 Task: Mixing in Mono.
Action: Mouse moved to (68, 10)
Screenshot: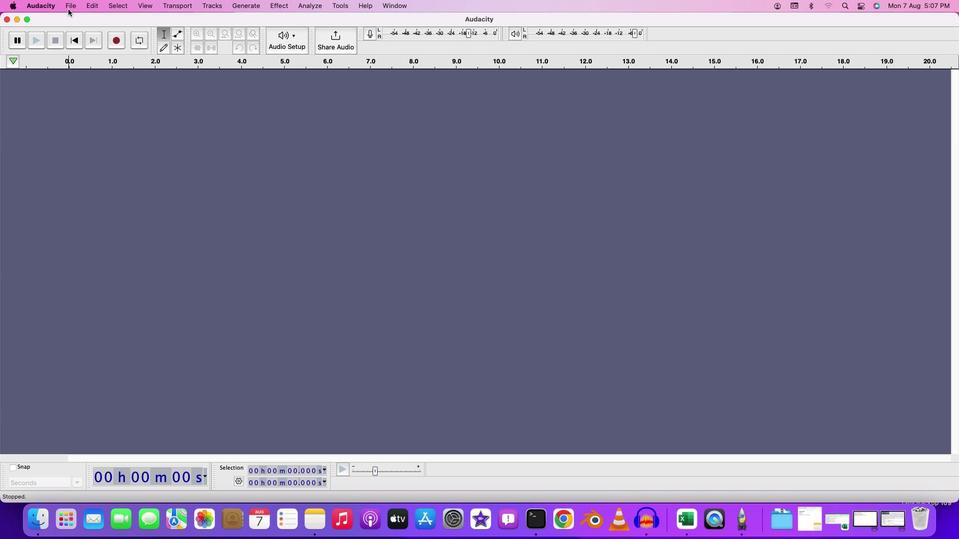 
Action: Mouse pressed left at (68, 10)
Screenshot: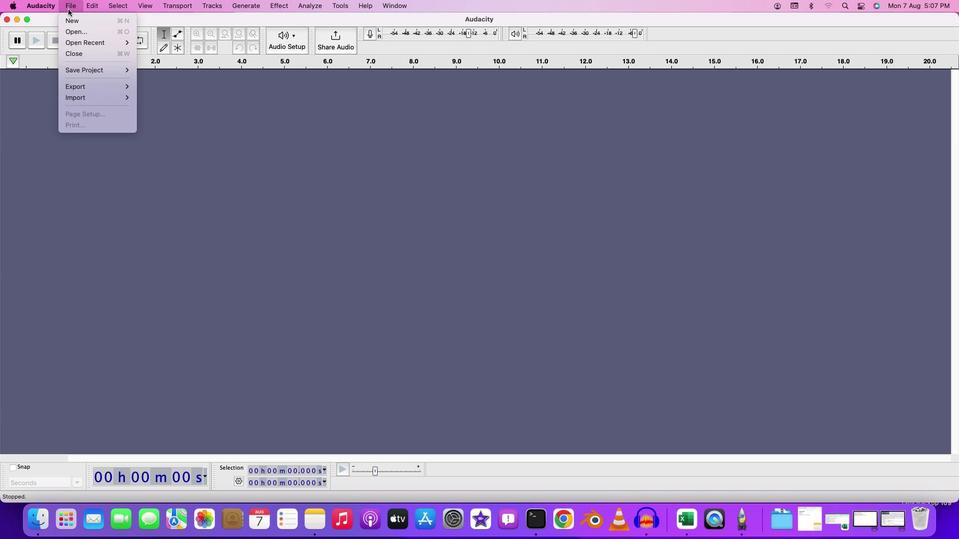 
Action: Mouse moved to (82, 30)
Screenshot: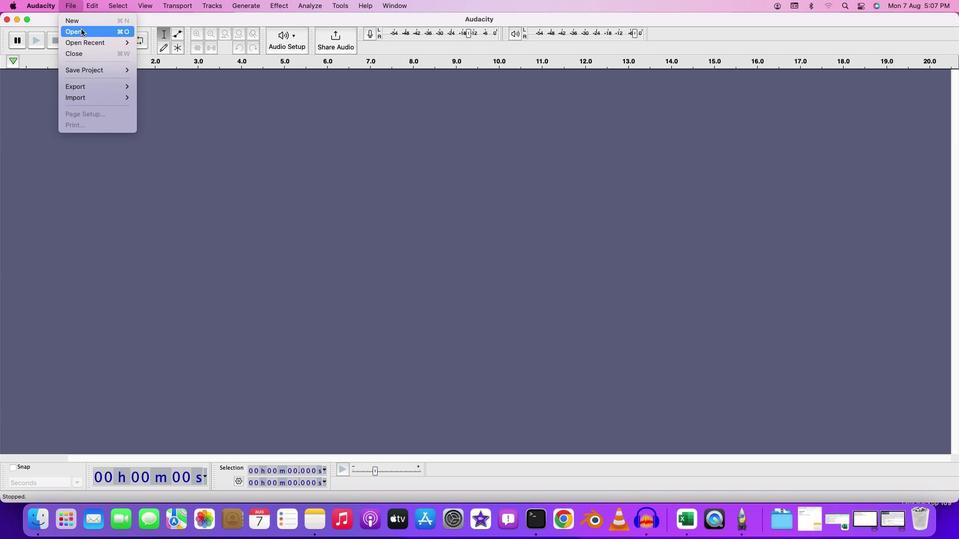 
Action: Mouse pressed left at (82, 30)
Screenshot: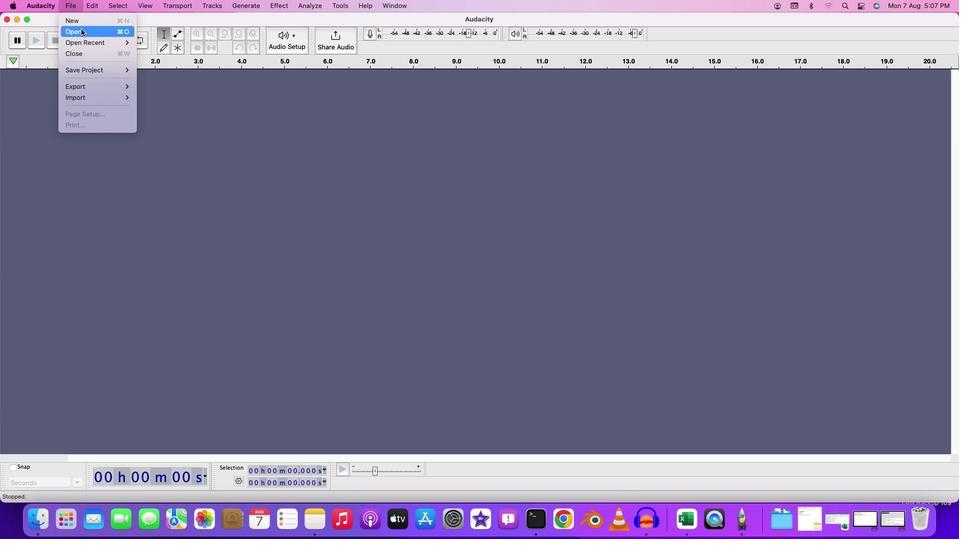 
Action: Mouse moved to (327, 135)
Screenshot: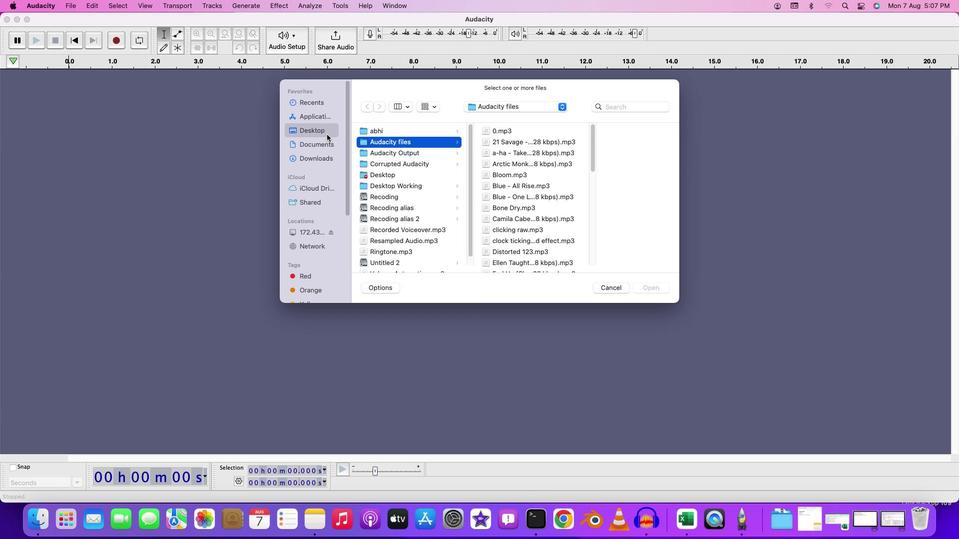 
Action: Mouse pressed left at (327, 135)
Screenshot: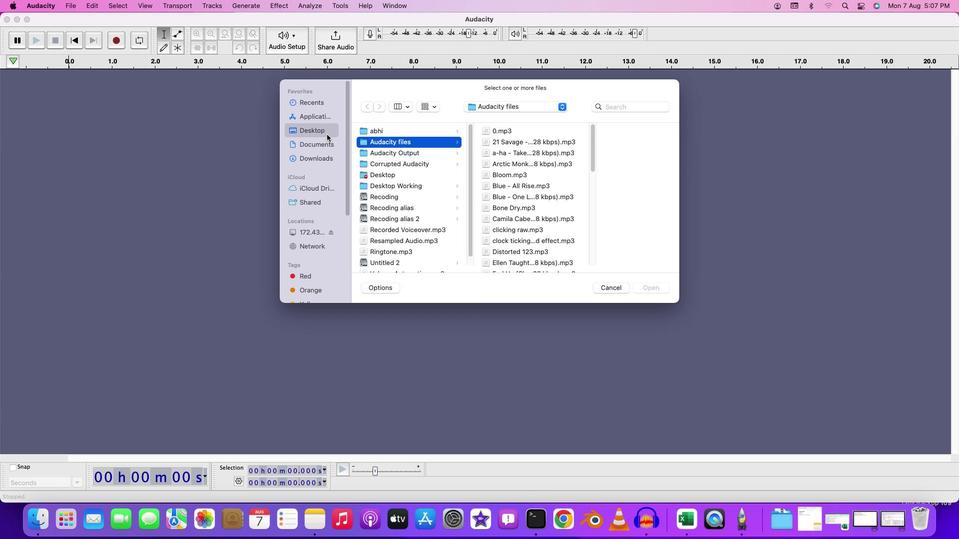 
Action: Mouse moved to (326, 129)
Screenshot: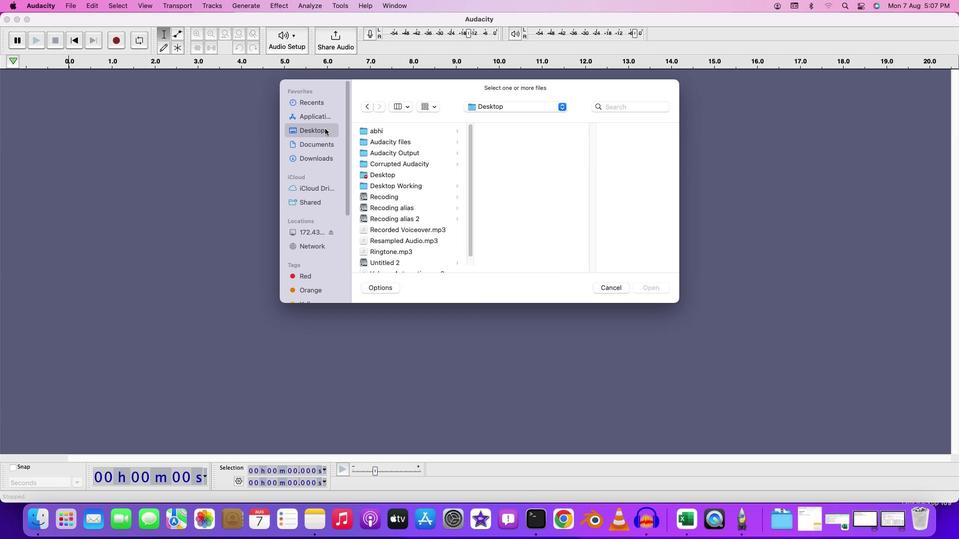 
Action: Mouse pressed left at (326, 129)
Screenshot: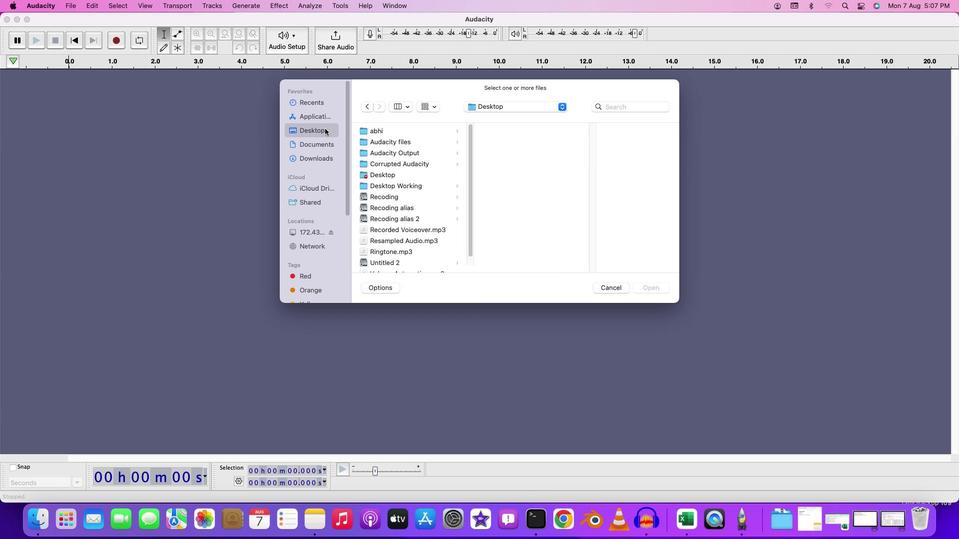 
Action: Mouse moved to (391, 144)
Screenshot: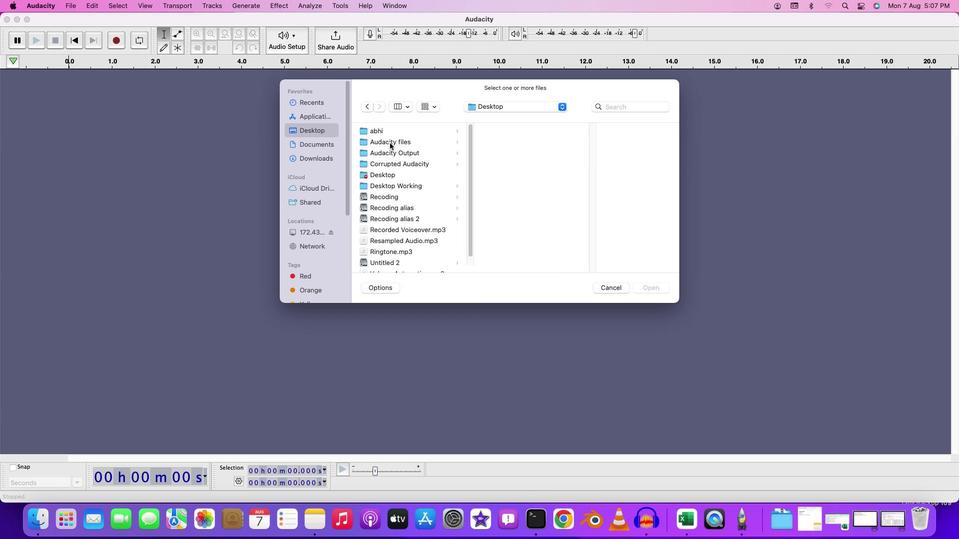 
Action: Mouse pressed left at (391, 144)
Screenshot: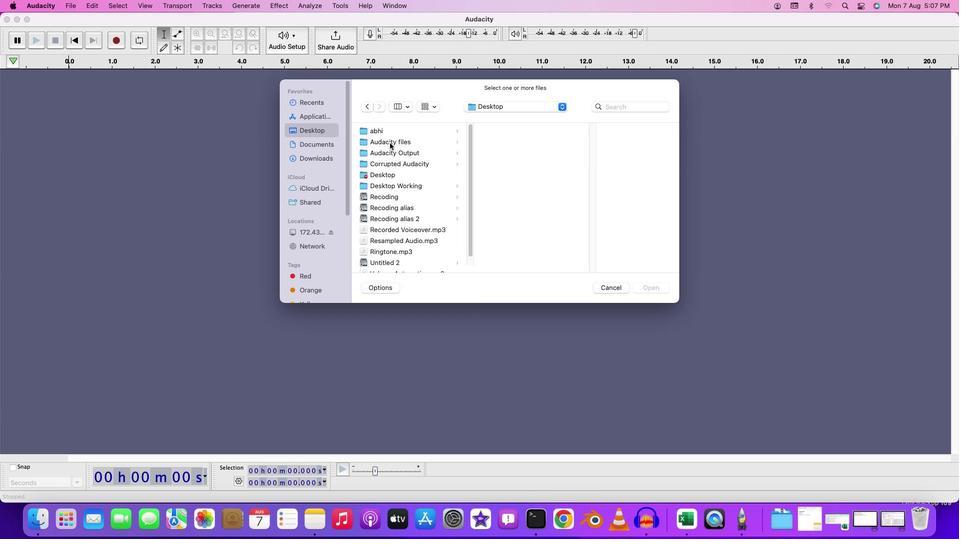 
Action: Mouse moved to (496, 163)
Screenshot: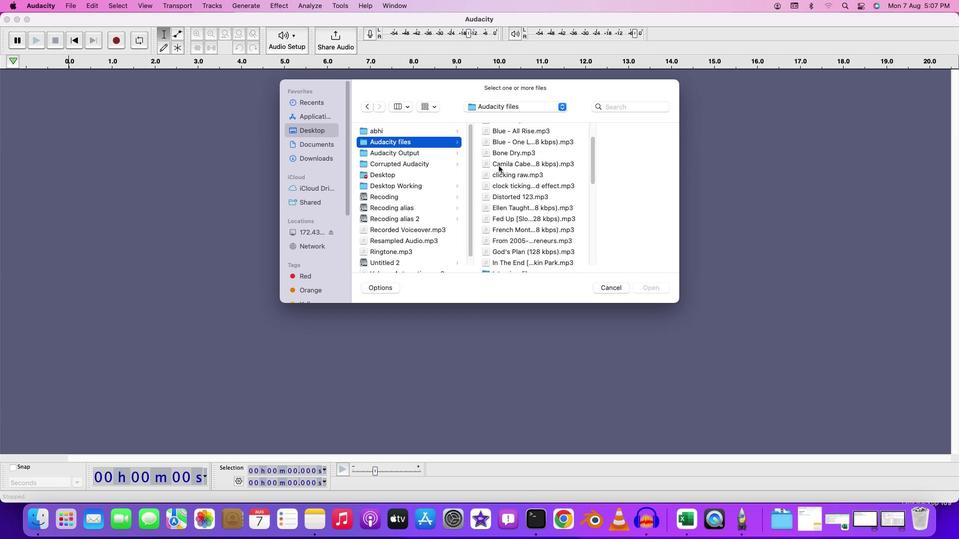 
Action: Mouse scrolled (496, 163) with delta (0, 0)
Screenshot: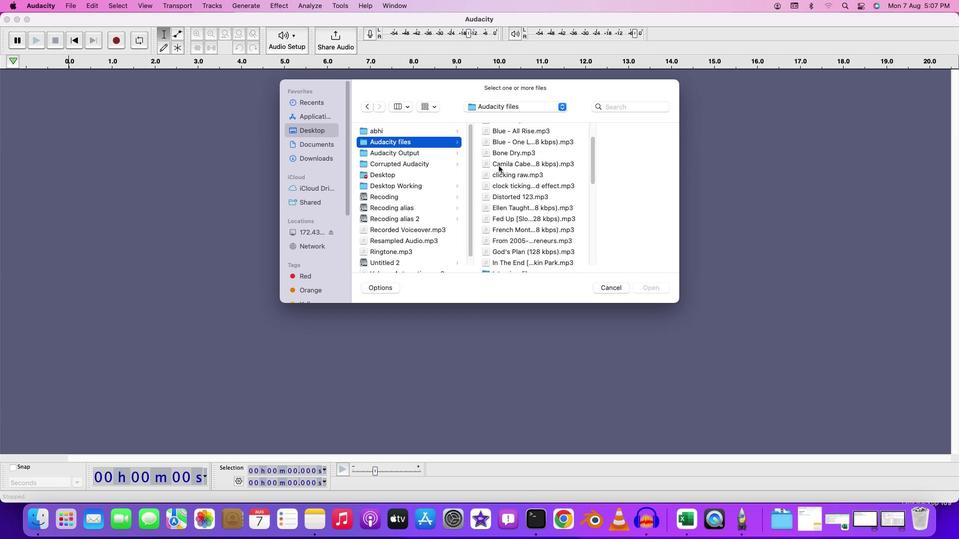 
Action: Mouse moved to (497, 165)
Screenshot: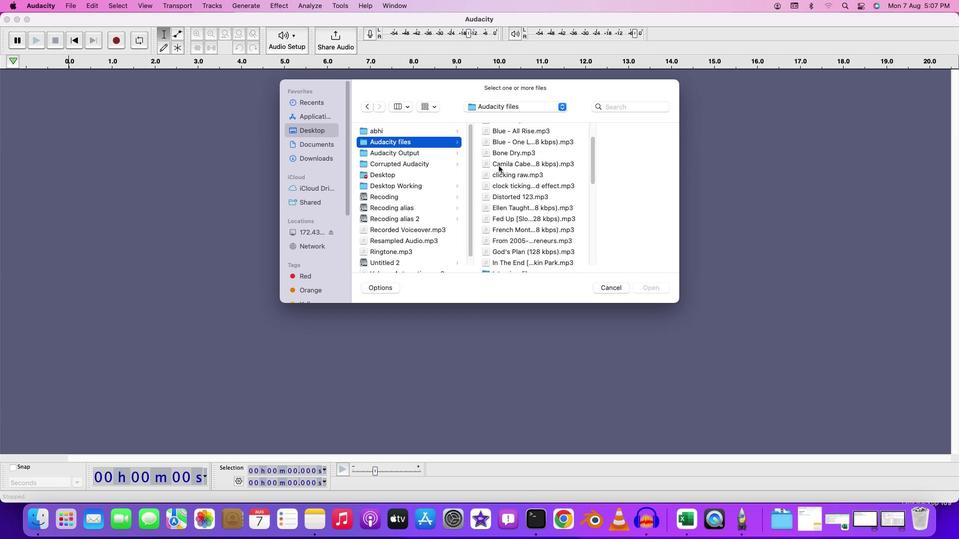 
Action: Mouse scrolled (497, 165) with delta (0, 0)
Screenshot: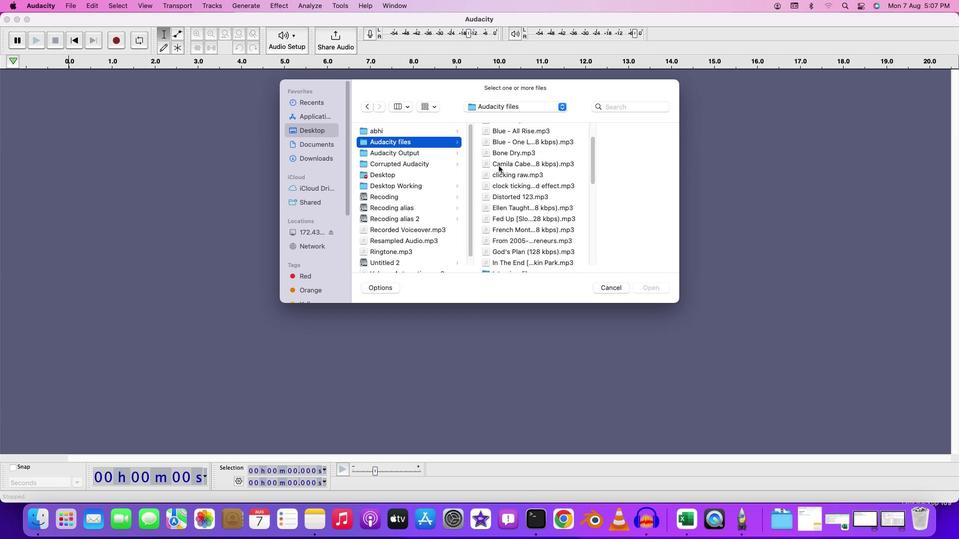 
Action: Mouse moved to (498, 166)
Screenshot: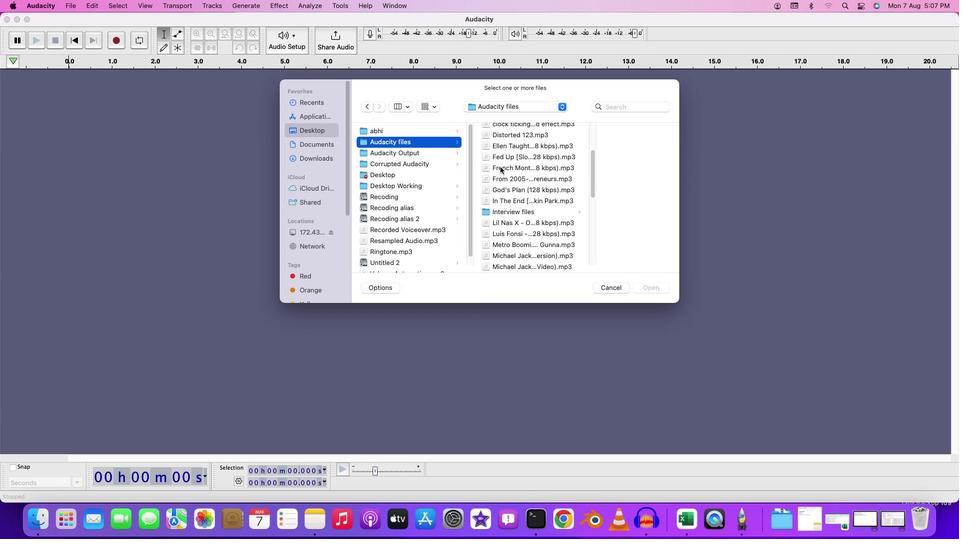 
Action: Mouse scrolled (498, 166) with delta (0, 0)
Screenshot: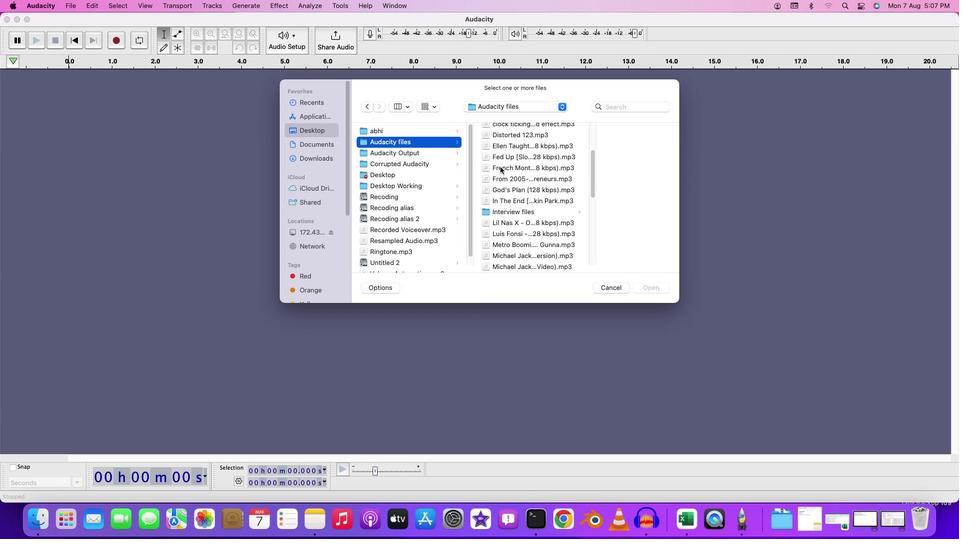 
Action: Mouse moved to (499, 167)
Screenshot: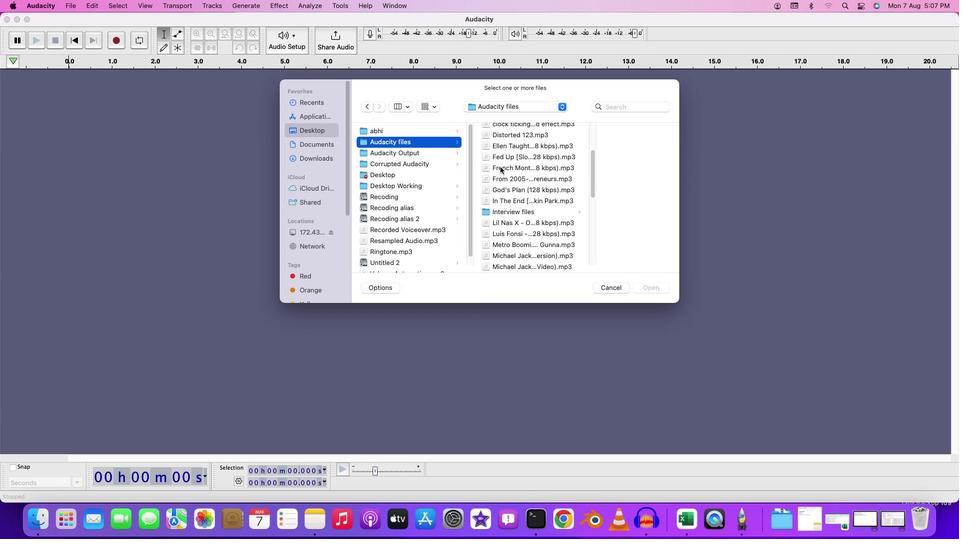 
Action: Mouse scrolled (499, 167) with delta (0, 0)
Screenshot: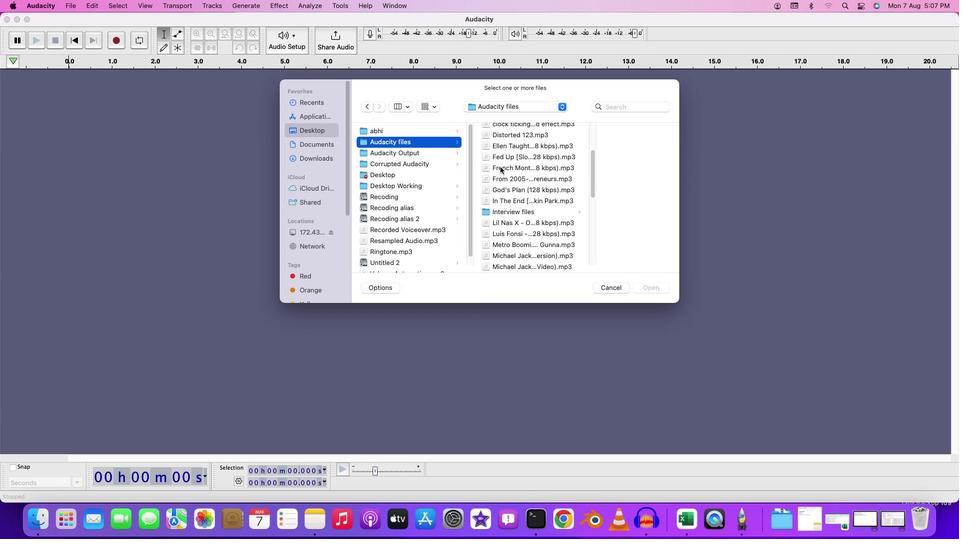 
Action: Mouse moved to (499, 167)
Screenshot: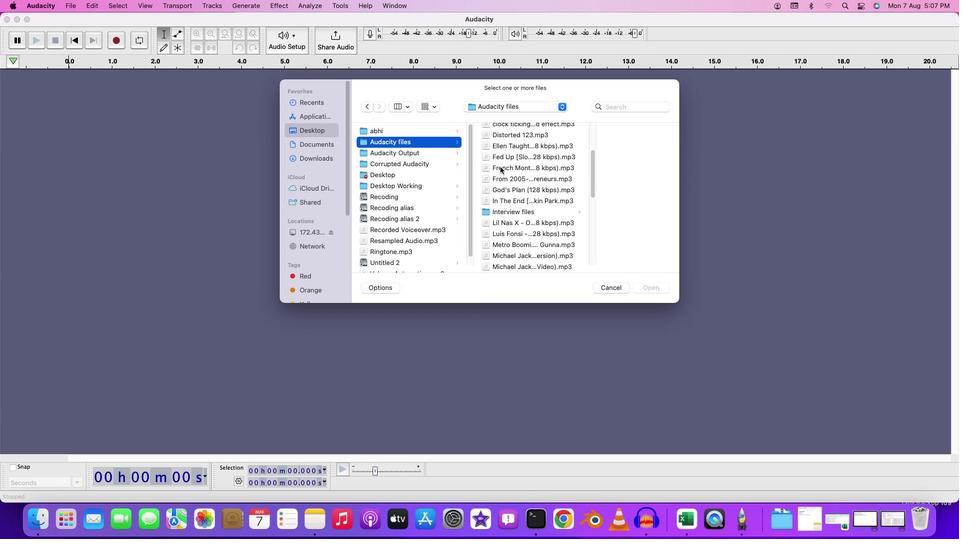 
Action: Mouse scrolled (499, 167) with delta (0, -1)
Screenshot: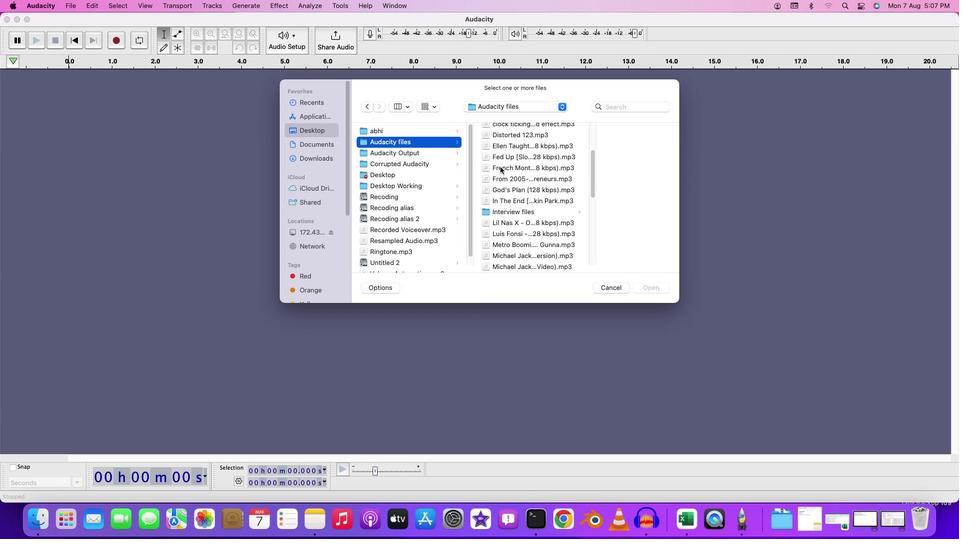 
Action: Mouse moved to (501, 168)
Screenshot: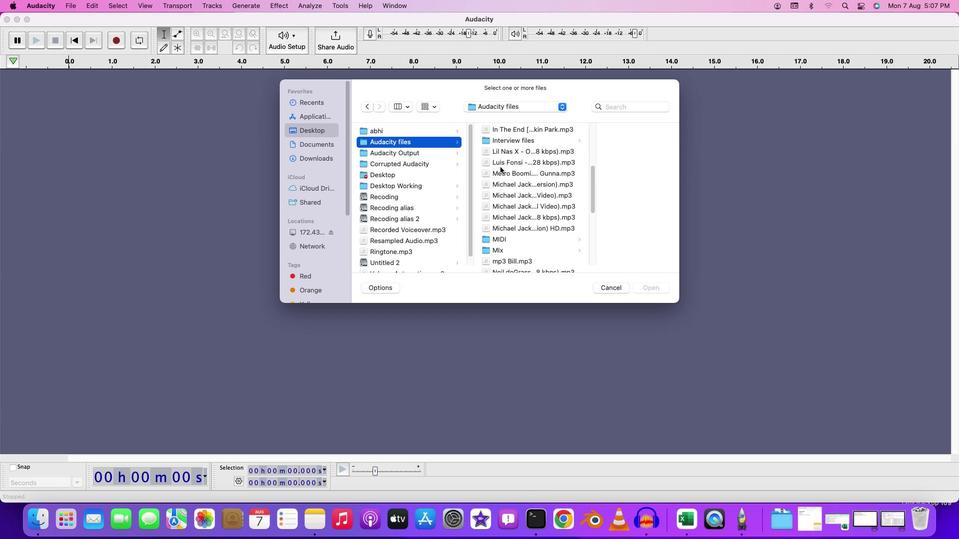 
Action: Mouse scrolled (501, 168) with delta (0, 0)
Screenshot: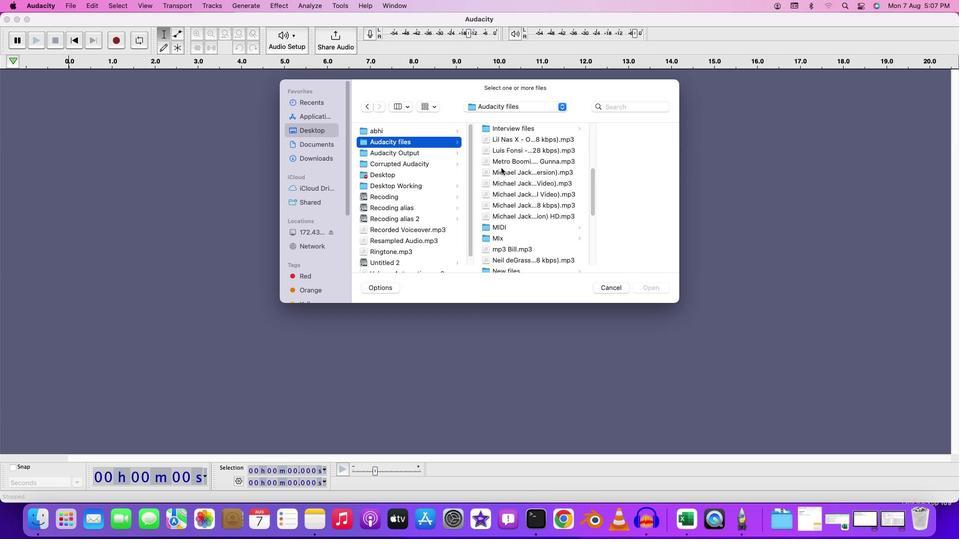
Action: Mouse scrolled (501, 168) with delta (0, 0)
Screenshot: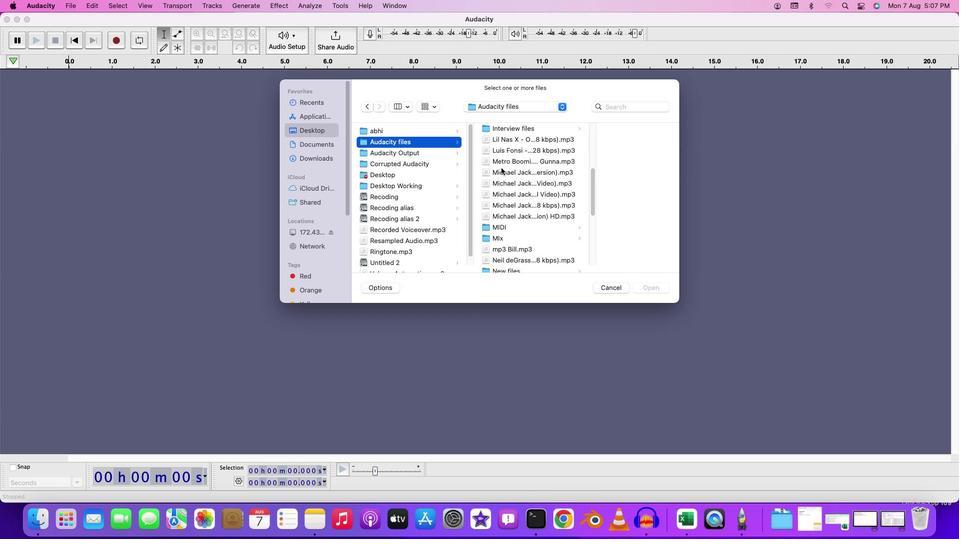 
Action: Mouse moved to (523, 213)
Screenshot: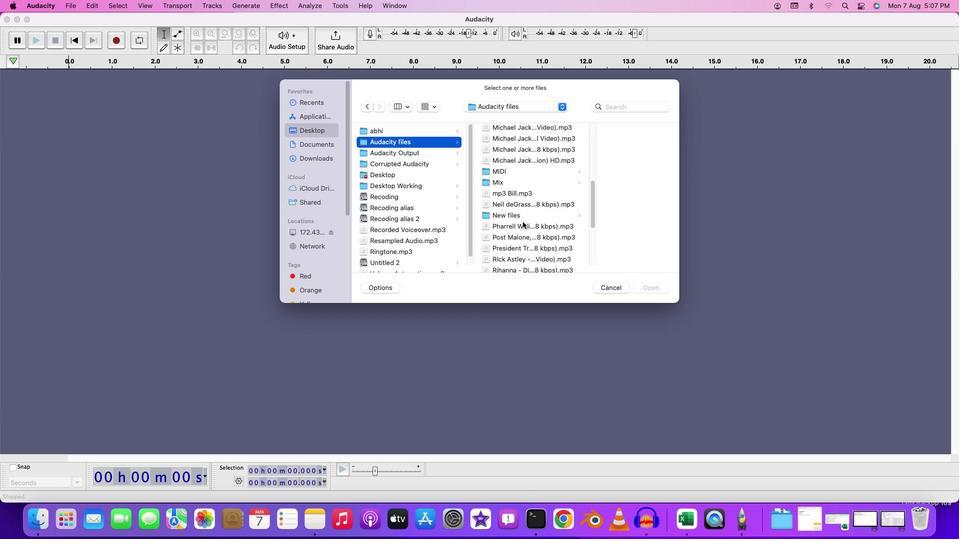 
Action: Mouse scrolled (523, 213) with delta (0, 0)
Screenshot: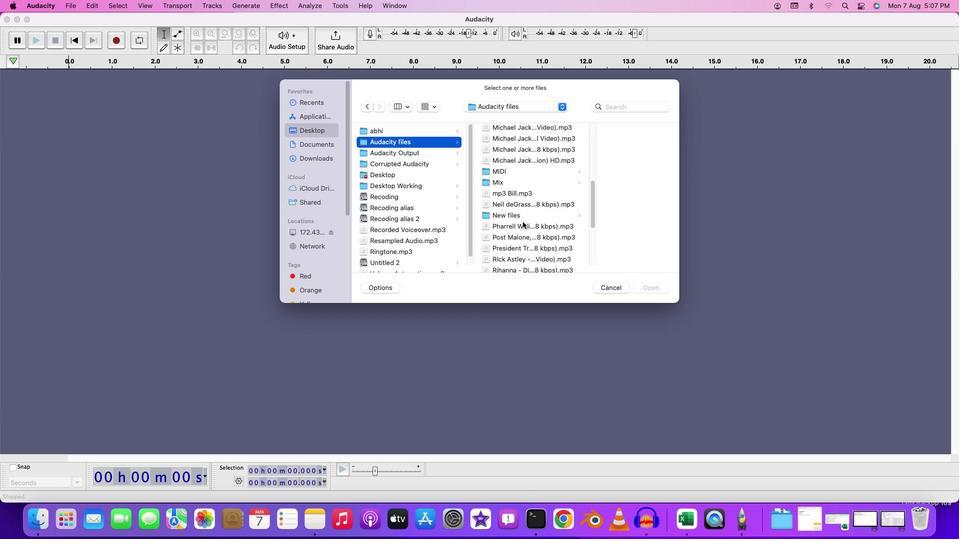 
Action: Mouse moved to (523, 220)
Screenshot: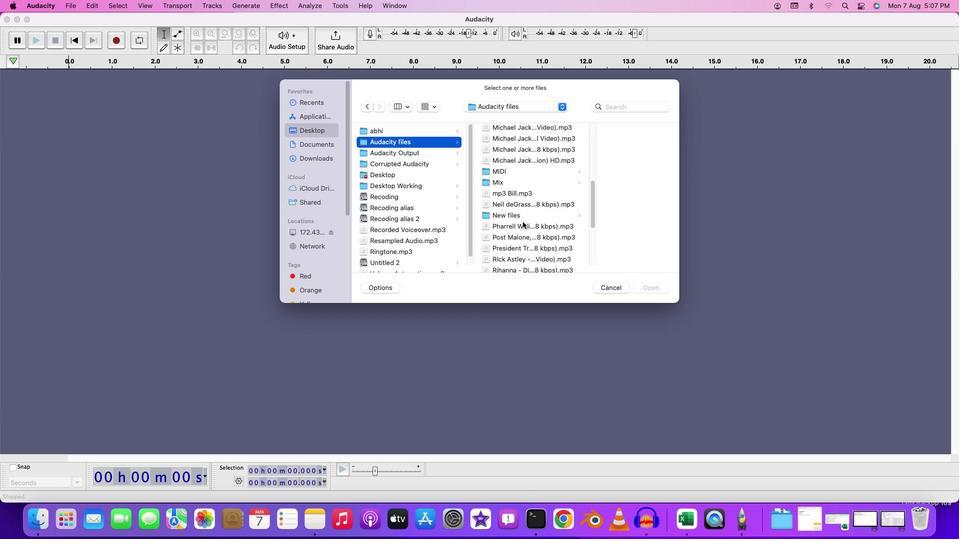 
Action: Mouse scrolled (523, 220) with delta (0, 0)
Screenshot: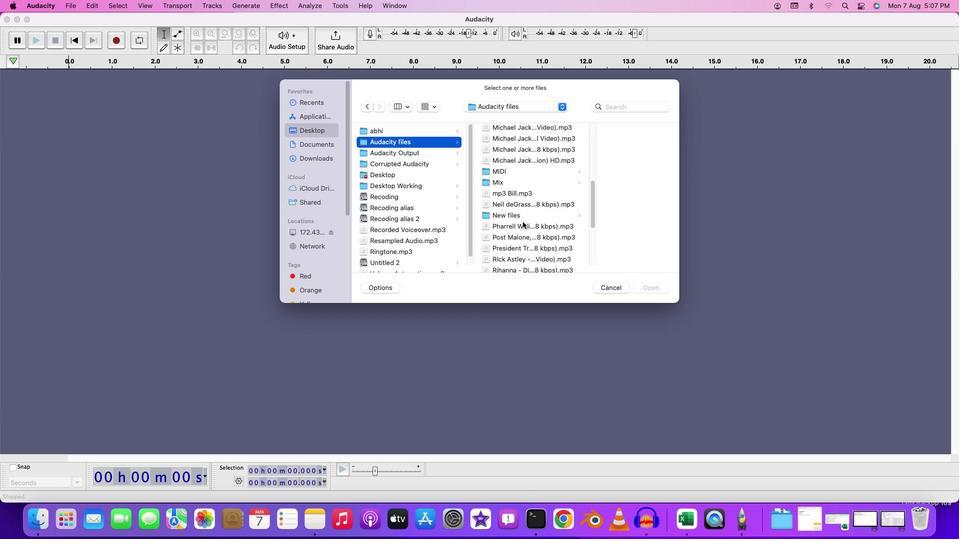 
Action: Mouse moved to (523, 222)
Screenshot: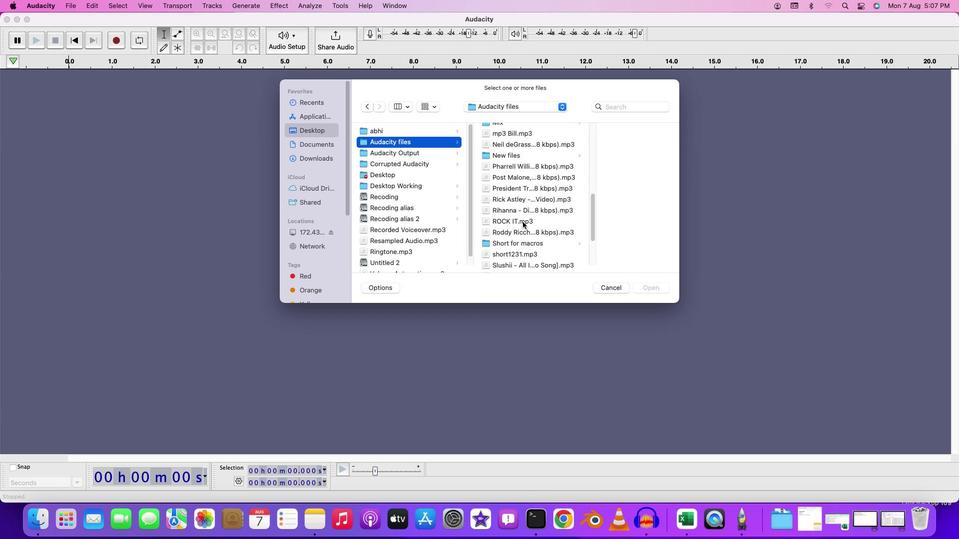 
Action: Mouse scrolled (523, 222) with delta (0, 0)
Screenshot: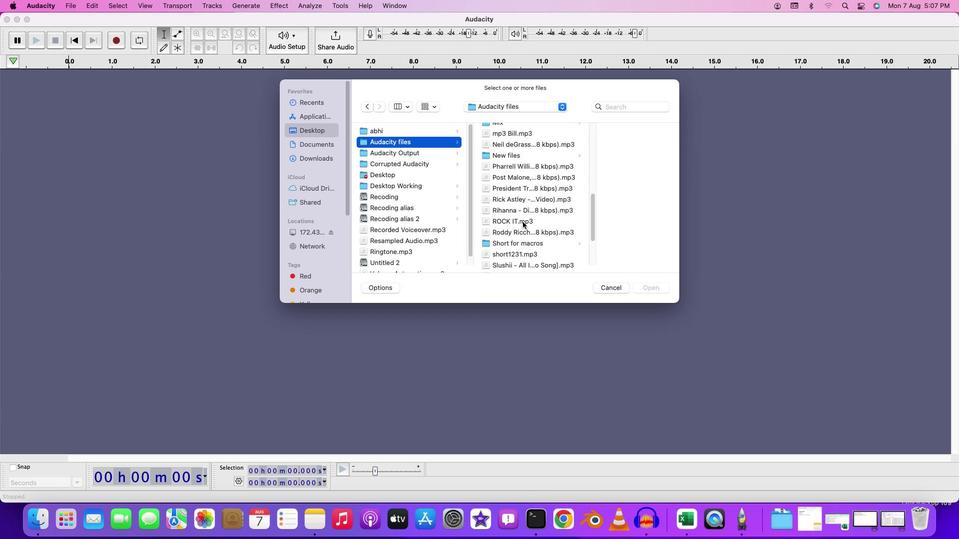 
Action: Mouse moved to (523, 223)
Screenshot: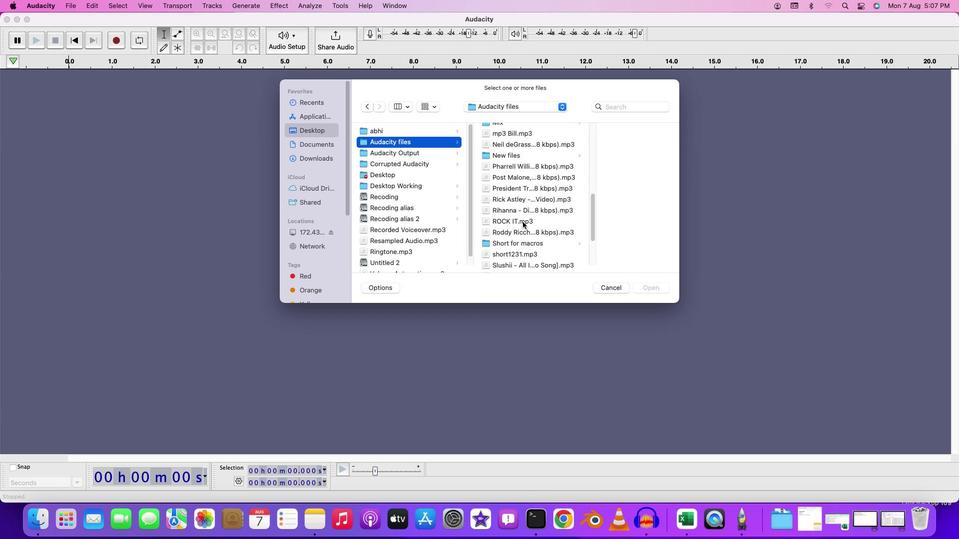
Action: Mouse scrolled (523, 223) with delta (0, 0)
Screenshot: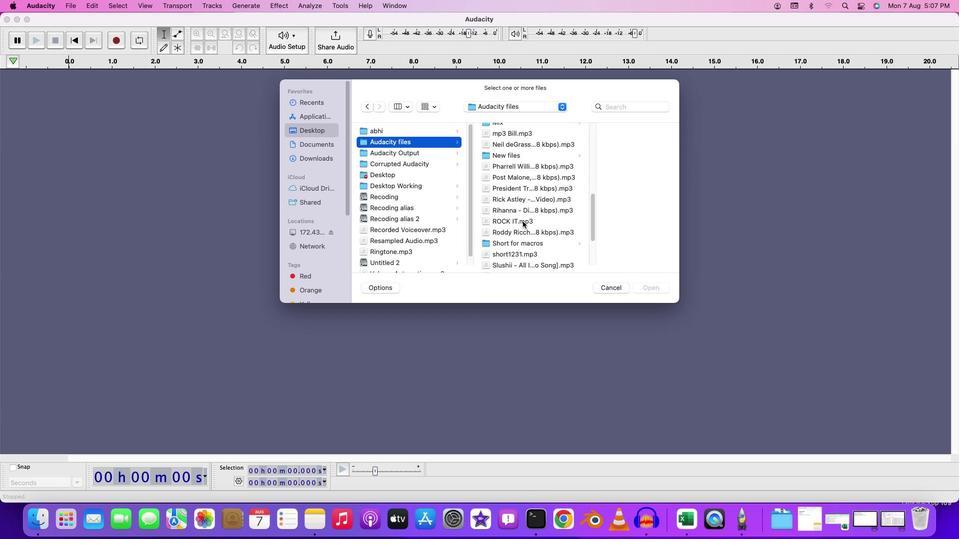 
Action: Mouse moved to (515, 152)
Screenshot: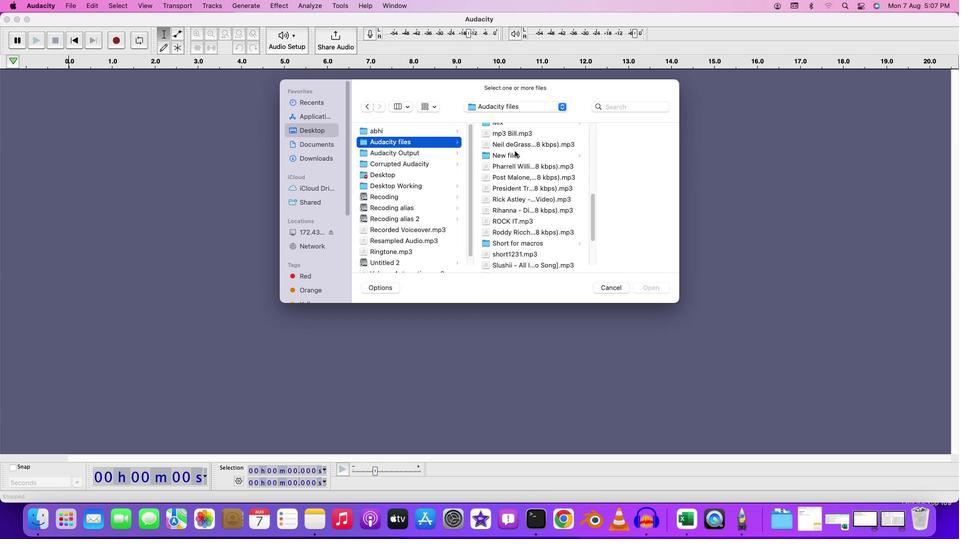 
Action: Mouse scrolled (515, 152) with delta (0, 1)
Screenshot: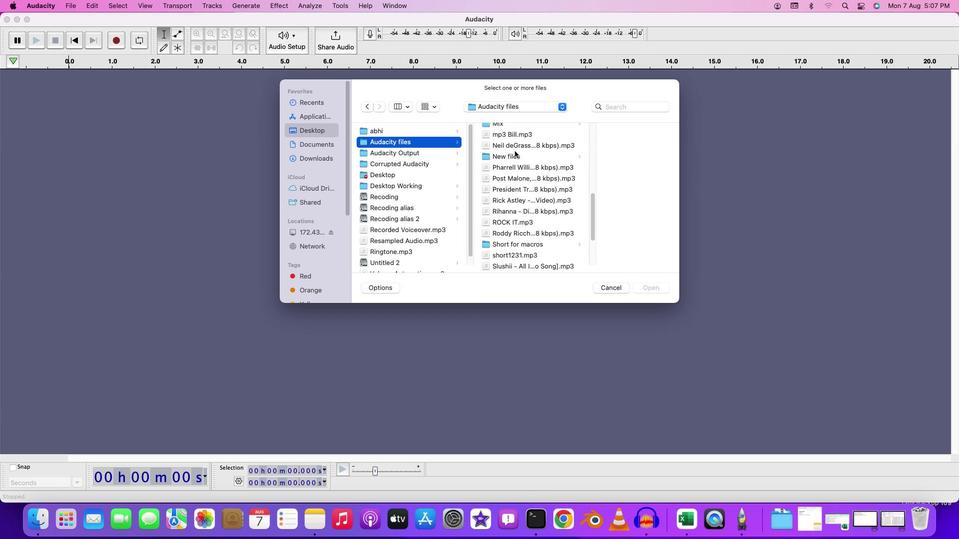 
Action: Mouse moved to (509, 128)
Screenshot: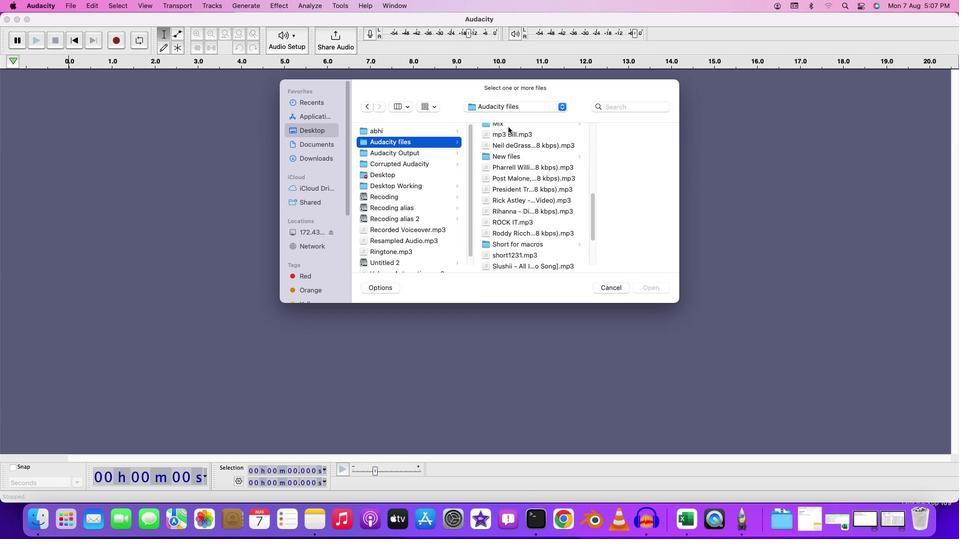 
Action: Mouse pressed left at (509, 128)
Screenshot: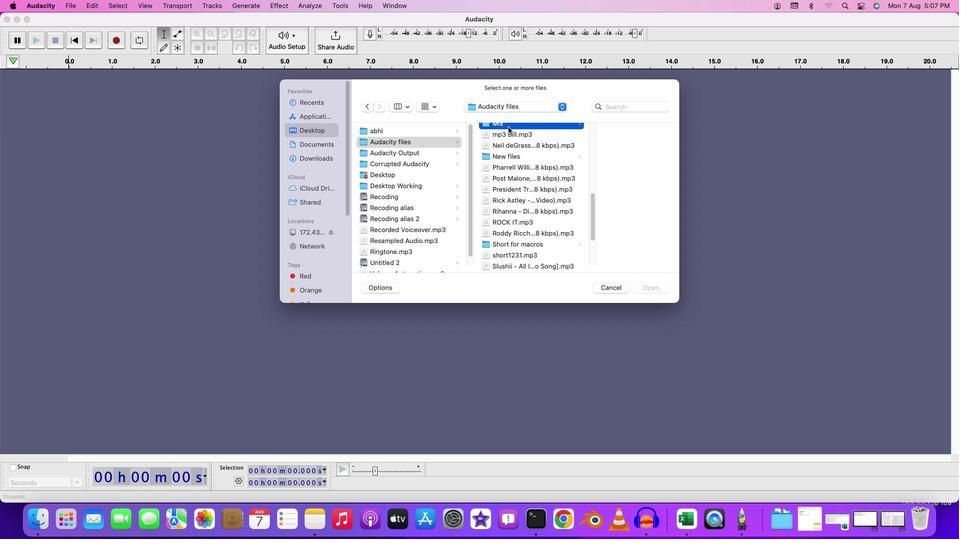 
Action: Mouse pressed left at (509, 128)
Screenshot: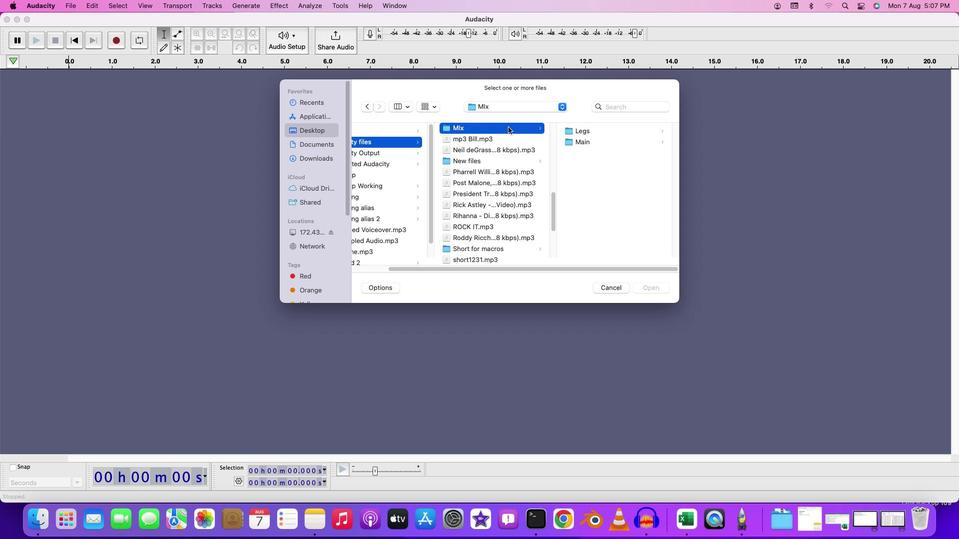 
Action: Mouse moved to (584, 145)
Screenshot: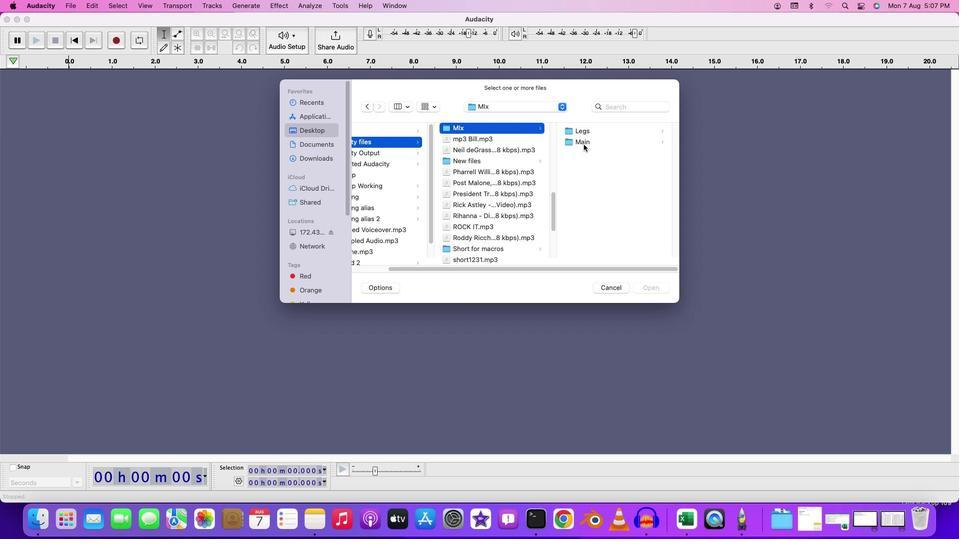 
Action: Mouse pressed left at (584, 145)
Screenshot: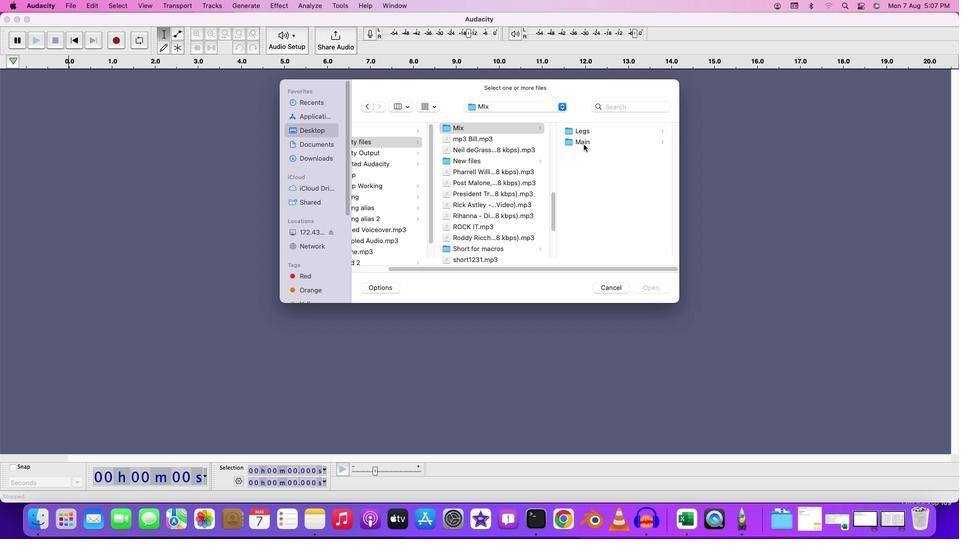 
Action: Mouse moved to (611, 131)
Screenshot: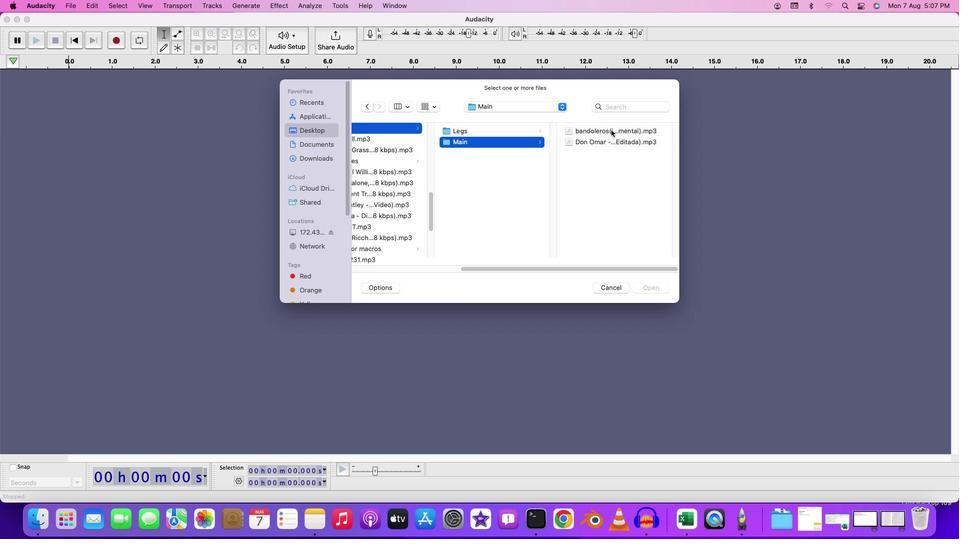 
Action: Mouse pressed left at (611, 131)
Screenshot: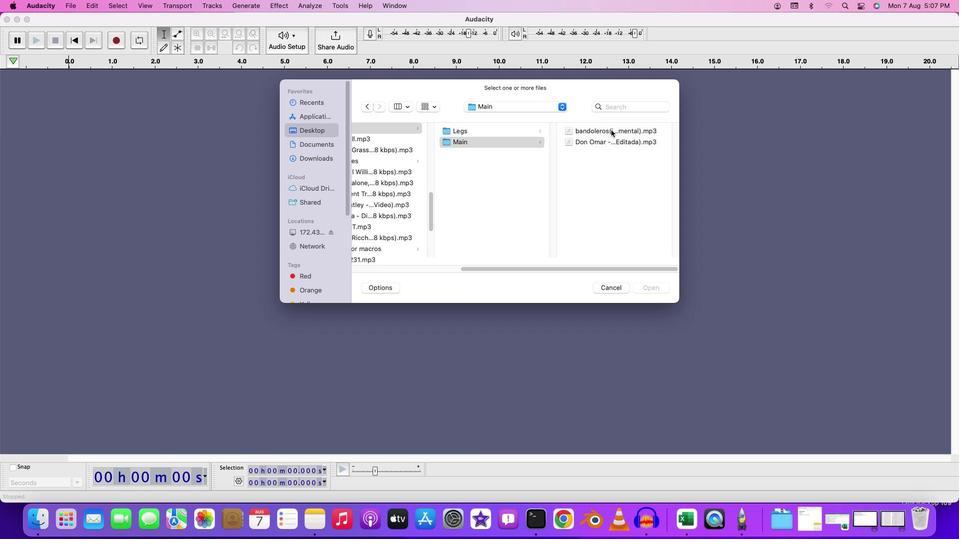 
Action: Mouse moved to (425, 84)
Screenshot: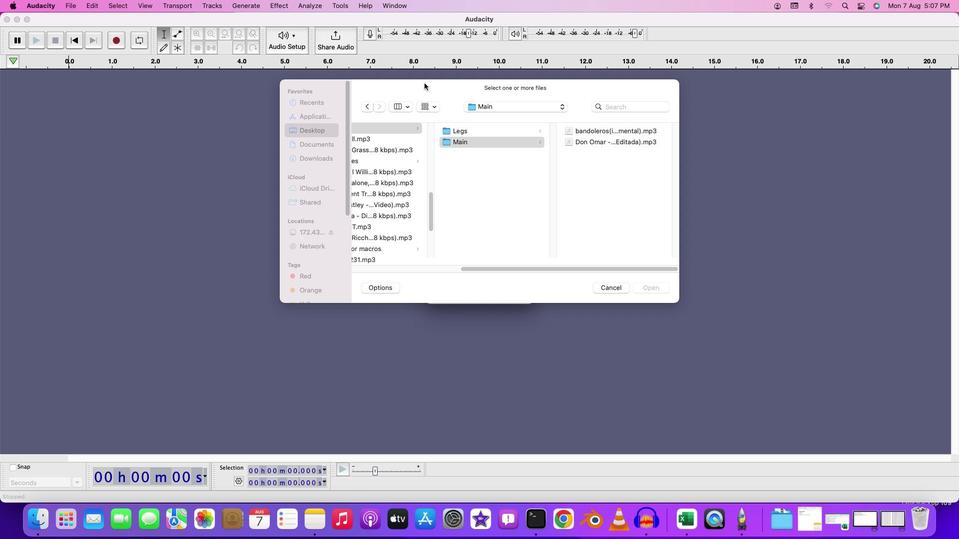 
Action: Mouse pressed left at (425, 84)
Screenshot: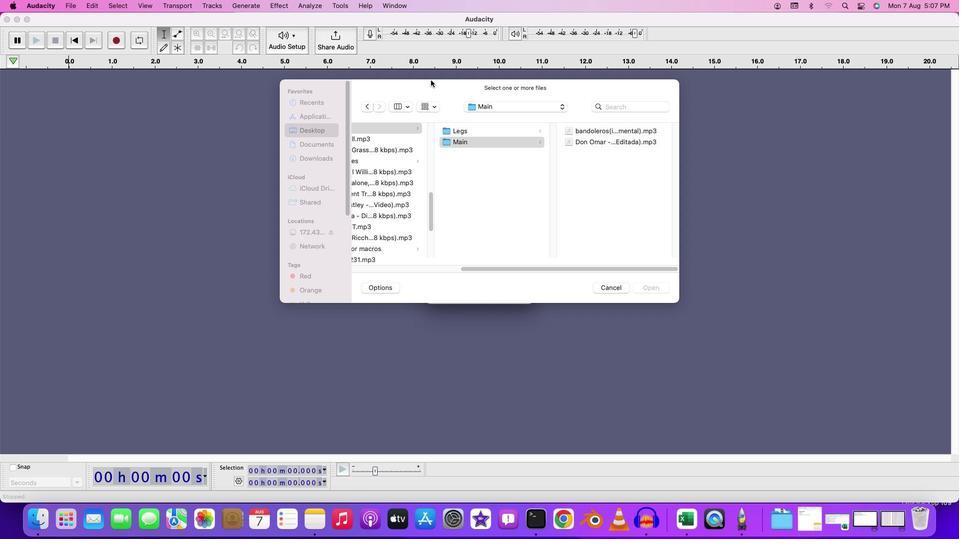 
Action: Mouse moved to (468, 296)
Screenshot: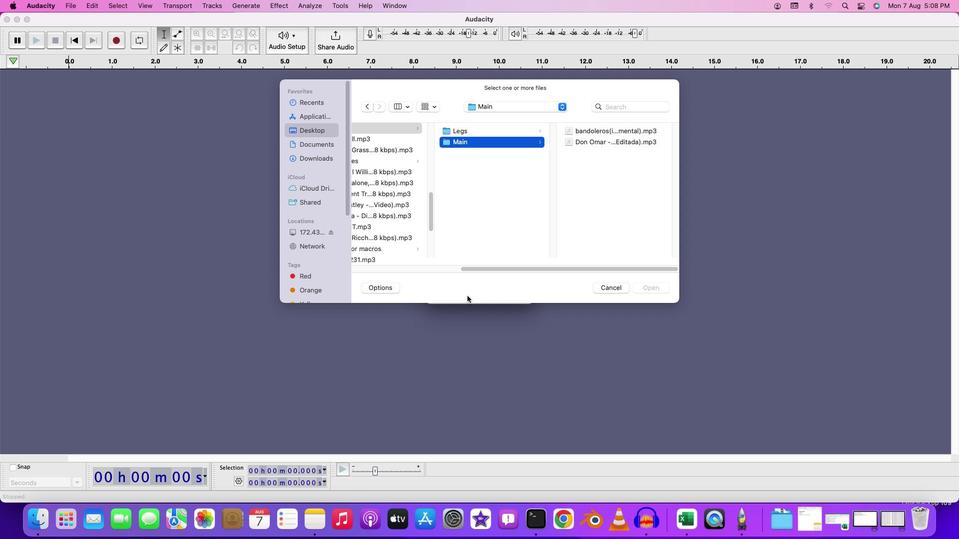 
Action: Mouse pressed left at (468, 296)
Screenshot: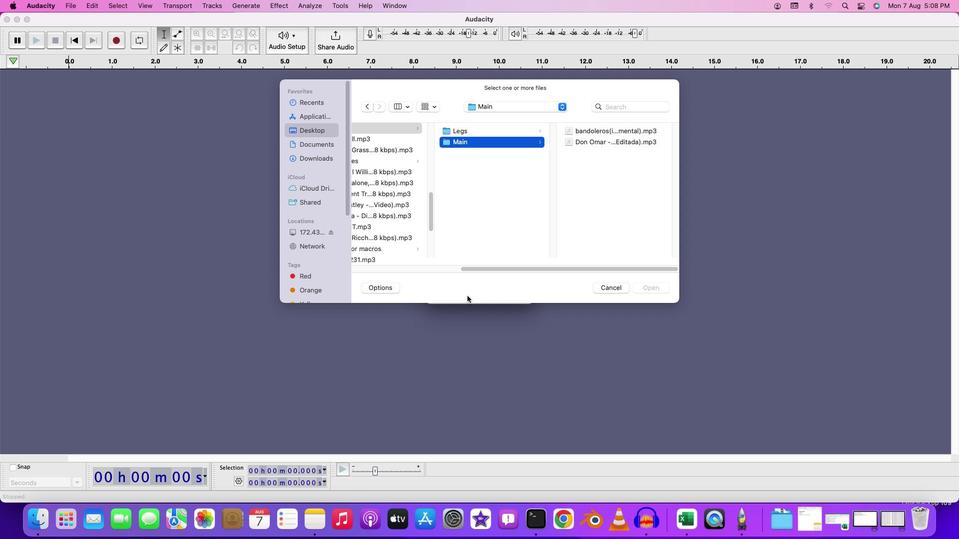 
Action: Mouse moved to (334, 340)
Screenshot: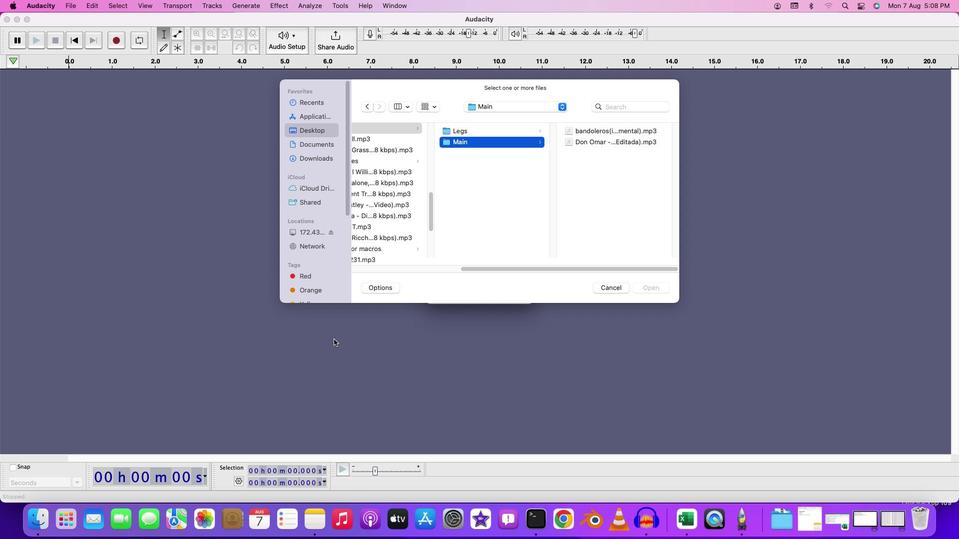 
Action: Mouse pressed left at (334, 340)
Screenshot: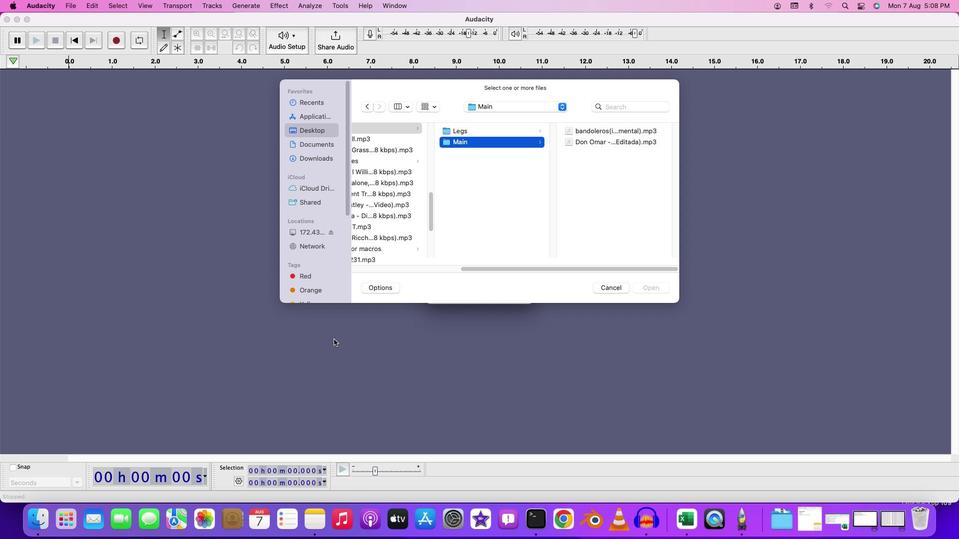 
Action: Mouse moved to (465, 87)
Screenshot: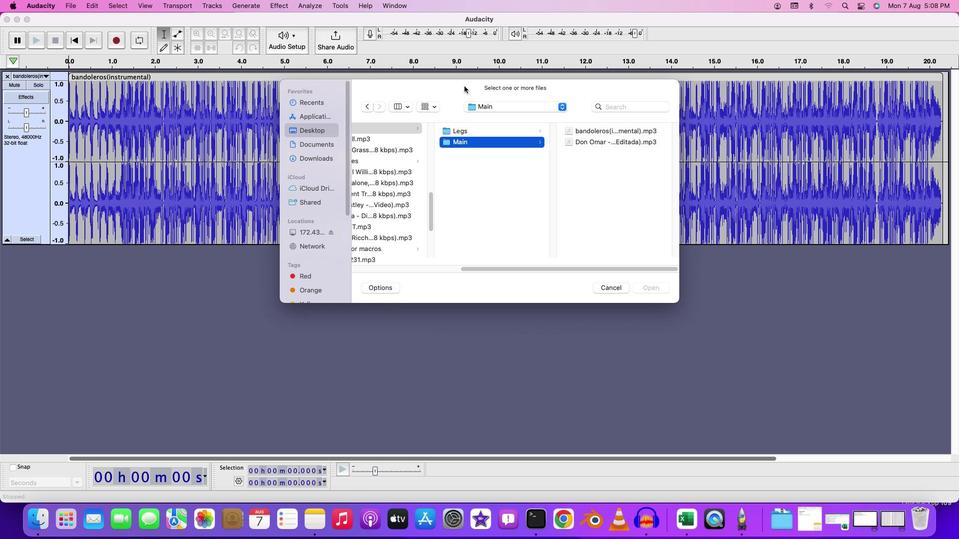 
Action: Mouse pressed left at (465, 87)
Screenshot: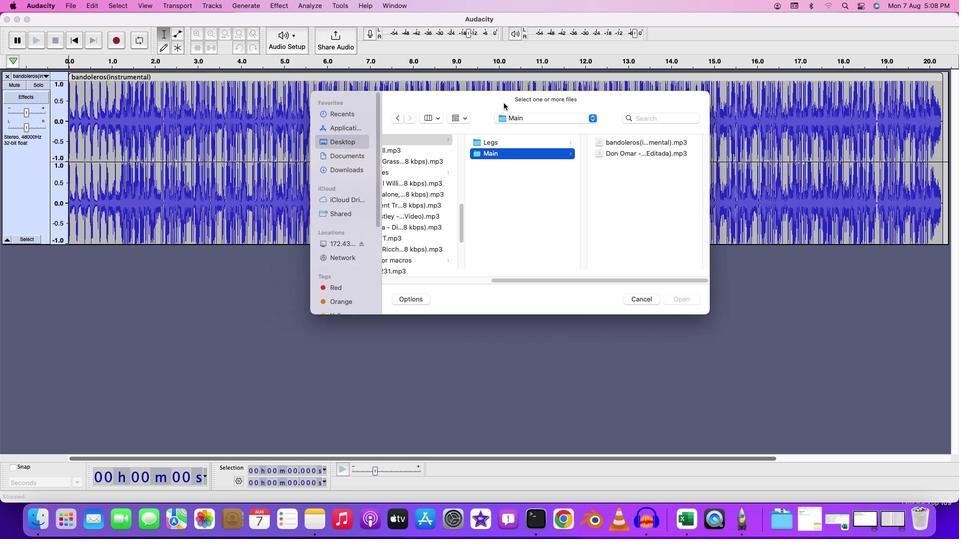 
Action: Mouse moved to (824, 308)
Screenshot: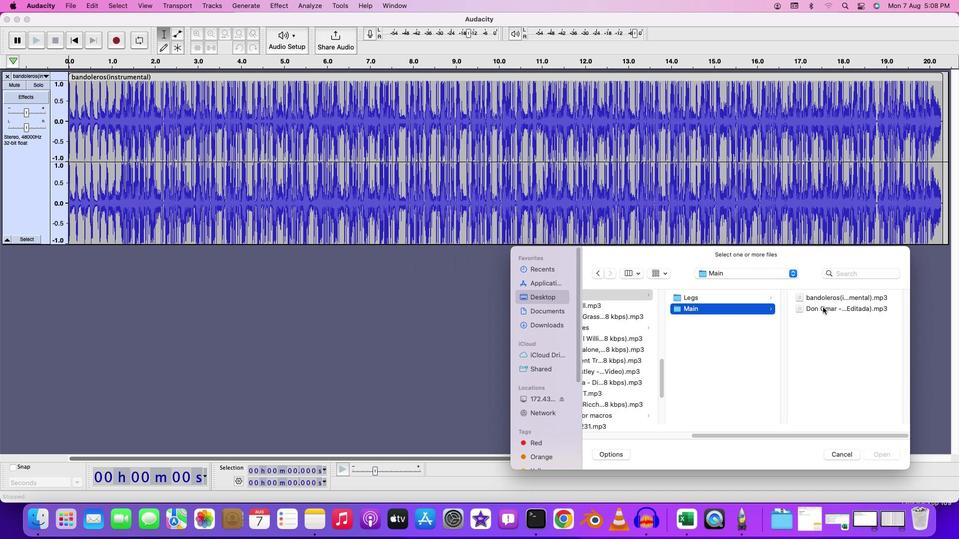 
Action: Mouse pressed left at (824, 308)
Screenshot: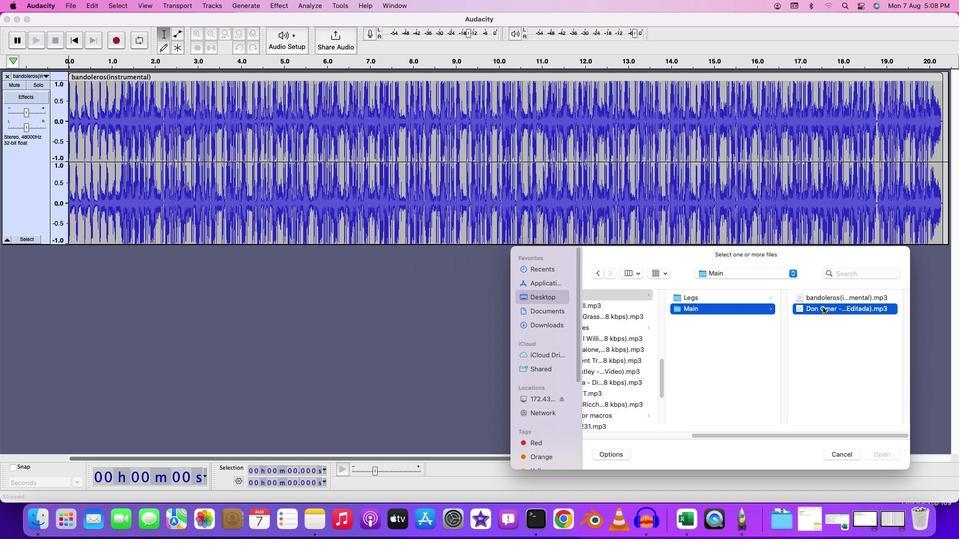
Action: Mouse moved to (708, 310)
Screenshot: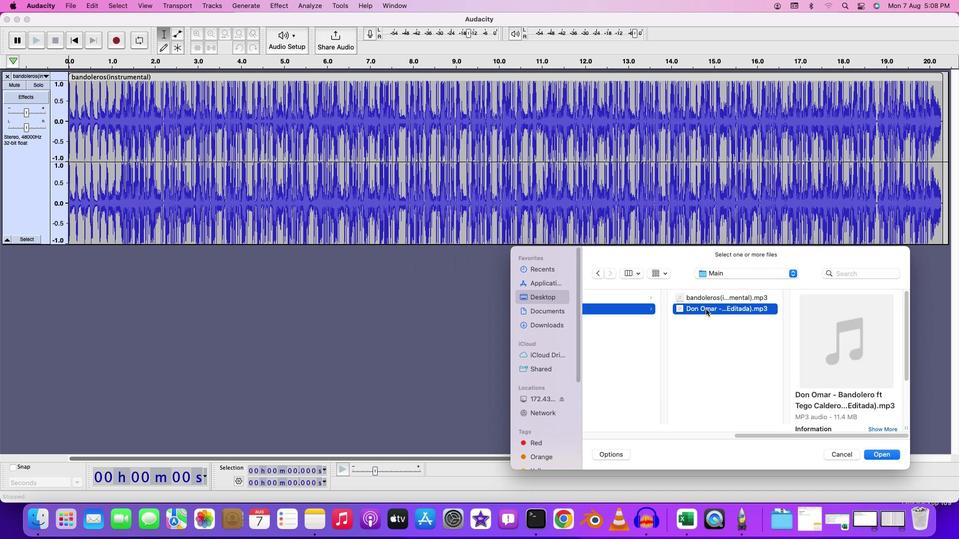 
Action: Mouse pressed left at (708, 310)
Screenshot: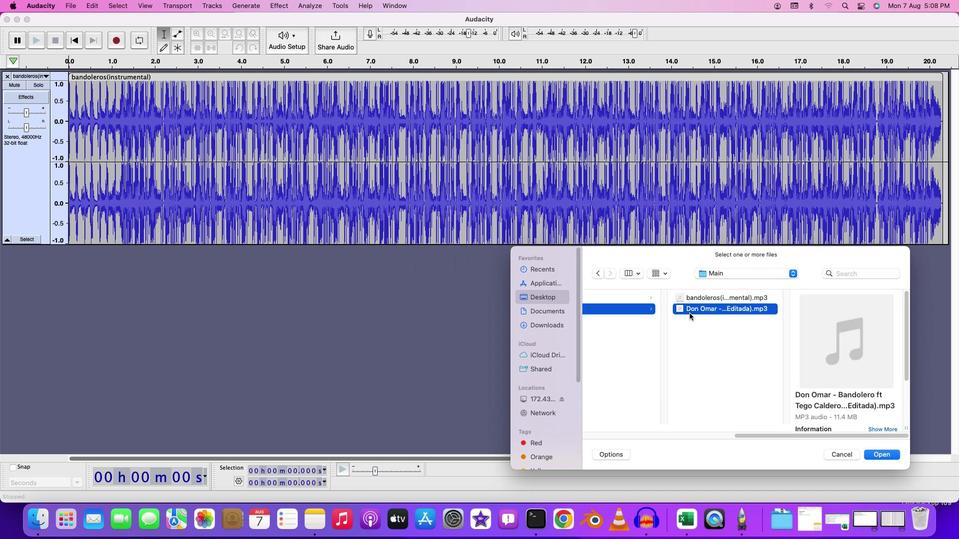 
Action: Mouse moved to (401, 334)
Screenshot: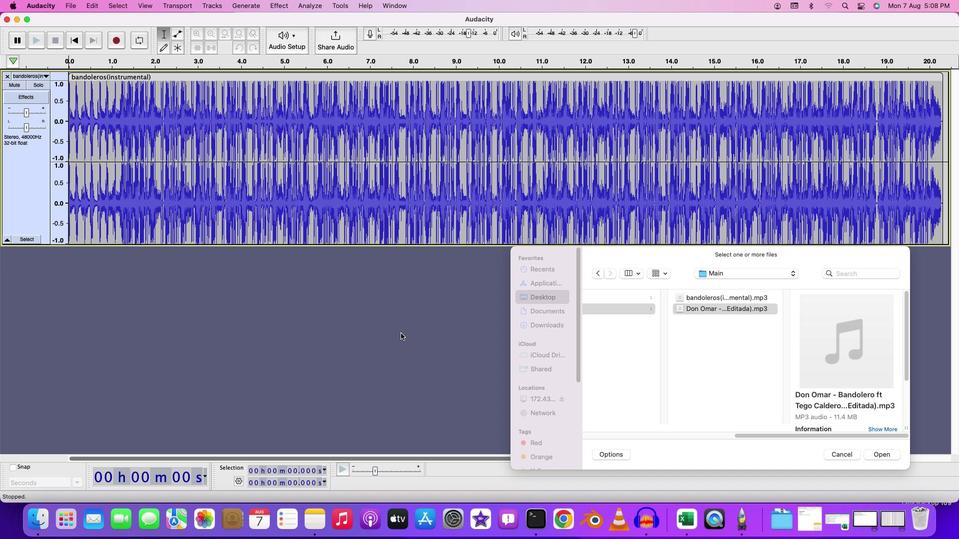 
Action: Mouse pressed left at (401, 334)
Screenshot: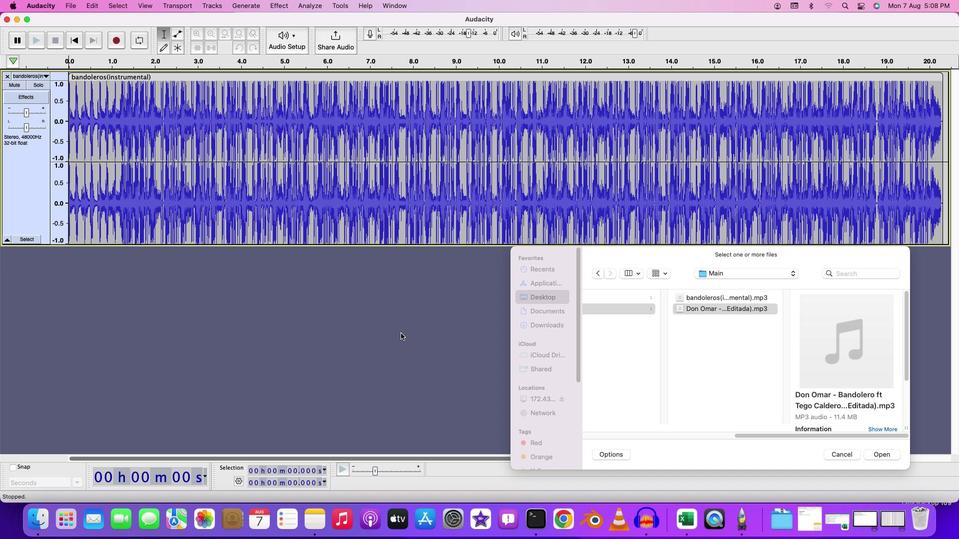 
Action: Mouse moved to (652, 254)
Screenshot: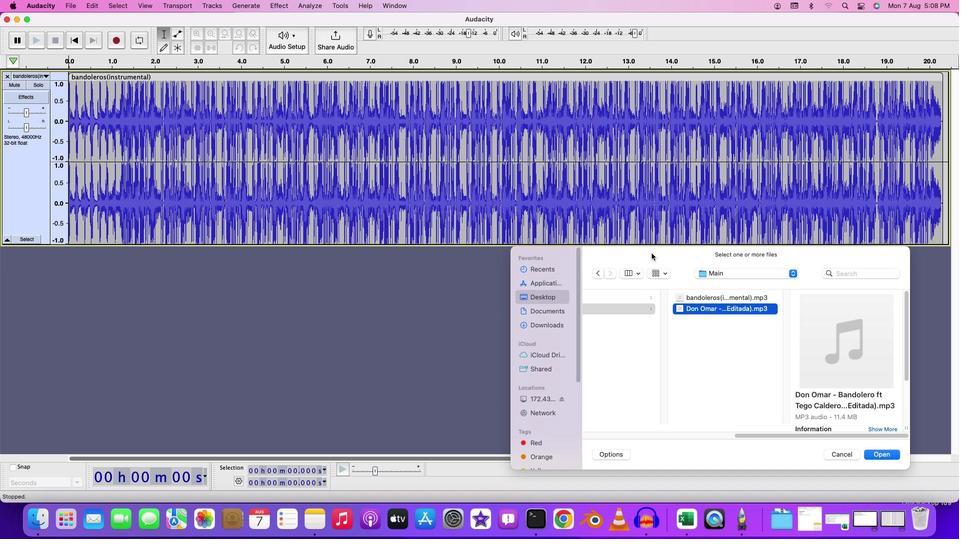 
Action: Mouse pressed left at (652, 254)
Screenshot: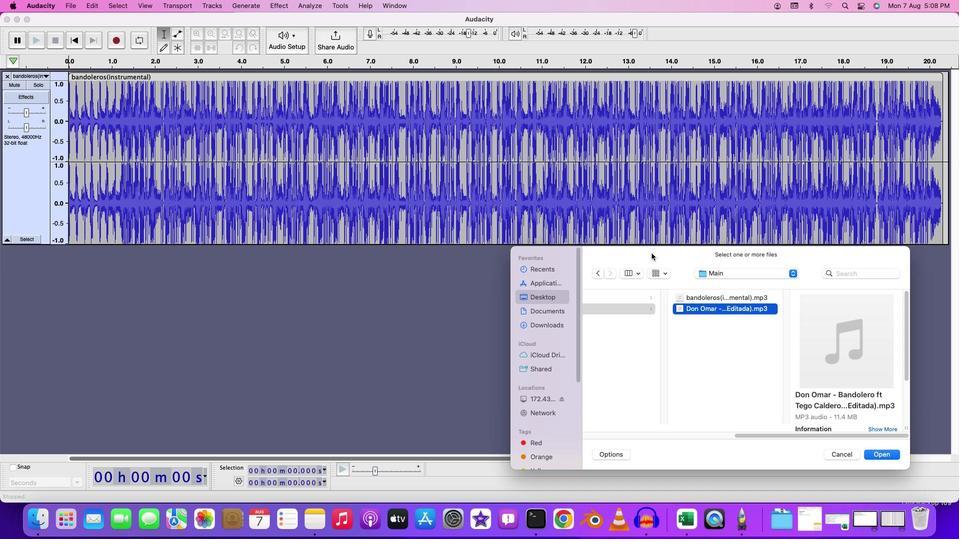 
Action: Mouse moved to (844, 457)
Screenshot: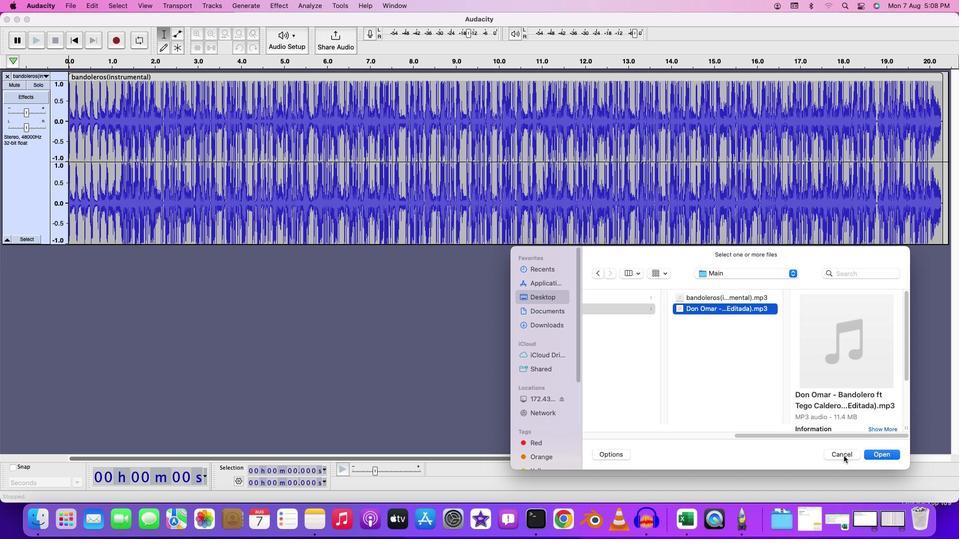 
Action: Mouse pressed left at (844, 457)
Screenshot: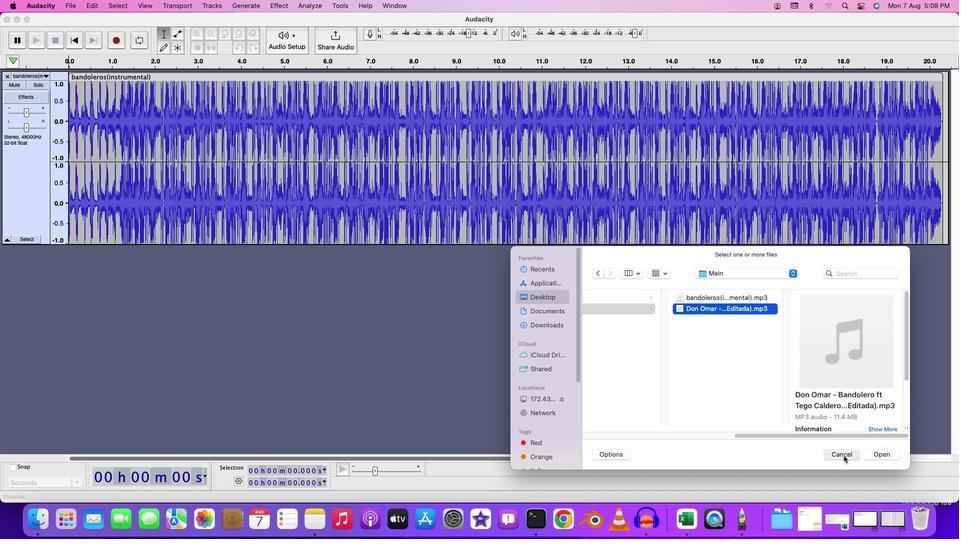 
Action: Mouse moved to (424, 278)
Screenshot: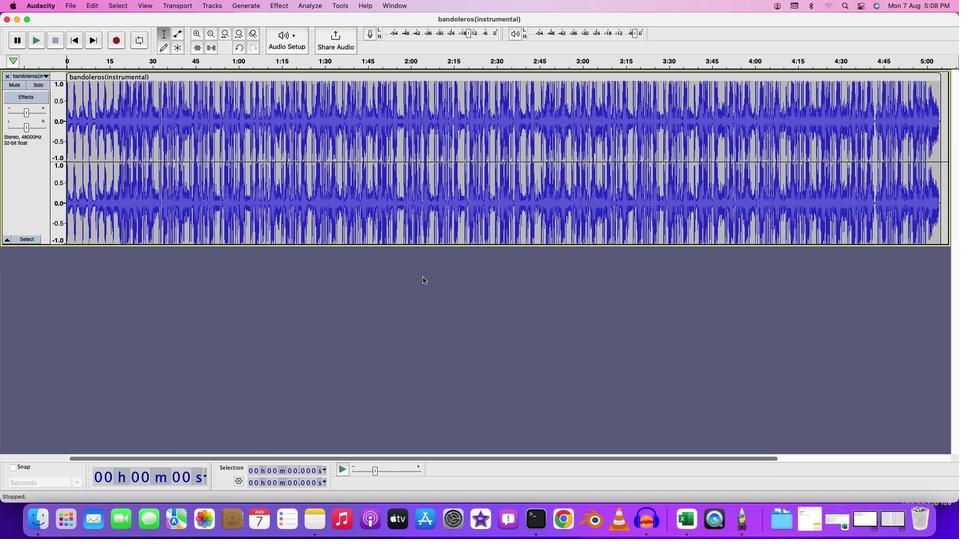 
Action: Mouse pressed left at (424, 278)
Screenshot: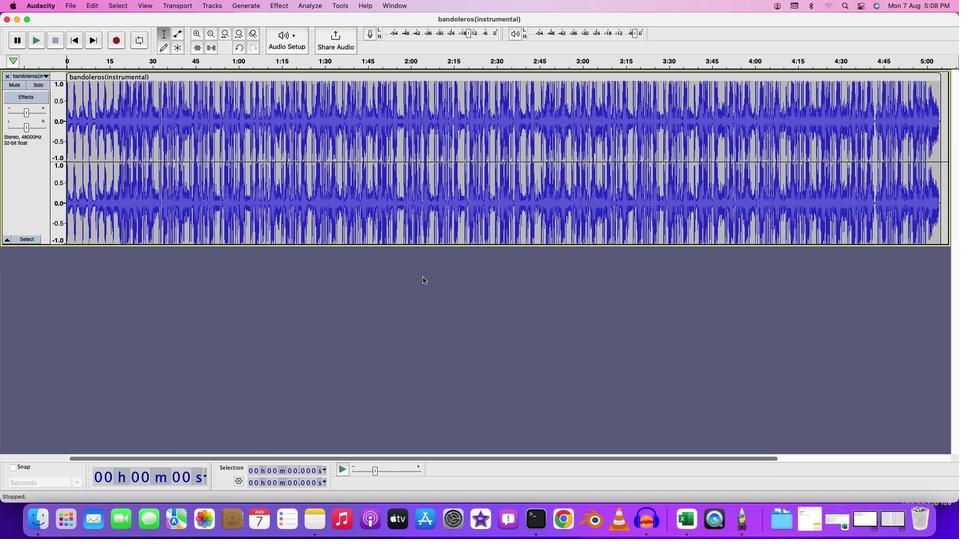 
Action: Mouse moved to (76, 96)
Screenshot: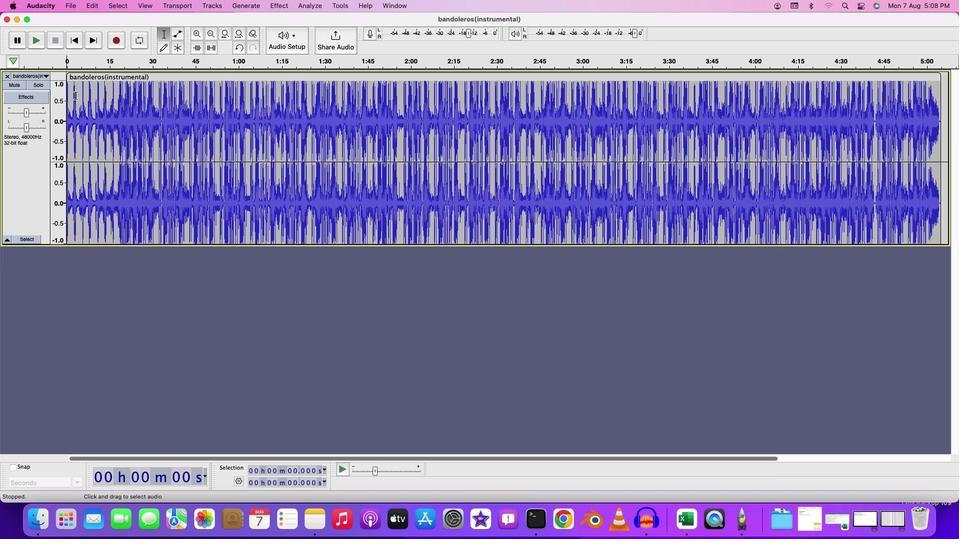 
Action: Mouse pressed left at (76, 96)
Screenshot: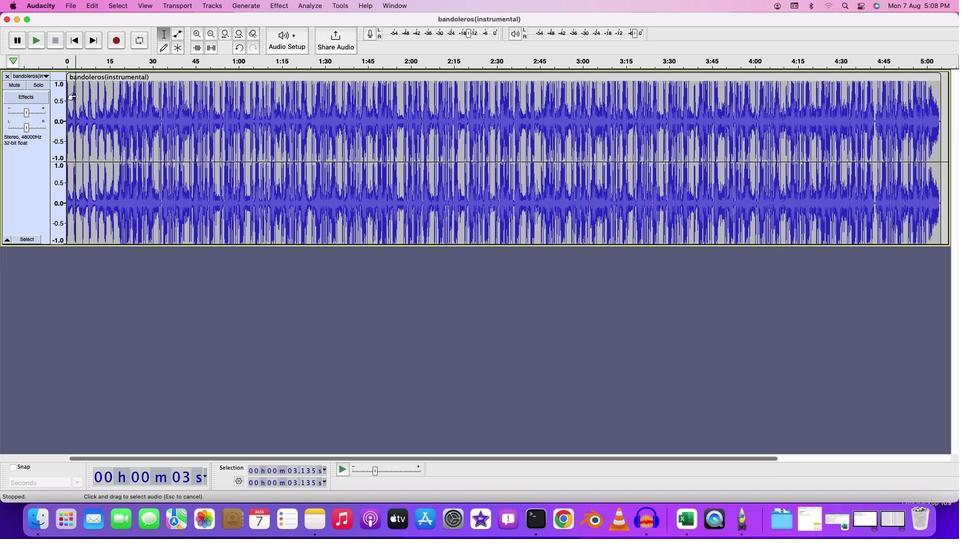 
Action: Mouse moved to (76, 96)
Screenshot: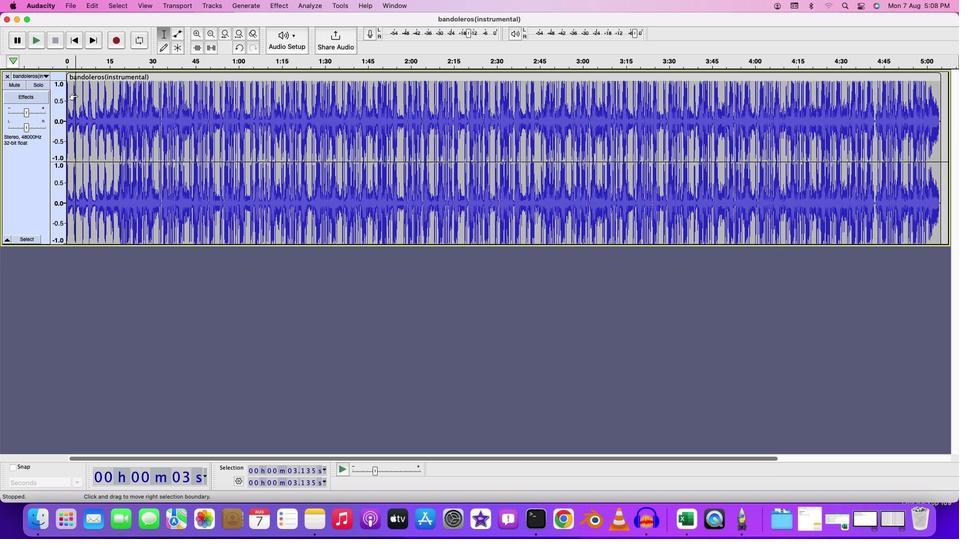 
Action: Key pressed Key.space
Screenshot: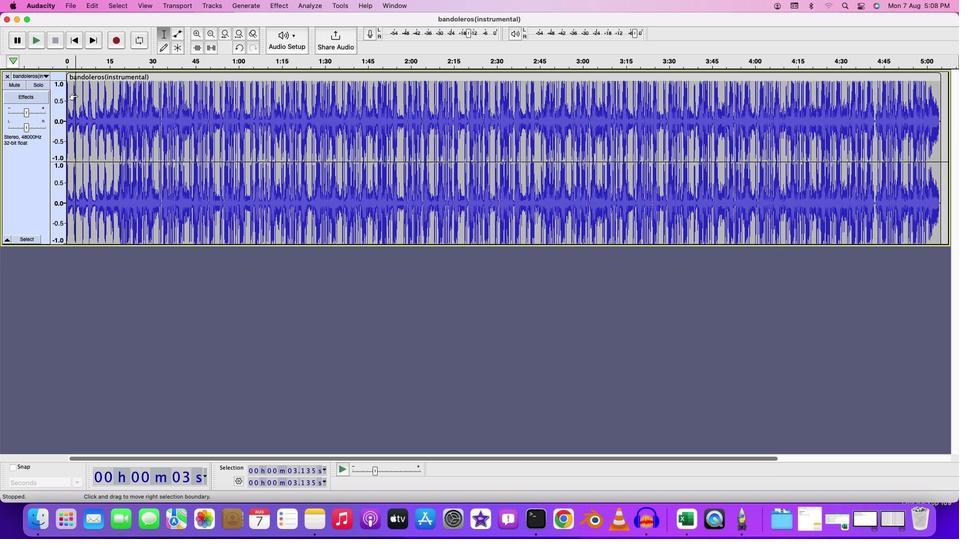 
Action: Mouse moved to (198, 246)
Screenshot: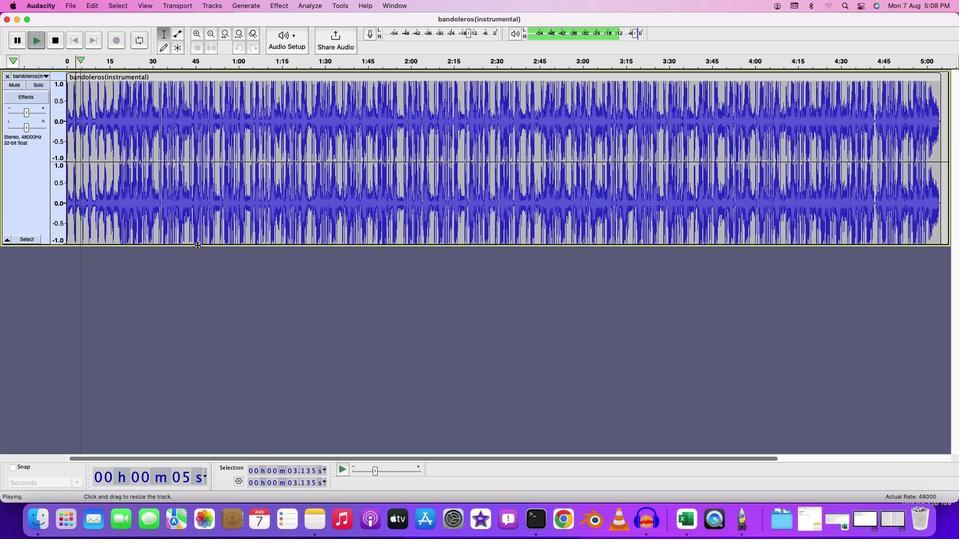 
Action: Mouse pressed left at (198, 246)
Screenshot: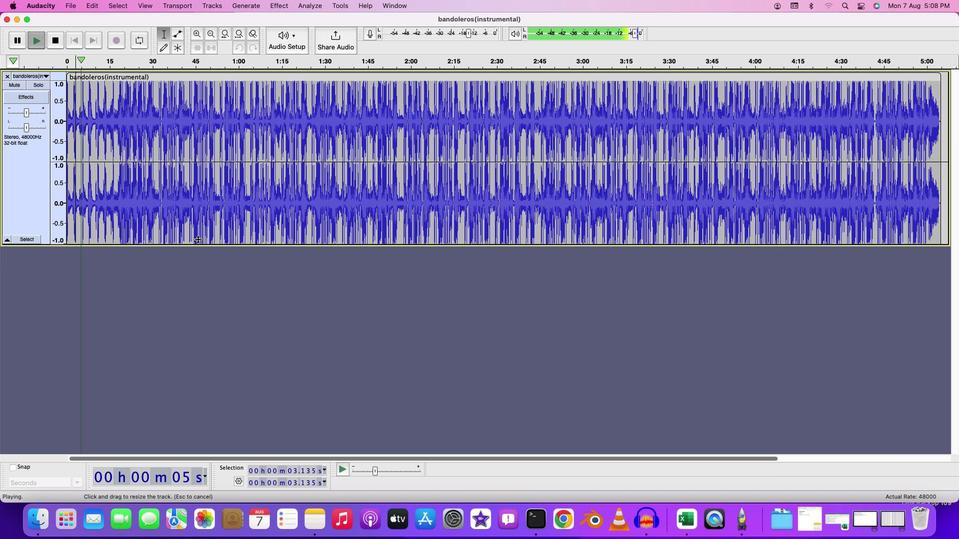 
Action: Mouse moved to (69, 175)
Screenshot: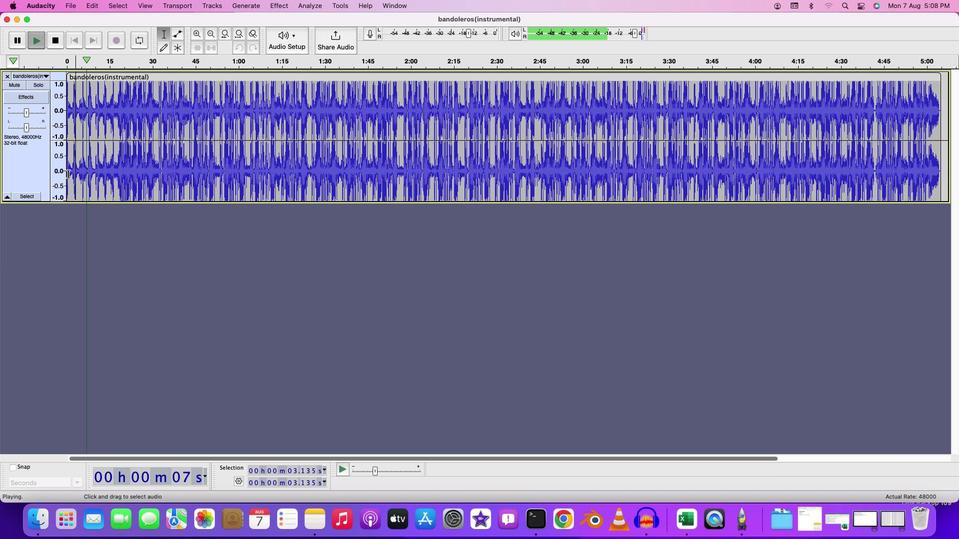 
Action: Mouse pressed left at (69, 175)
Screenshot: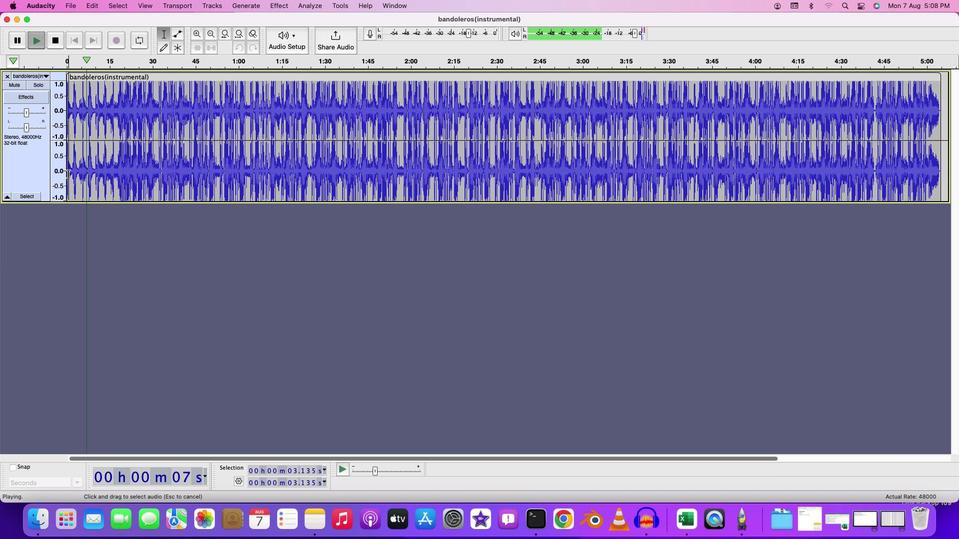 
Action: Key pressed Key.spaceKey.space
Screenshot: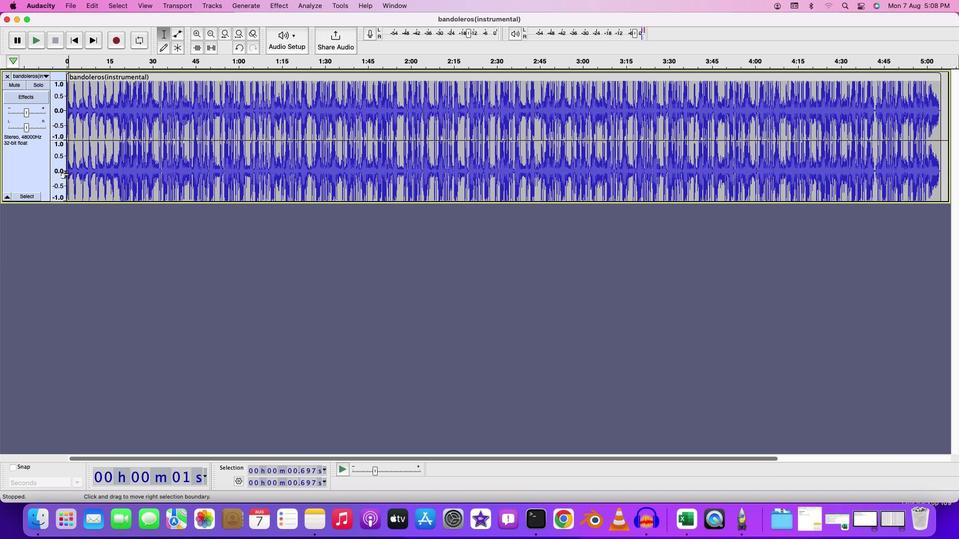 
Action: Mouse moved to (86, 116)
Screenshot: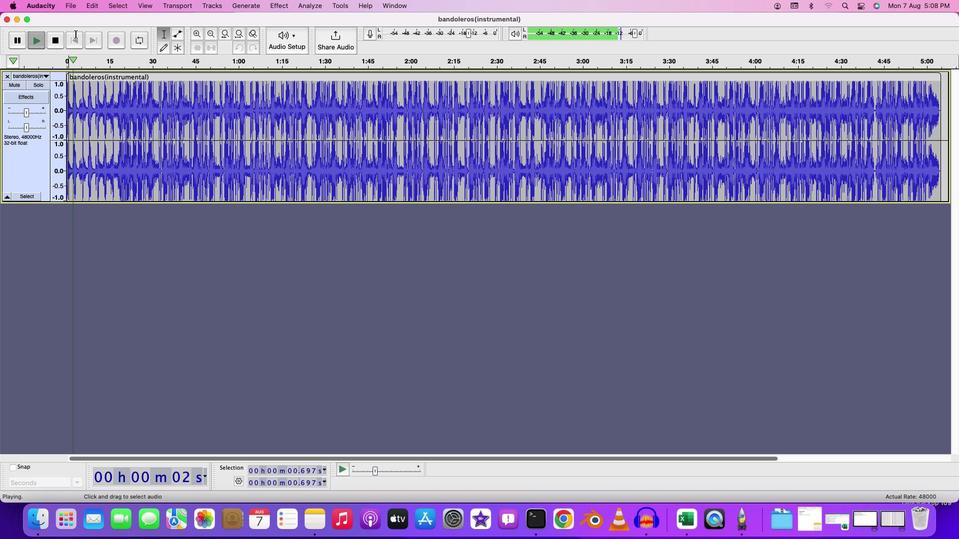 
Action: Key pressed Key.space
Screenshot: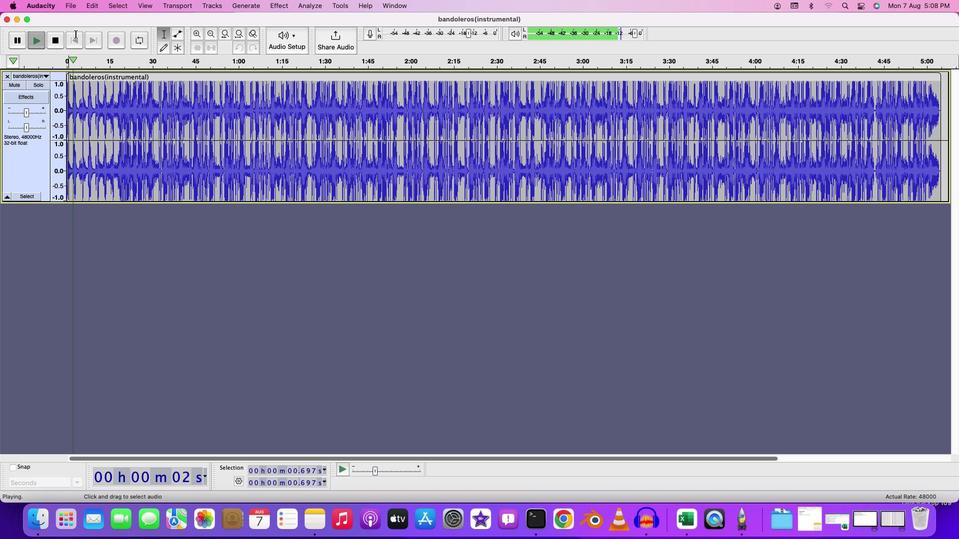 
Action: Mouse moved to (71, 8)
Screenshot: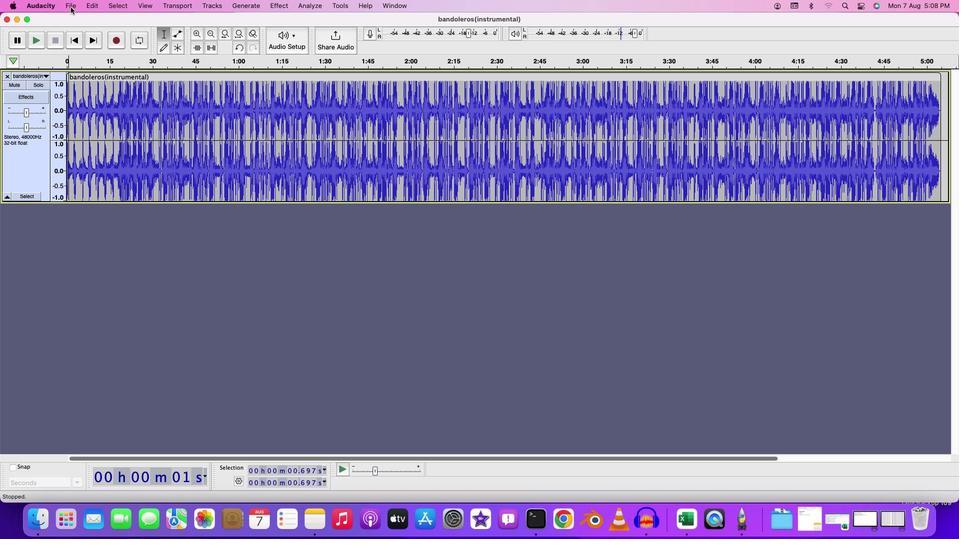 
Action: Mouse pressed left at (71, 8)
Screenshot: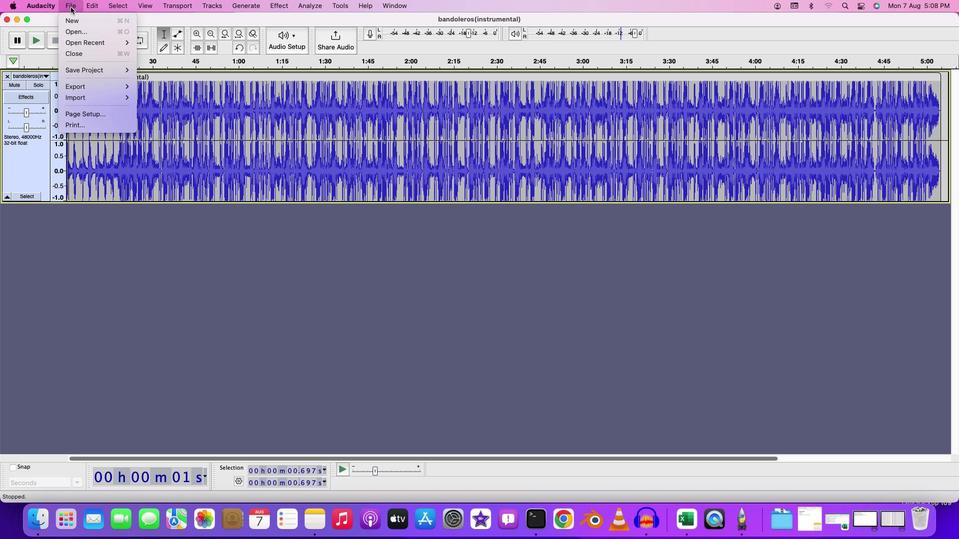
Action: Mouse moved to (79, 29)
Screenshot: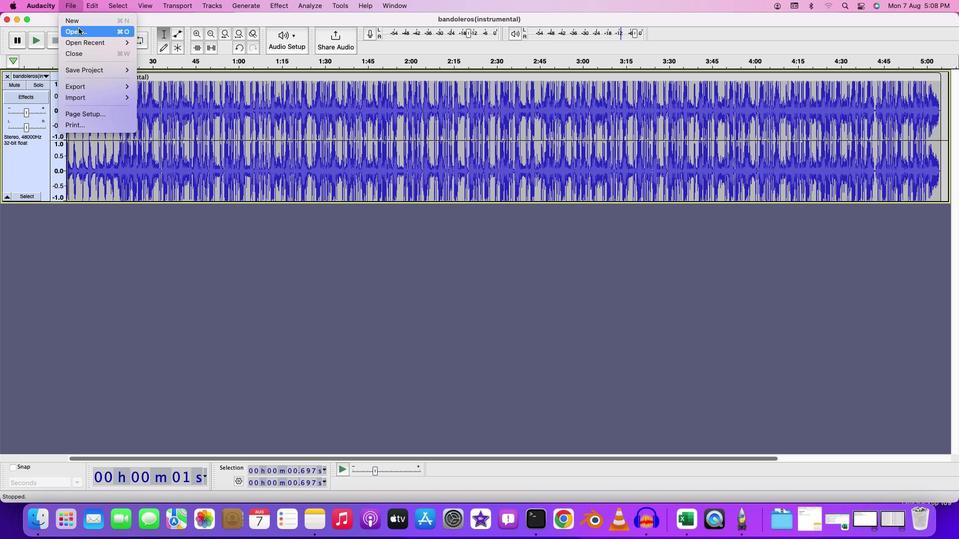 
Action: Mouse pressed left at (79, 29)
Screenshot: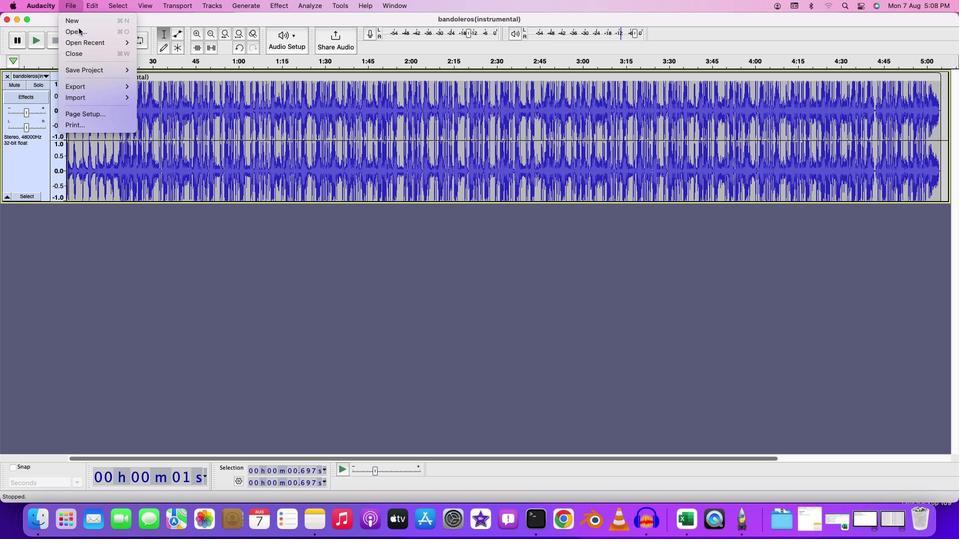 
Action: Mouse moved to (162, 234)
Screenshot: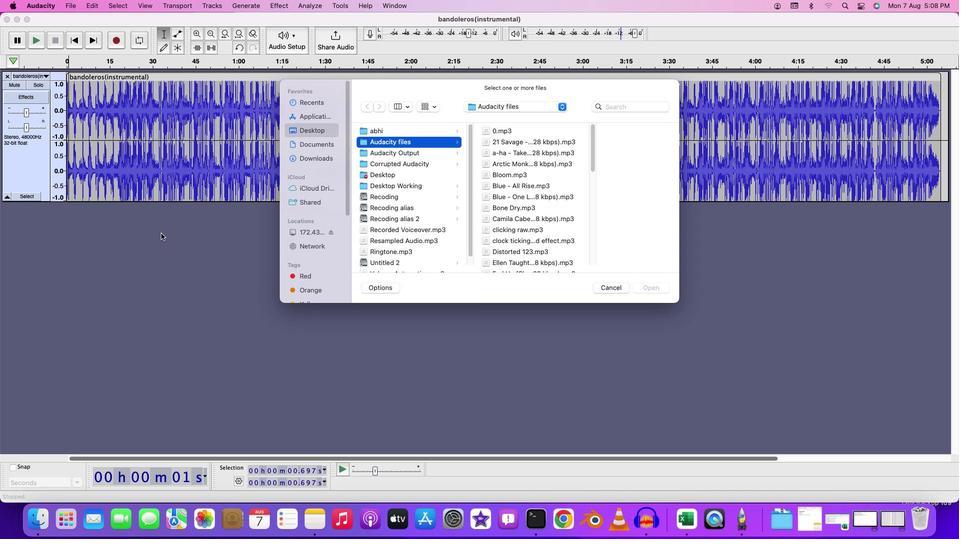 
Action: Mouse pressed left at (162, 234)
Screenshot: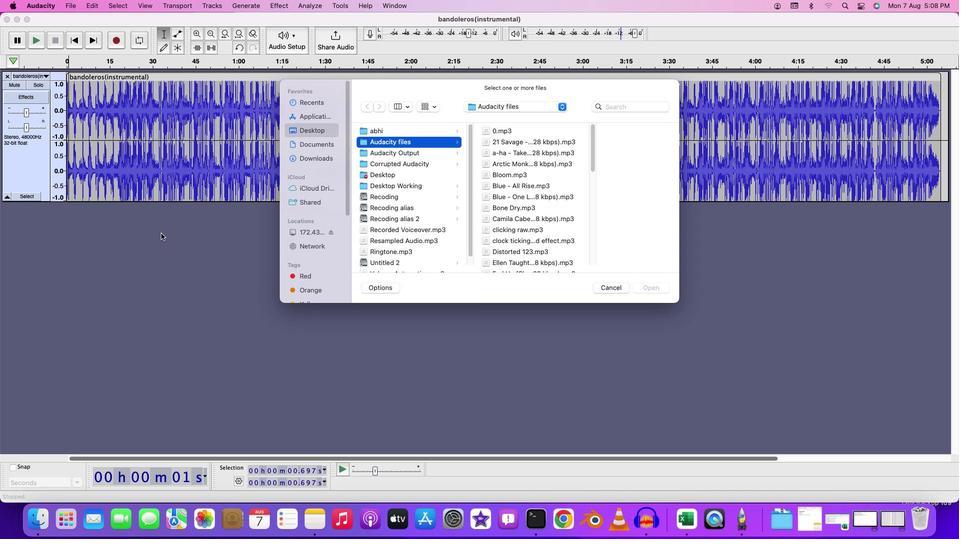 
Action: Mouse moved to (616, 289)
Screenshot: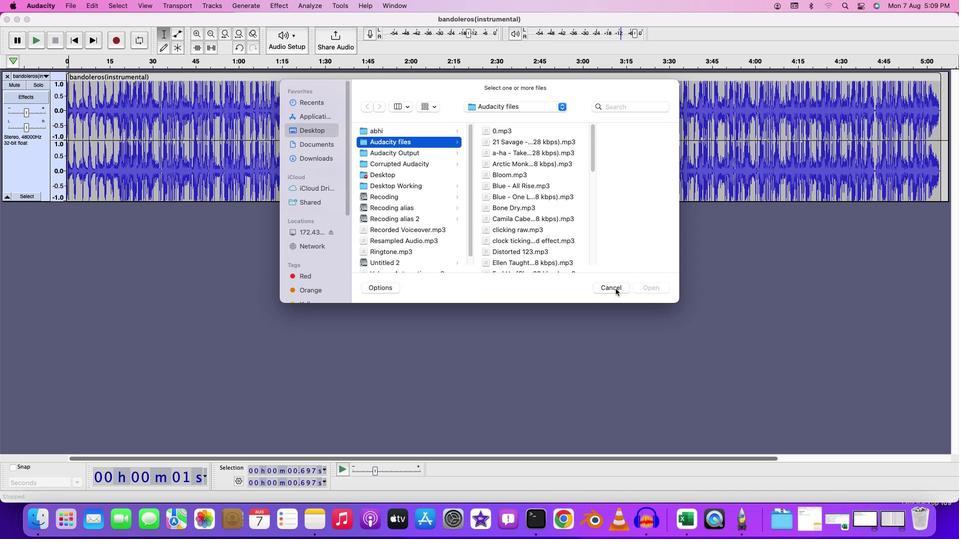 
Action: Mouse pressed left at (616, 289)
Screenshot: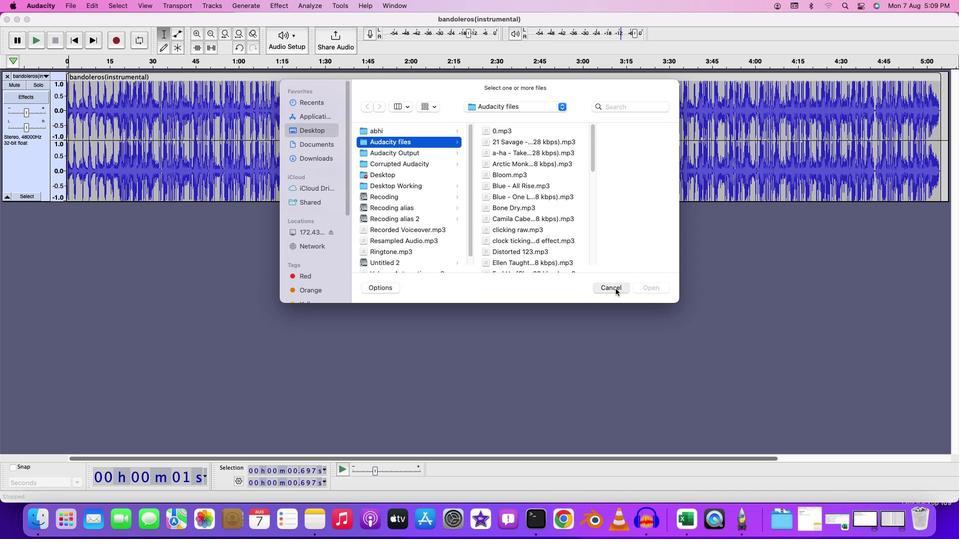 
Action: Mouse moved to (47, 80)
Screenshot: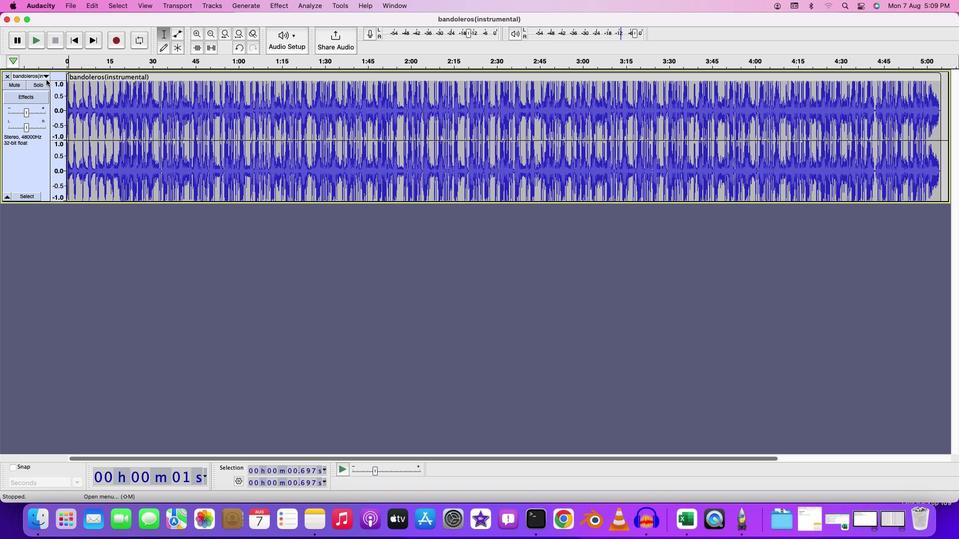 
Action: Mouse pressed left at (47, 80)
Screenshot: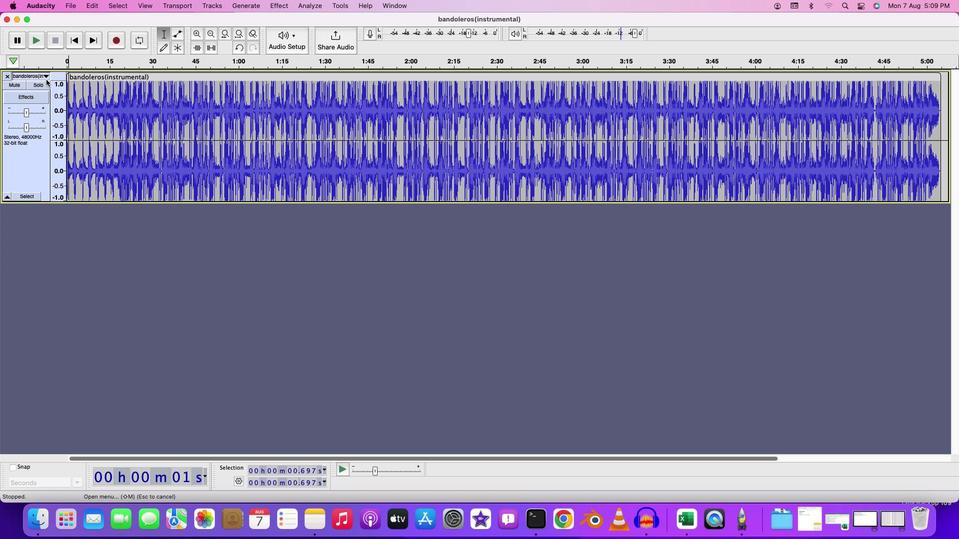 
Action: Mouse moved to (79, 240)
Screenshot: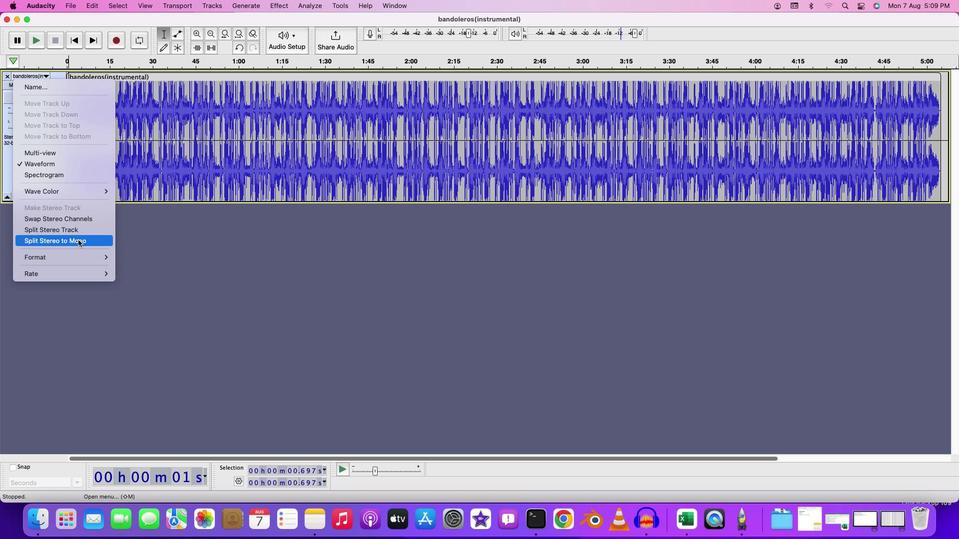 
Action: Mouse pressed left at (79, 240)
Screenshot: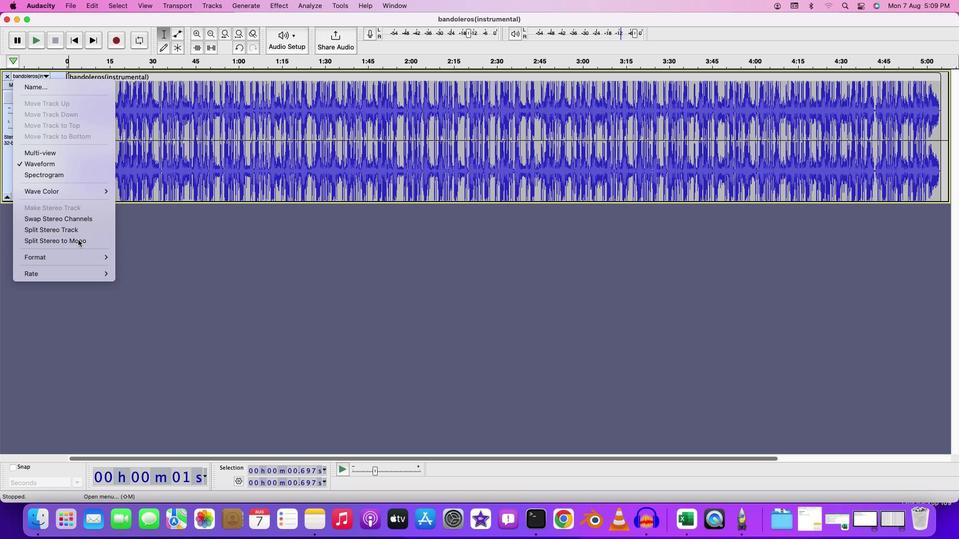 
Action: Mouse moved to (5, 78)
Screenshot: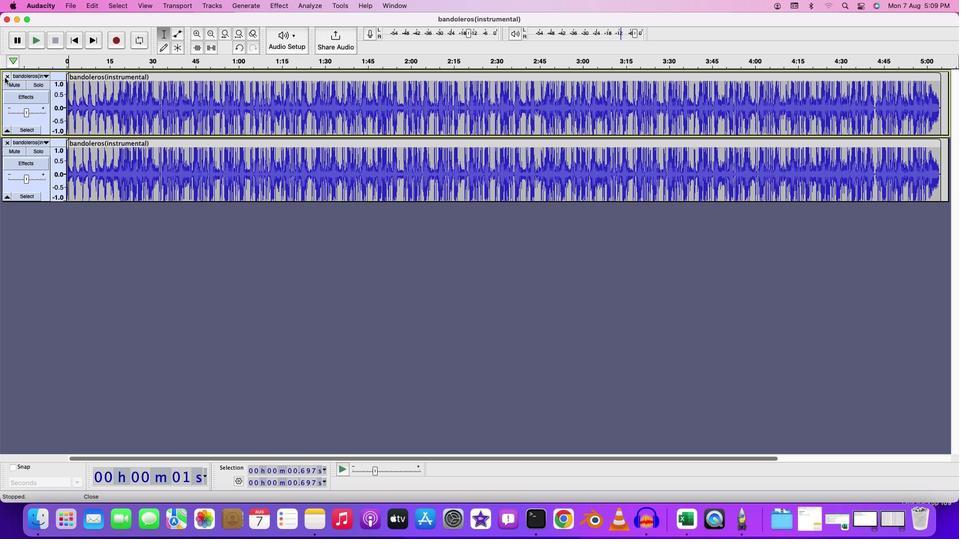 
Action: Mouse pressed left at (5, 78)
Screenshot: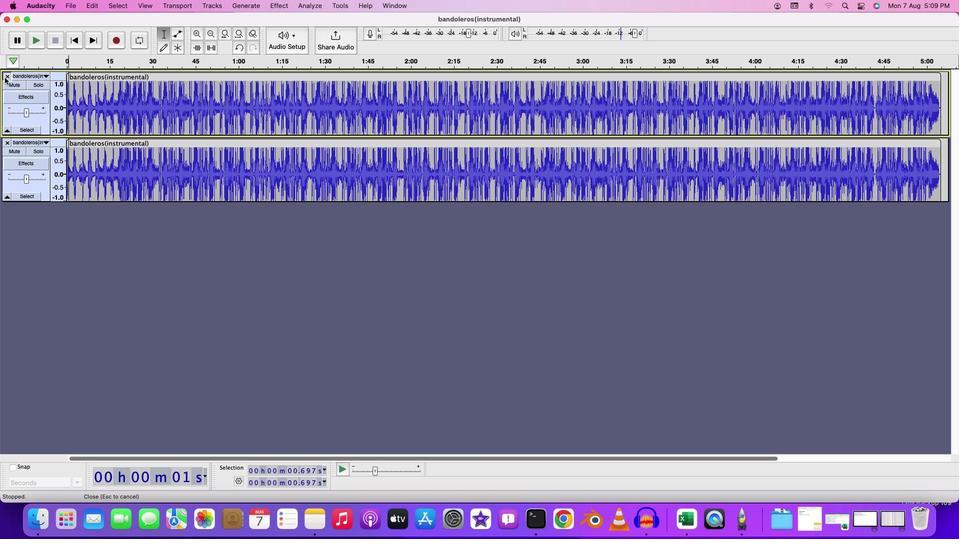 
Action: Mouse moved to (68, 107)
Screenshot: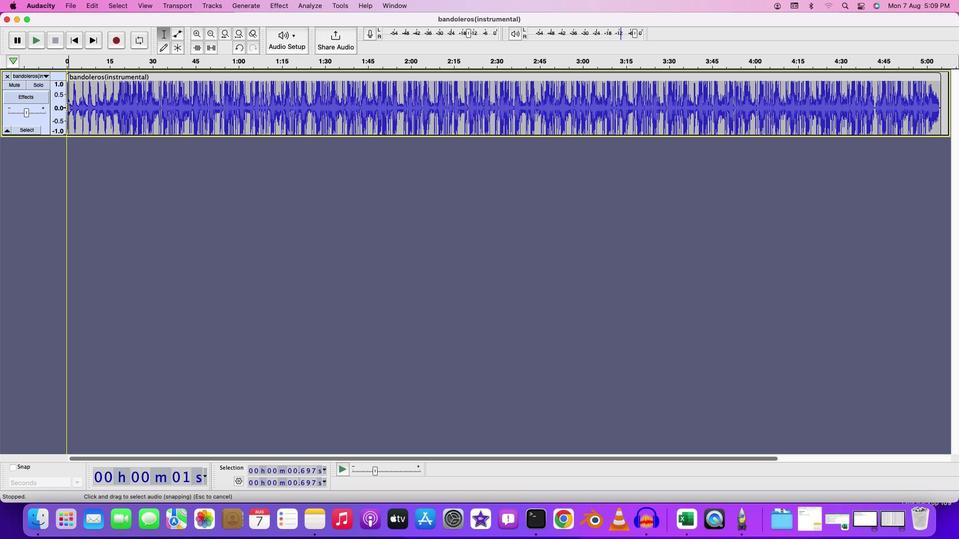 
Action: Mouse pressed left at (68, 107)
Screenshot: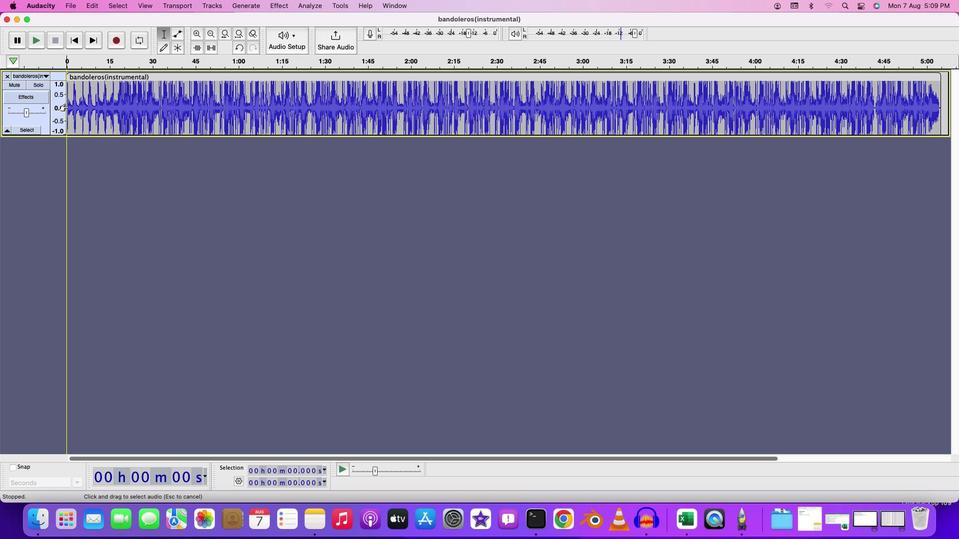 
Action: Key pressed Key.space
Screenshot: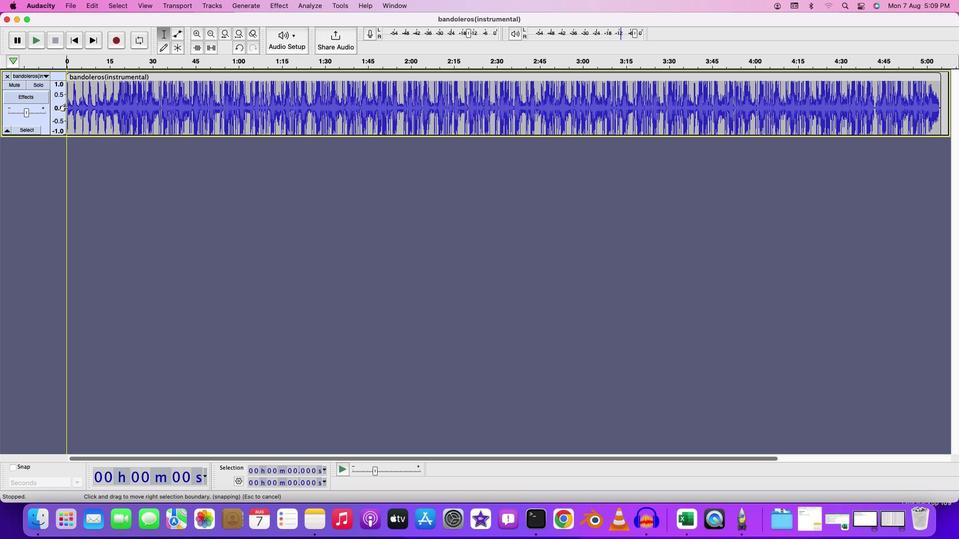 
Action: Mouse moved to (118, 124)
Screenshot: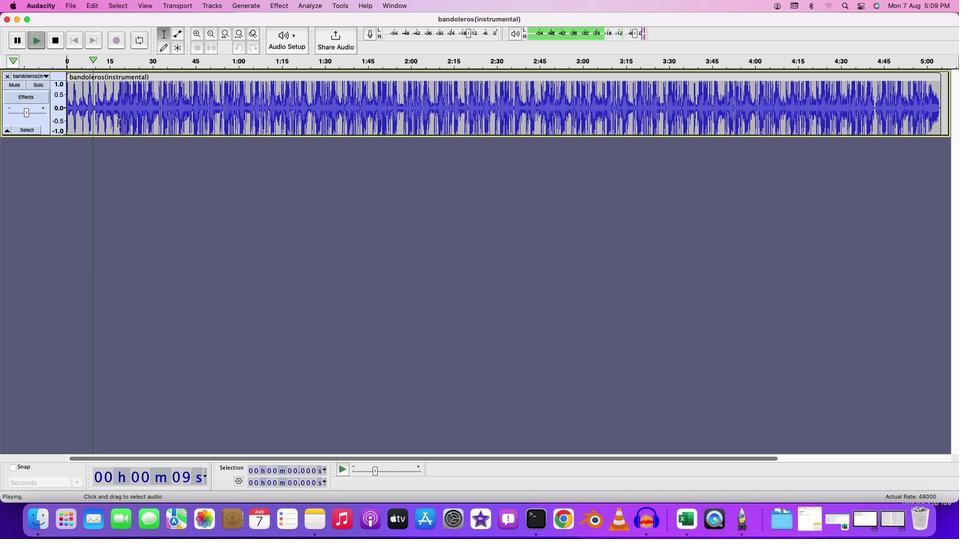 
Action: Key pressed Key.space
Screenshot: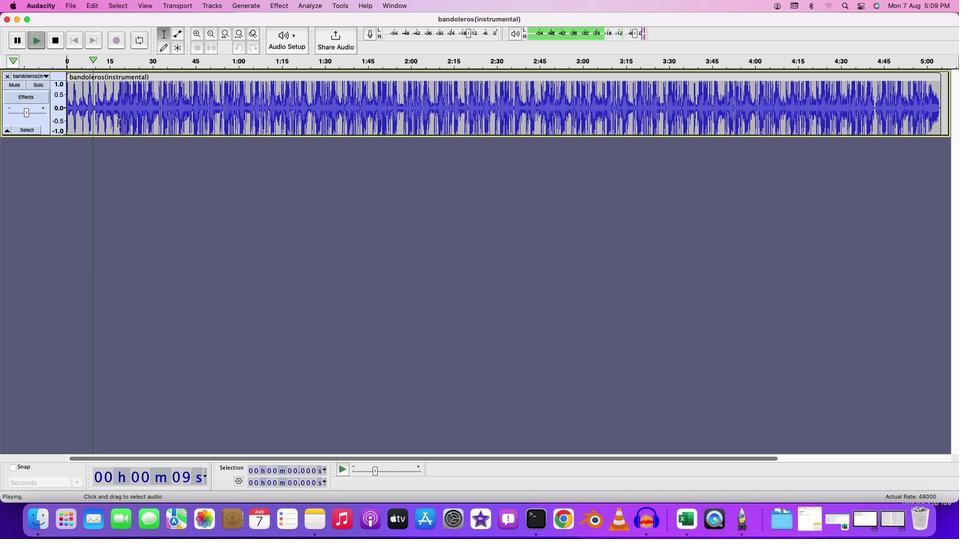 
Action: Mouse moved to (68, 8)
Screenshot: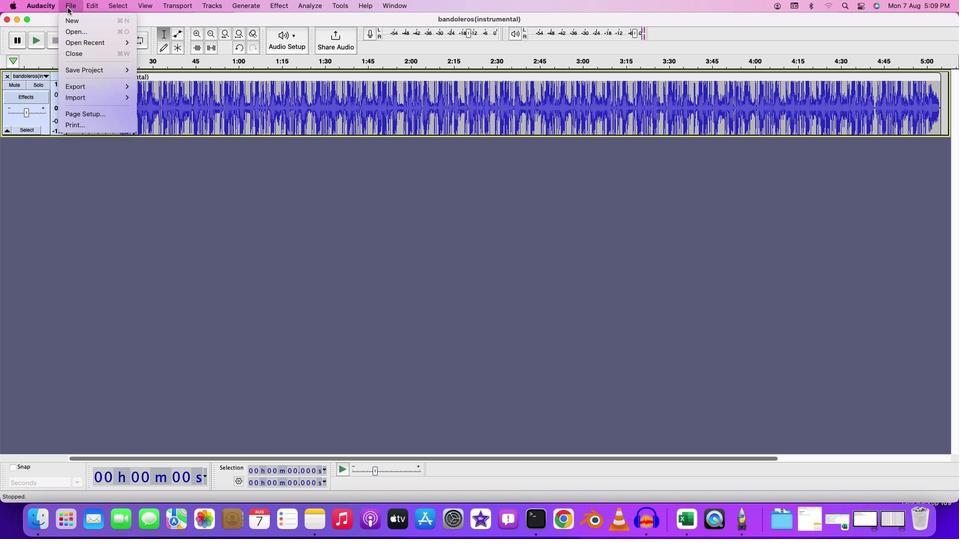 
Action: Mouse pressed left at (68, 8)
Screenshot: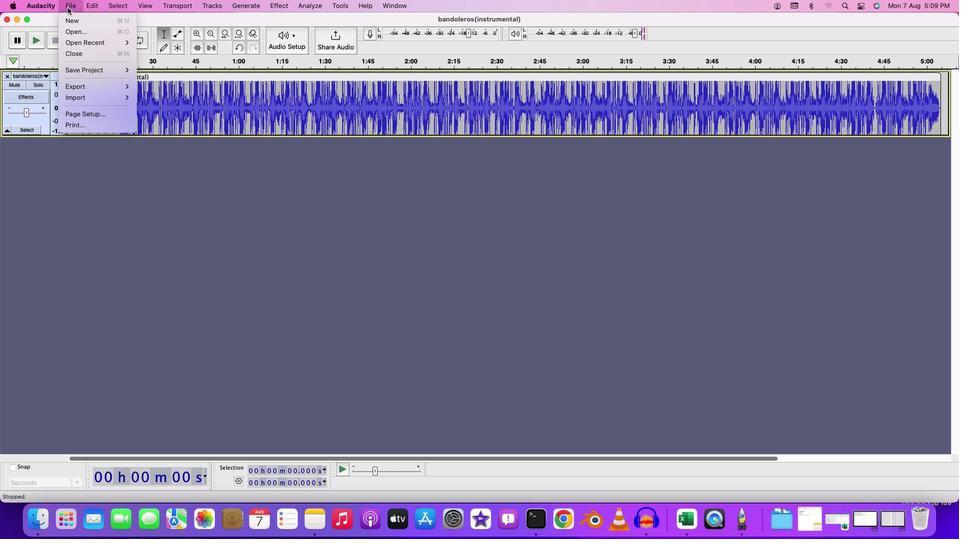 
Action: Mouse moved to (79, 28)
Screenshot: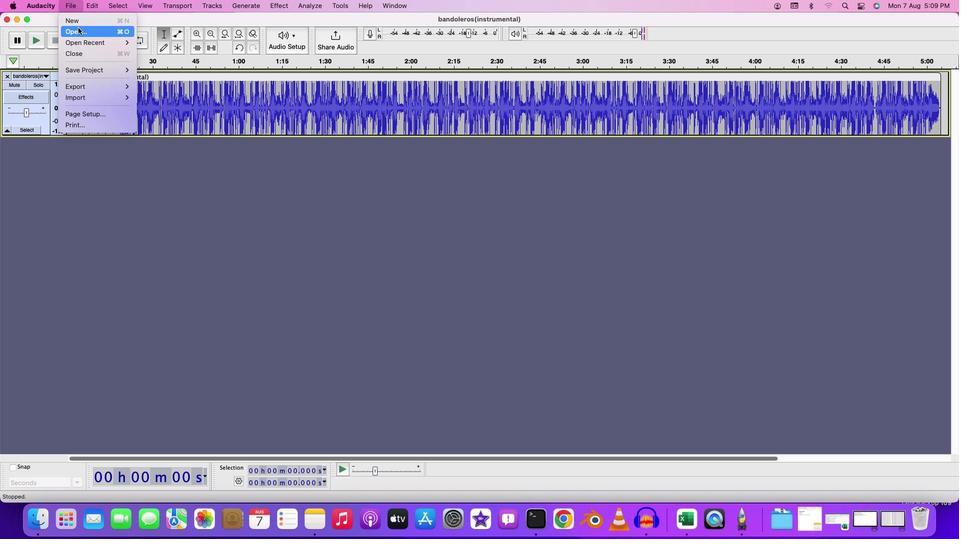 
Action: Mouse pressed left at (79, 28)
Screenshot: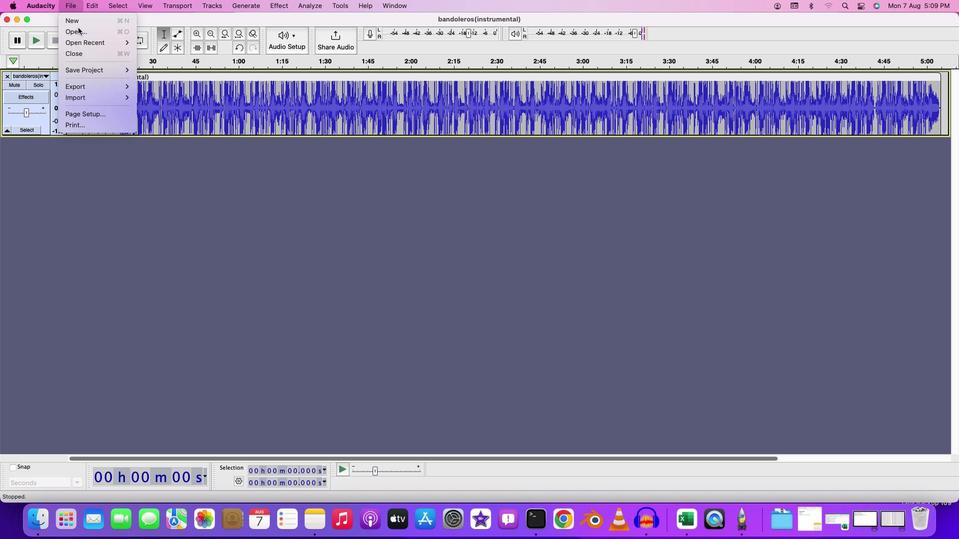 
Action: Mouse moved to (422, 206)
Screenshot: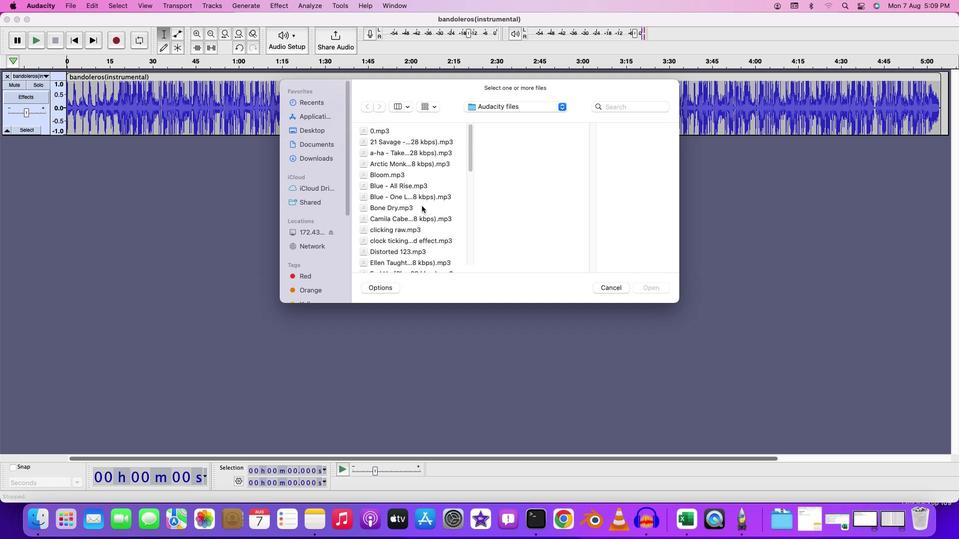 
Action: Mouse scrolled (422, 206) with delta (0, 0)
Screenshot: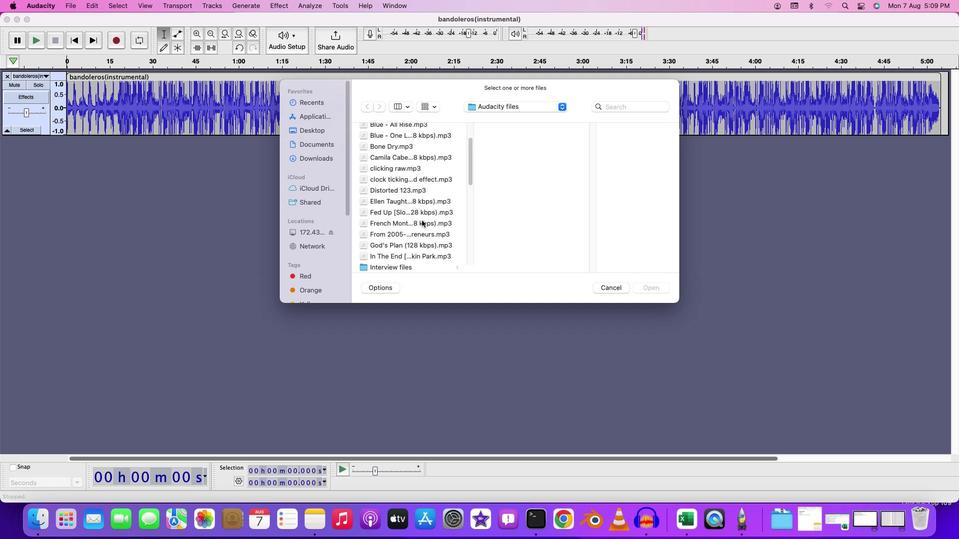 
Action: Mouse scrolled (422, 206) with delta (0, 0)
Screenshot: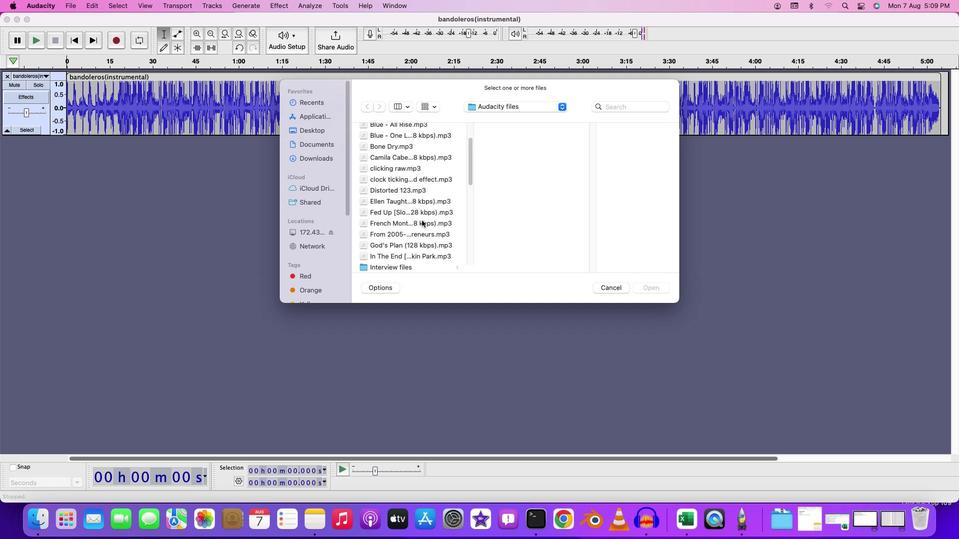
Action: Mouse scrolled (422, 206) with delta (0, 0)
Screenshot: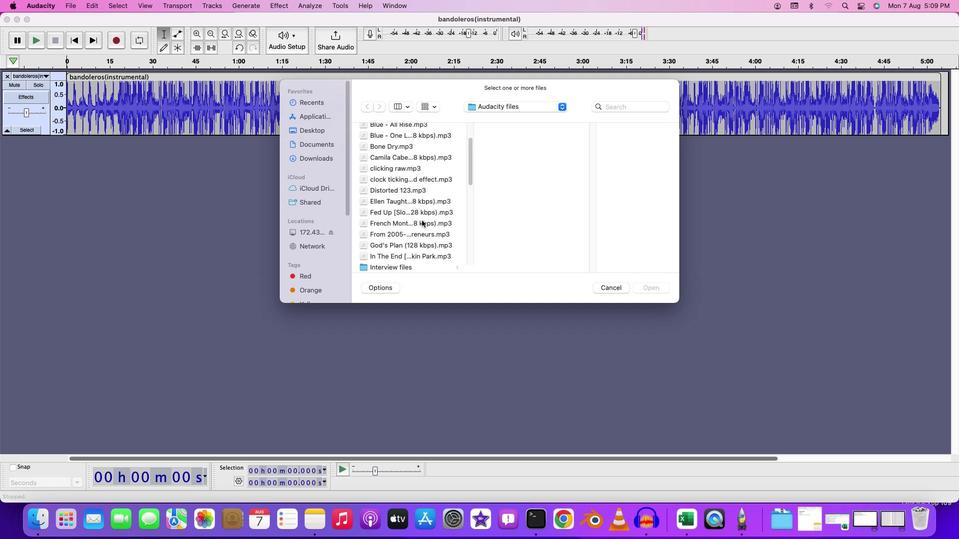 
Action: Mouse scrolled (422, 206) with delta (0, 0)
Screenshot: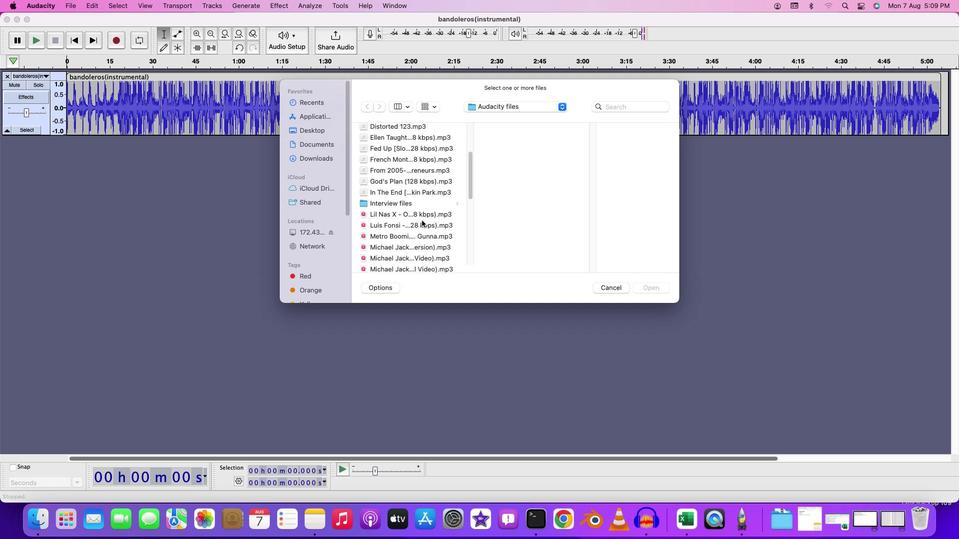 
Action: Mouse moved to (423, 208)
Screenshot: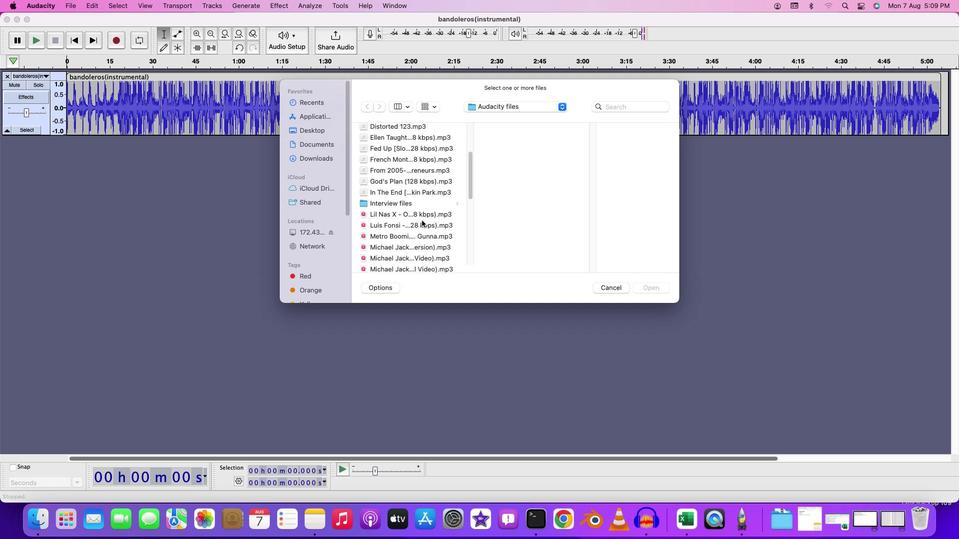 
Action: Mouse scrolled (423, 208) with delta (0, -1)
Screenshot: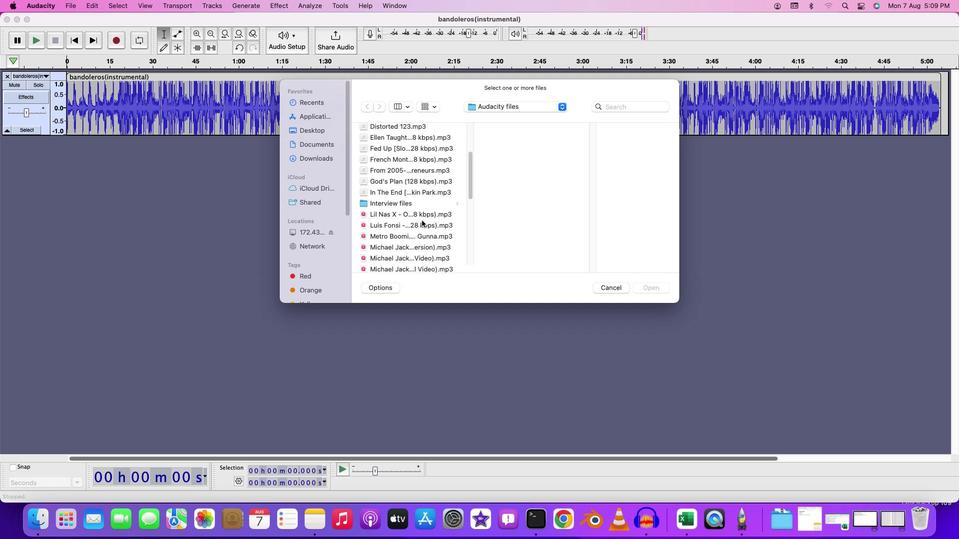
Action: Mouse moved to (422, 221)
Screenshot: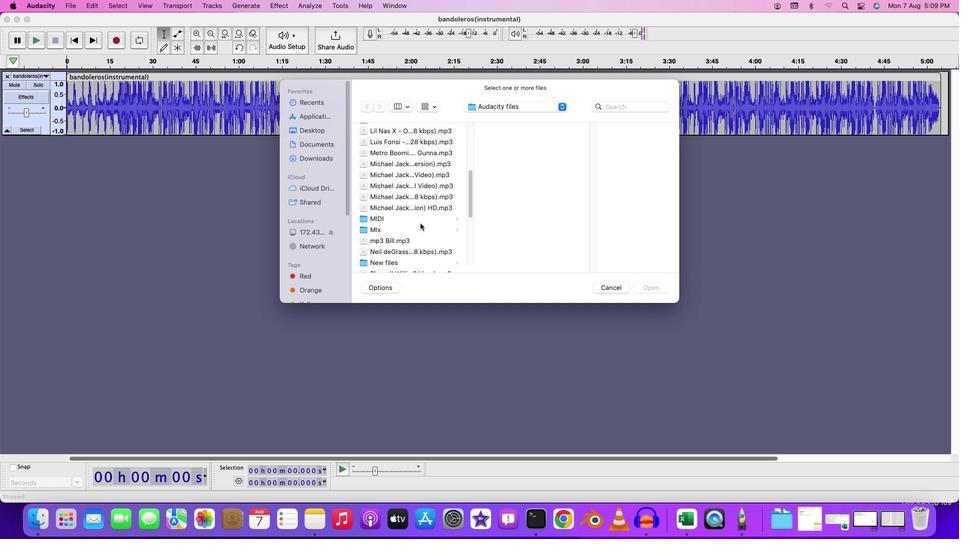 
Action: Mouse scrolled (422, 221) with delta (0, 0)
Screenshot: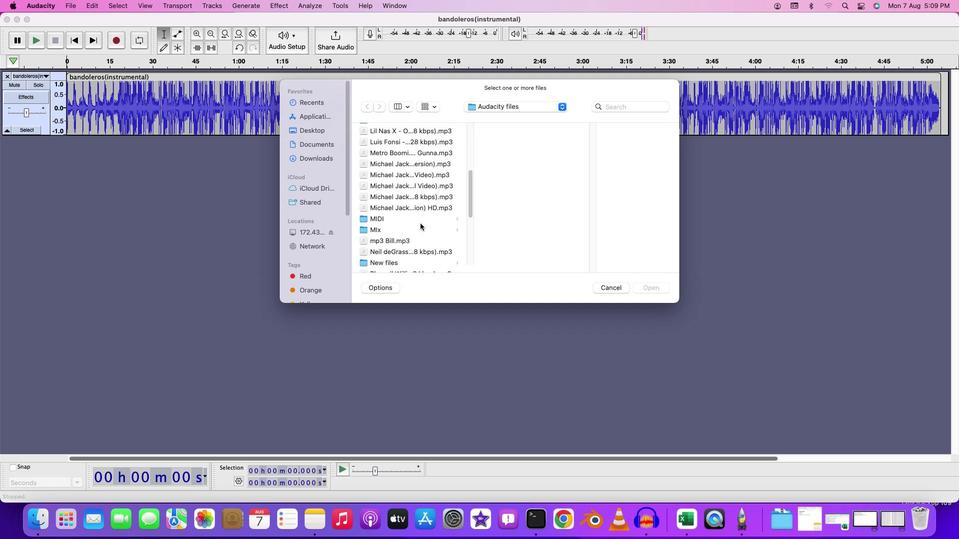 
Action: Mouse moved to (422, 221)
Screenshot: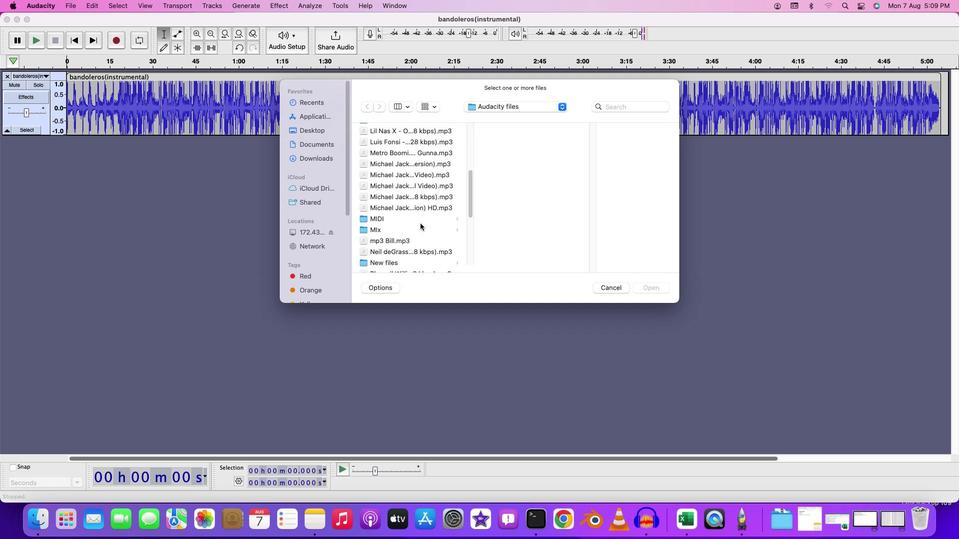 
Action: Mouse scrolled (422, 221) with delta (0, 0)
Screenshot: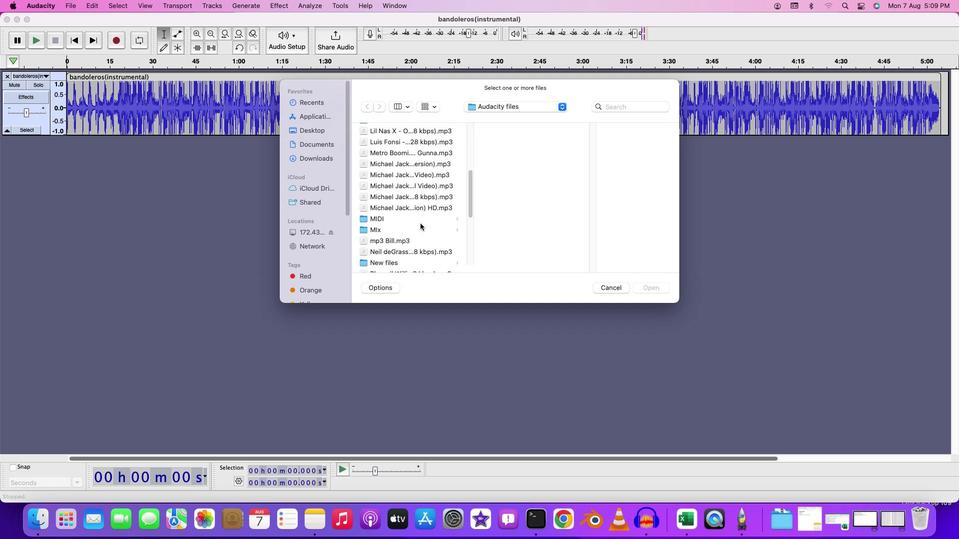 
Action: Mouse moved to (389, 228)
Screenshot: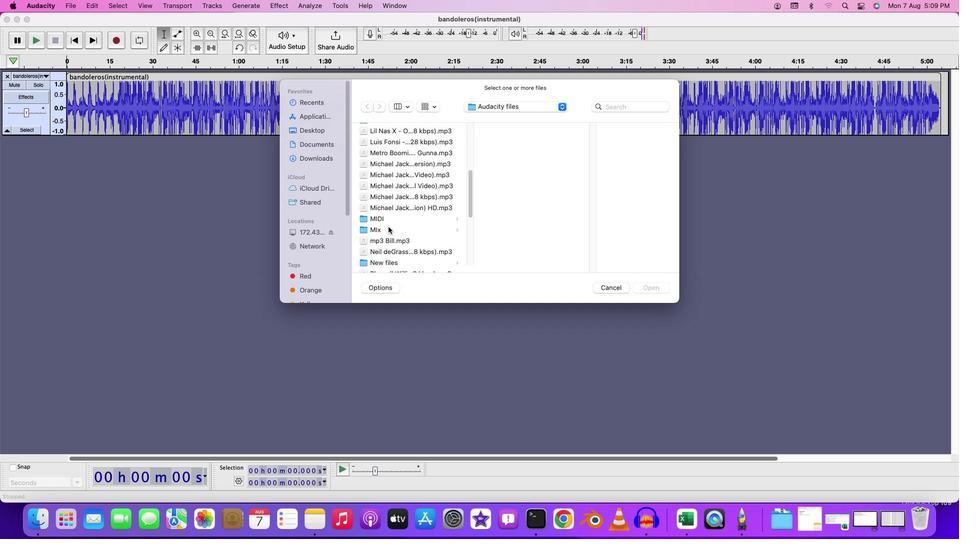 
Action: Mouse pressed left at (389, 228)
Screenshot: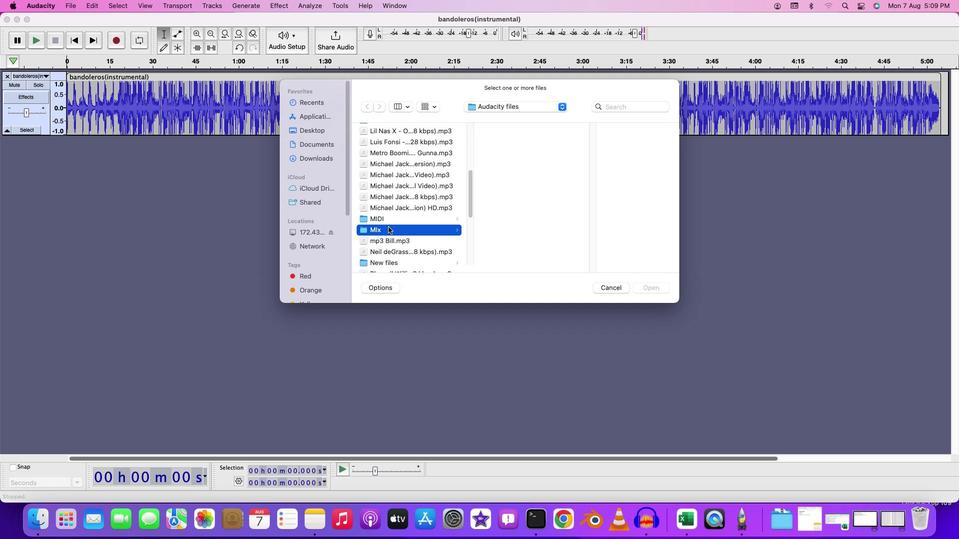 
Action: Mouse moved to (498, 144)
Screenshot: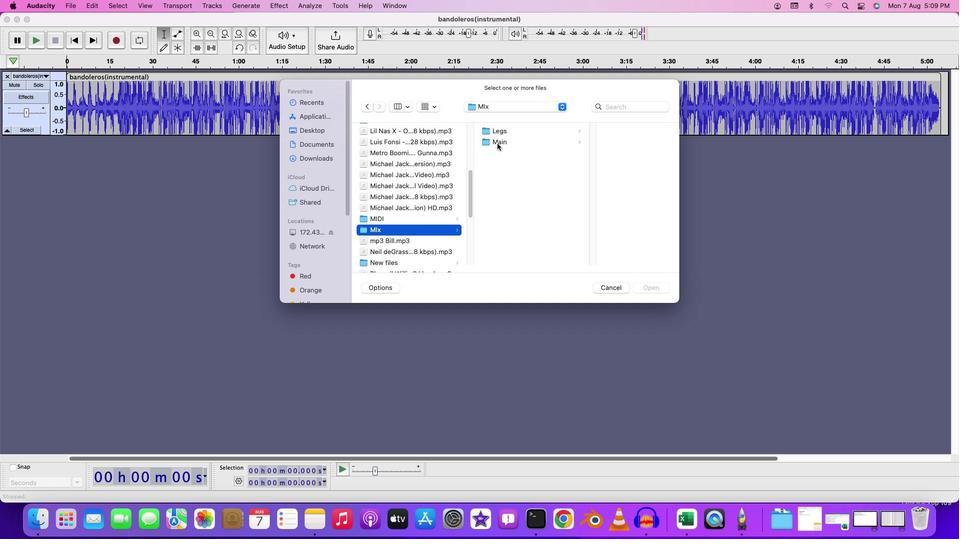 
Action: Mouse pressed left at (498, 144)
Screenshot: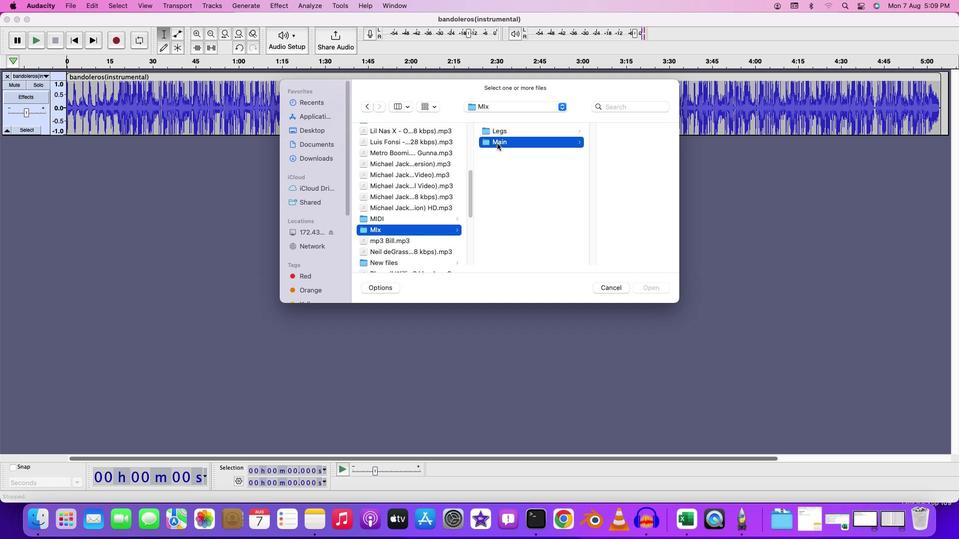 
Action: Mouse moved to (608, 143)
Screenshot: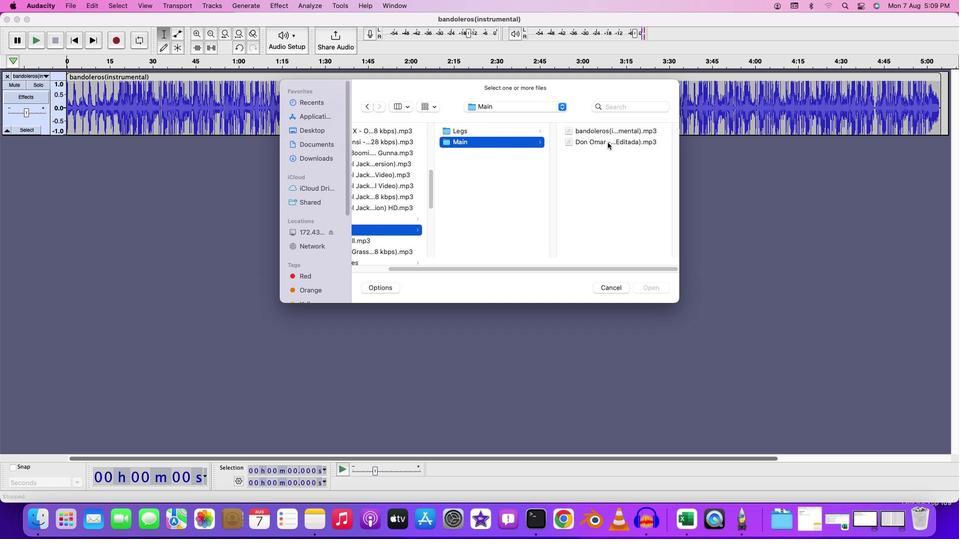 
Action: Mouse pressed left at (608, 143)
Screenshot: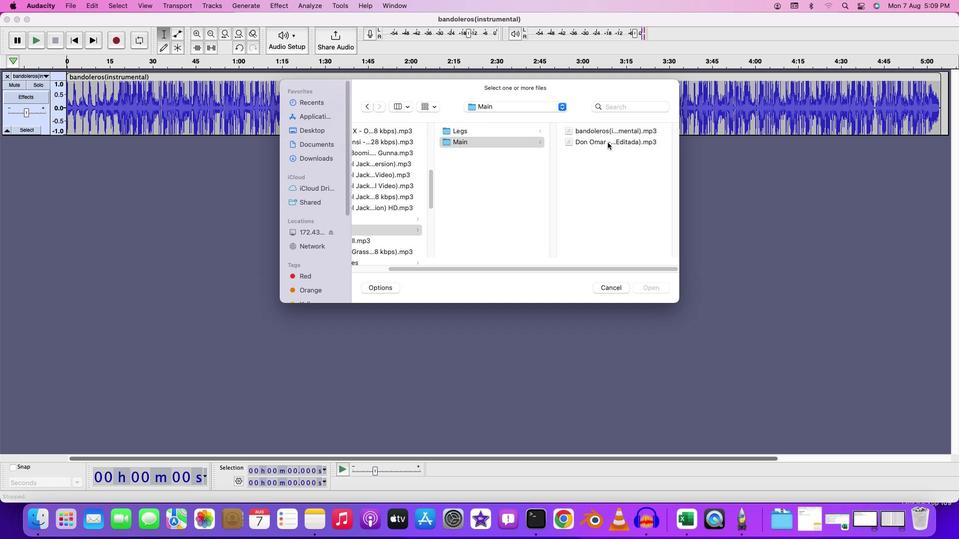 
Action: Mouse moved to (537, 89)
Screenshot: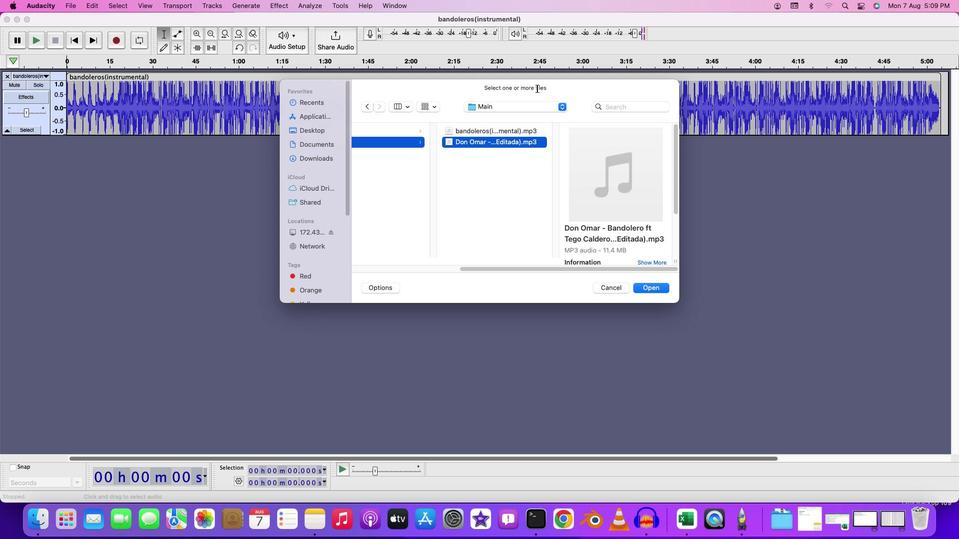 
Action: Mouse pressed left at (537, 89)
Screenshot: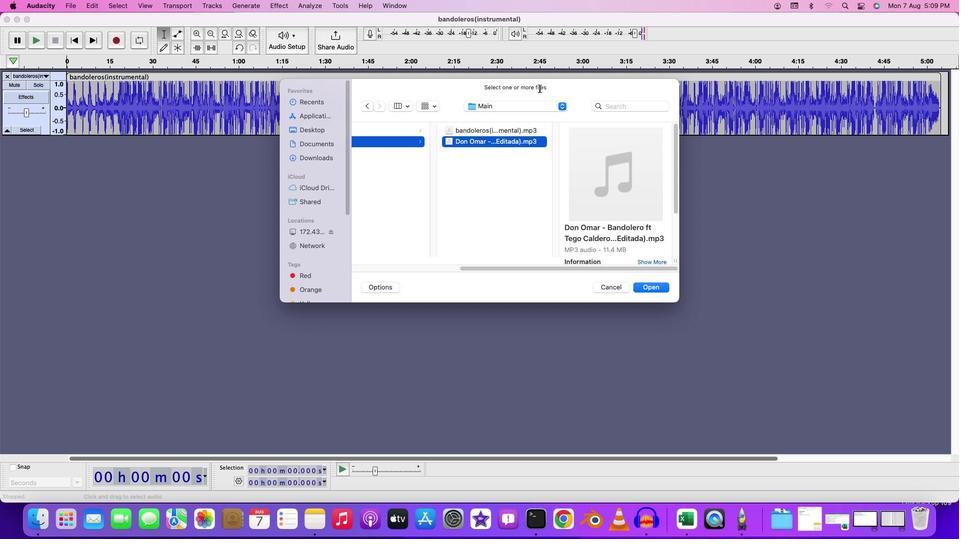 
Action: Mouse moved to (736, 161)
Screenshot: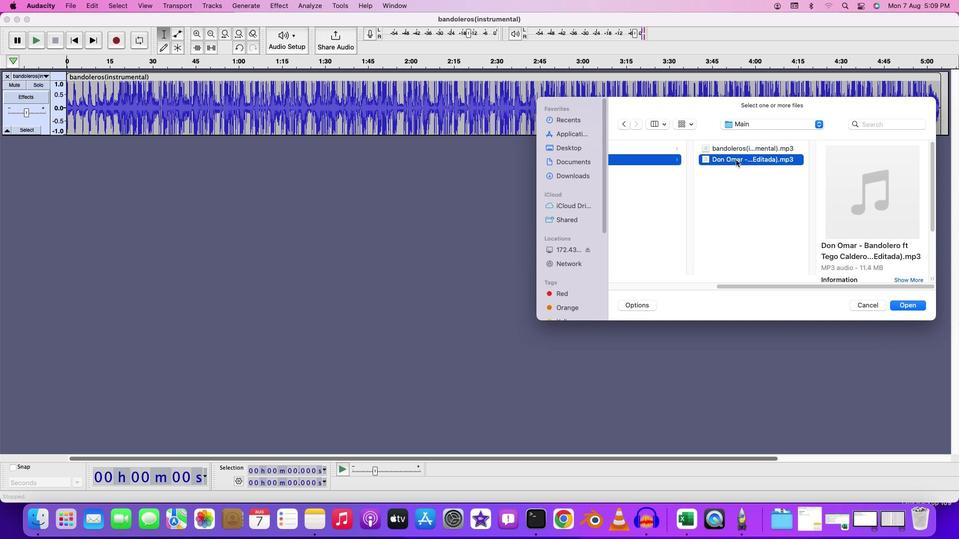 
Action: Mouse pressed left at (736, 161)
Screenshot: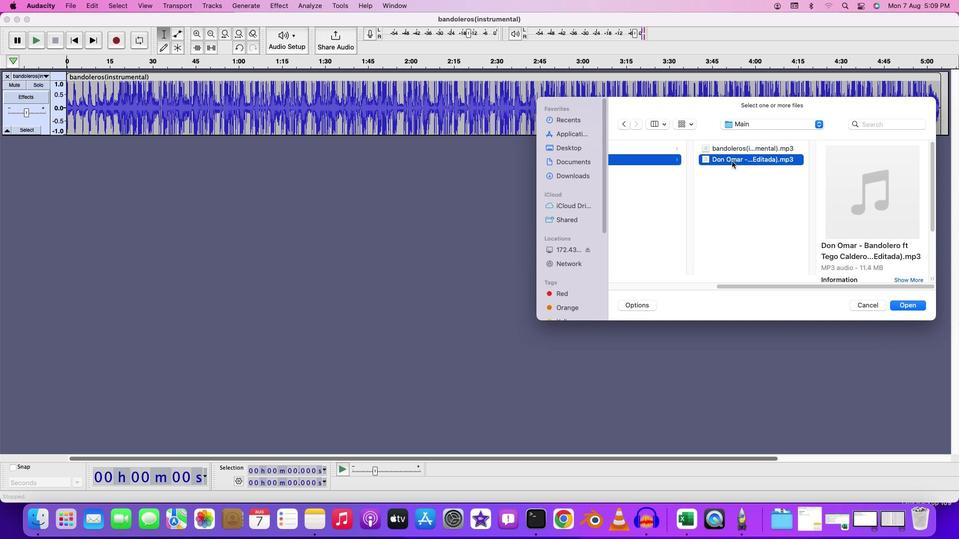 
Action: Mouse moved to (865, 307)
Screenshot: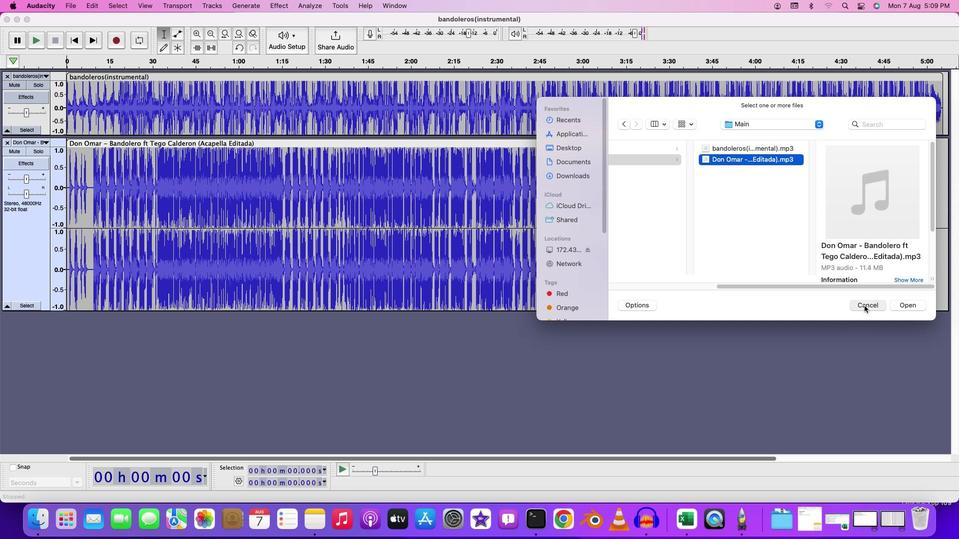 
Action: Mouse pressed left at (865, 307)
Screenshot: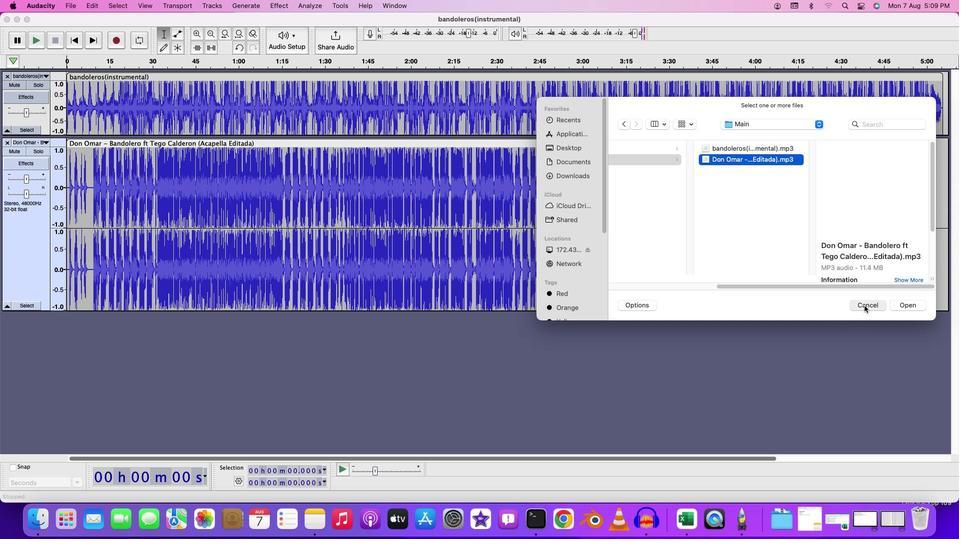 
Action: Mouse moved to (74, 332)
Screenshot: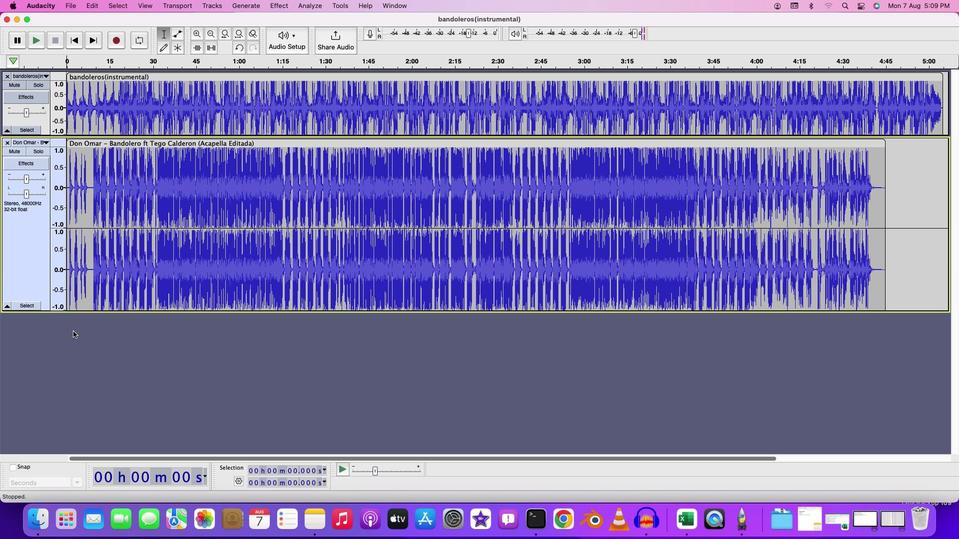 
Action: Mouse pressed left at (74, 332)
Screenshot: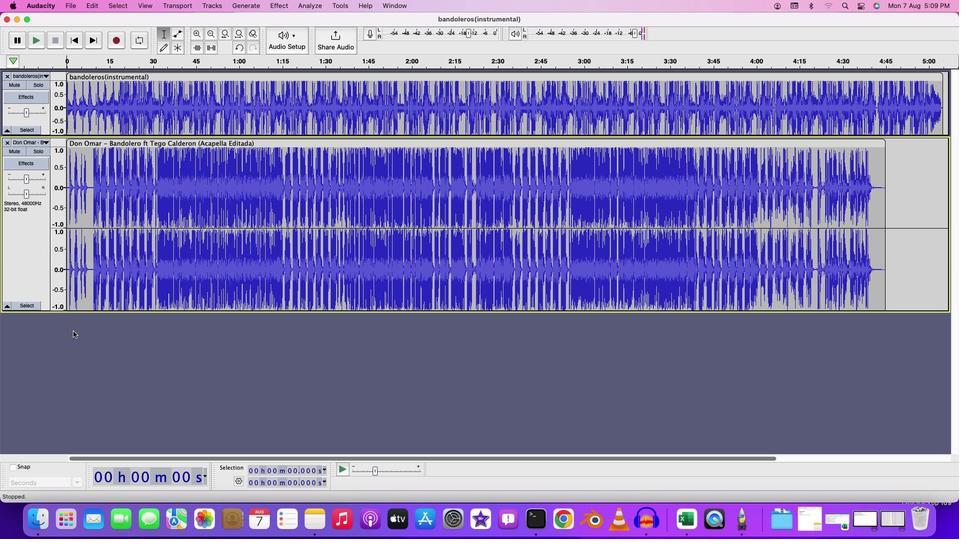 
Action: Key pressed Key.space
Screenshot: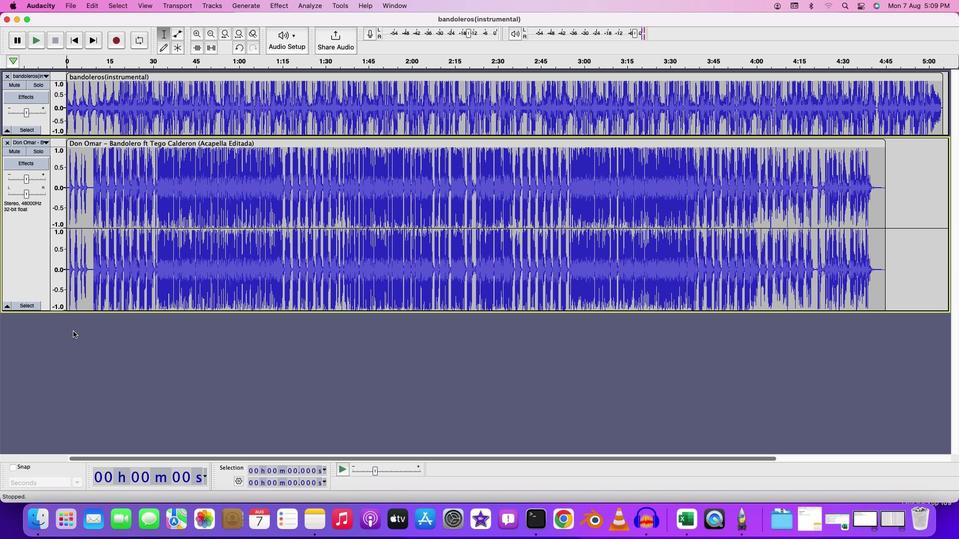
Action: Mouse moved to (72, 279)
Screenshot: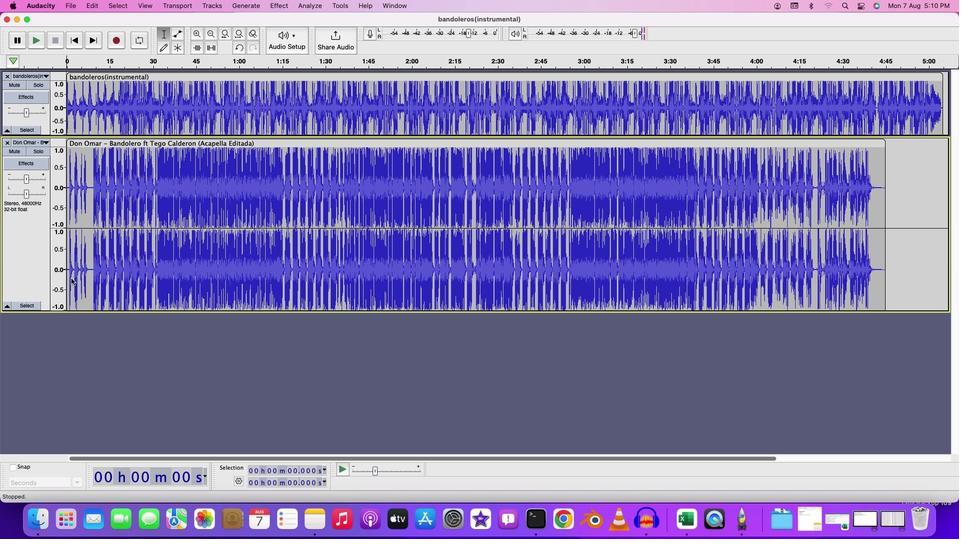 
Action: Mouse pressed left at (72, 279)
Screenshot: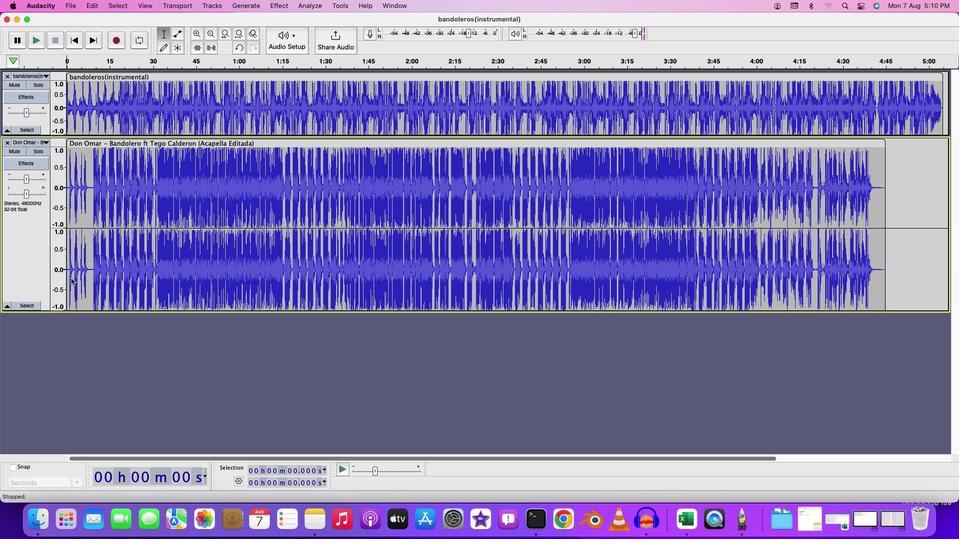 
Action: Key pressed Key.spaceKey.spaceKey.space
Screenshot: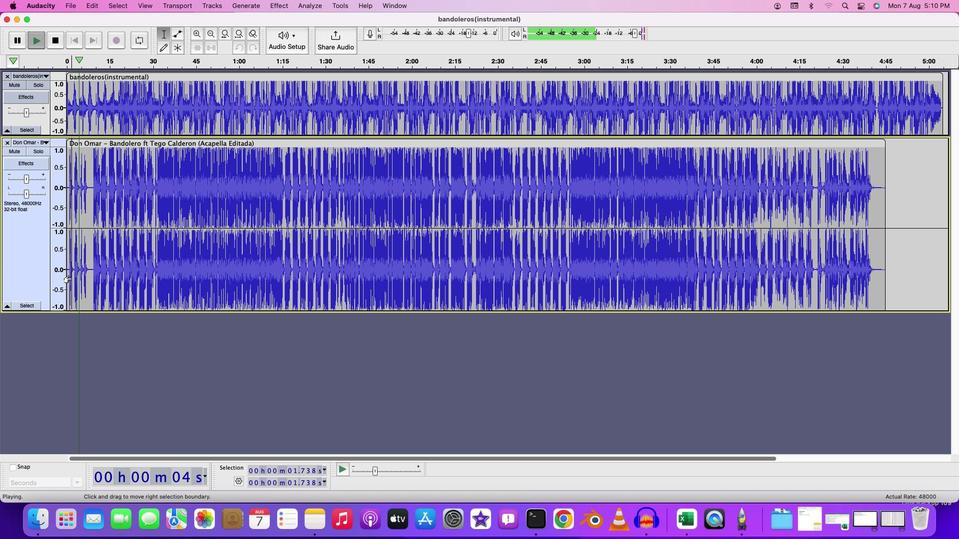
Action: Mouse moved to (48, 144)
Screenshot: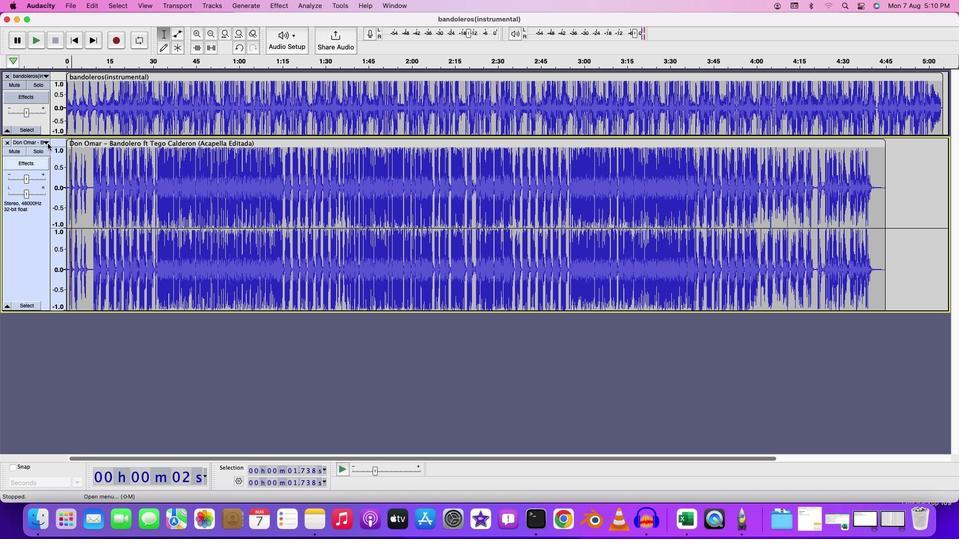 
Action: Mouse pressed left at (48, 144)
Screenshot: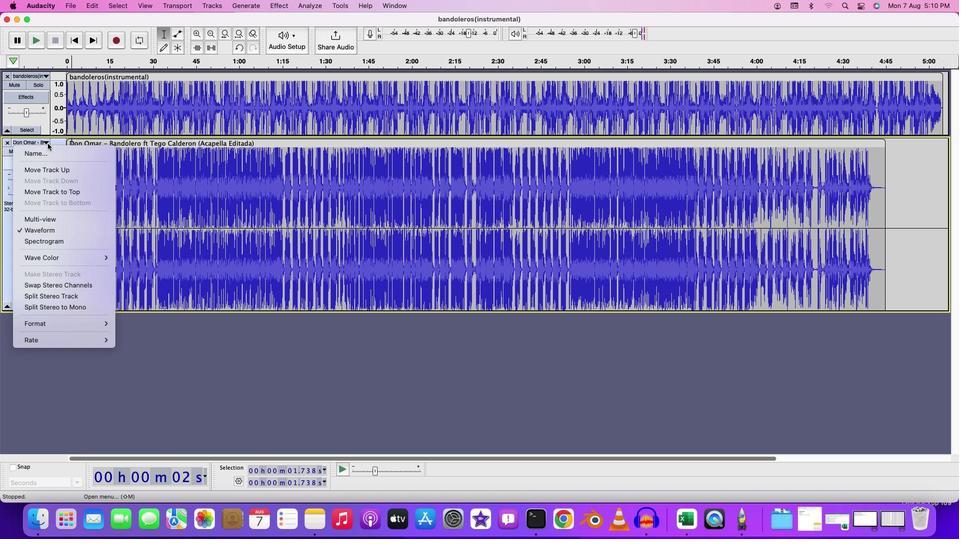 
Action: Mouse moved to (72, 174)
Screenshot: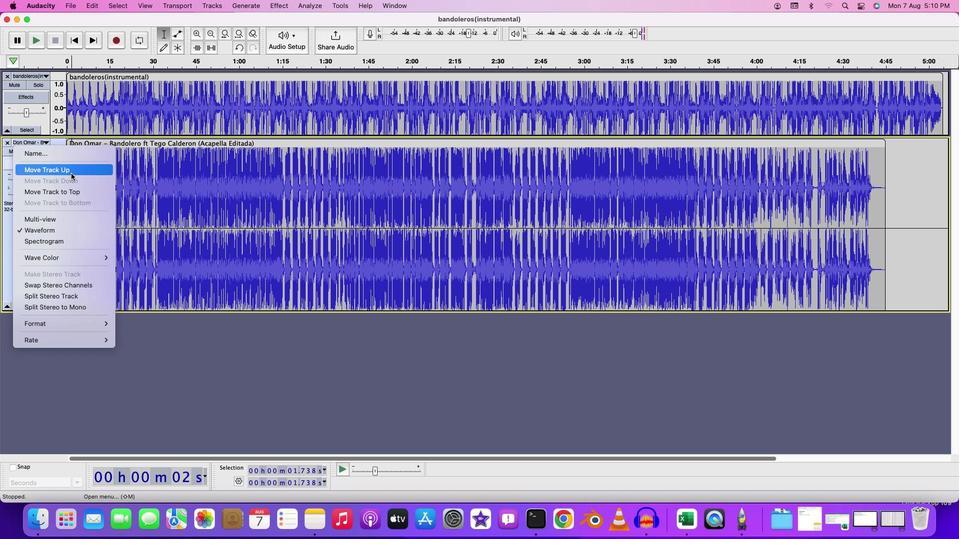 
Action: Mouse pressed left at (72, 174)
Screenshot: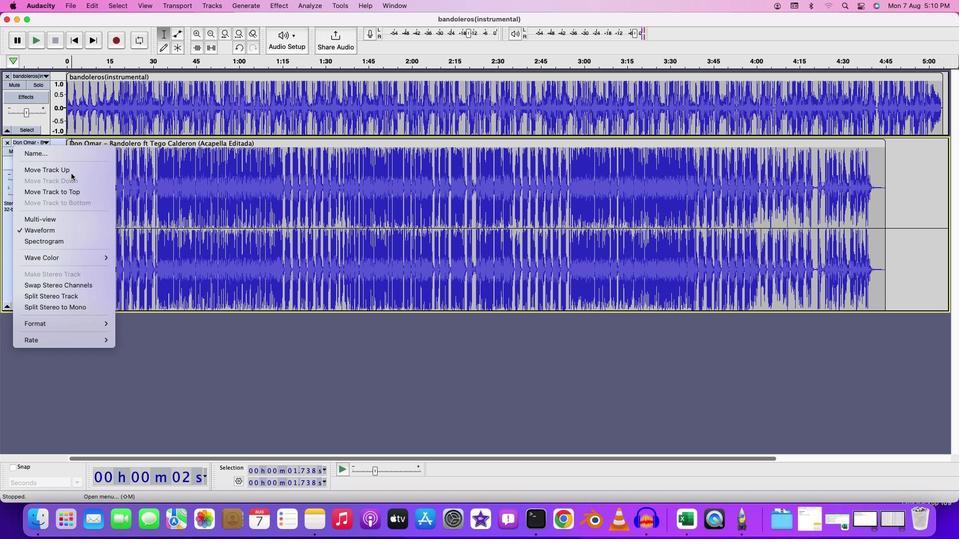 
Action: Mouse moved to (46, 77)
Screenshot: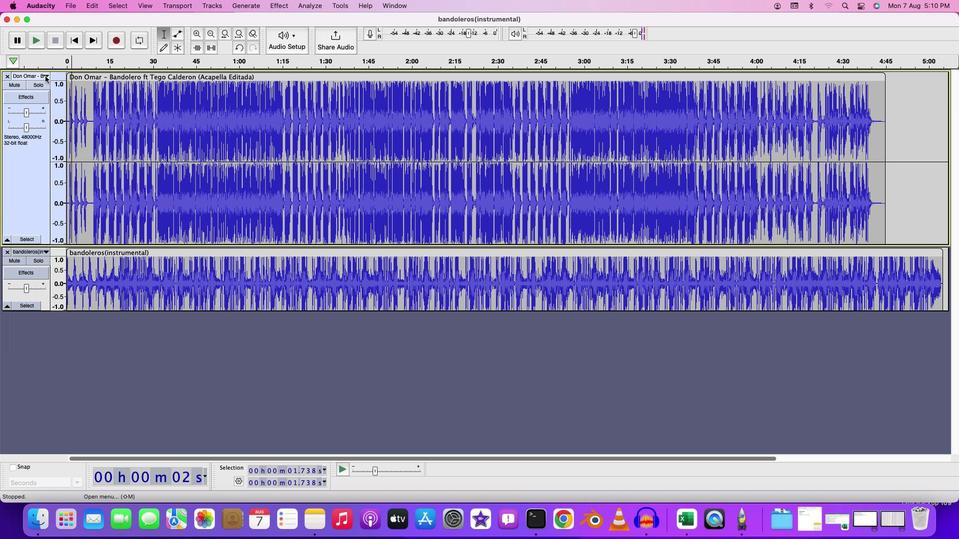 
Action: Mouse pressed left at (46, 77)
Screenshot: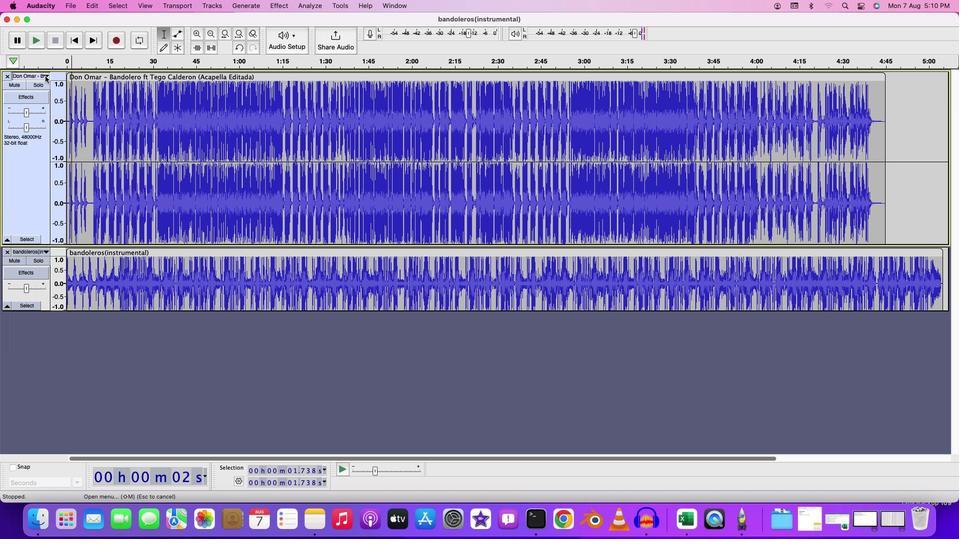 
Action: Mouse moved to (79, 239)
Screenshot: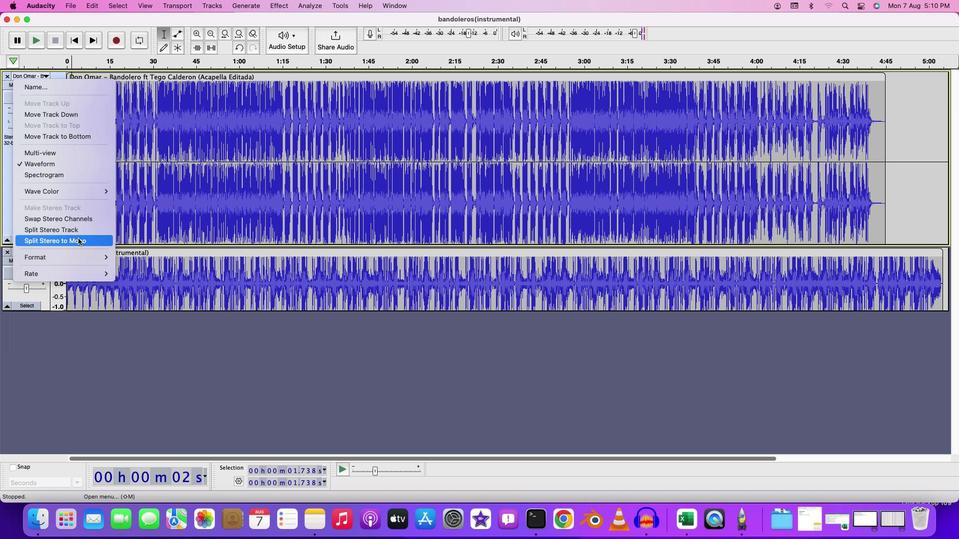 
Action: Mouse pressed left at (79, 239)
Screenshot: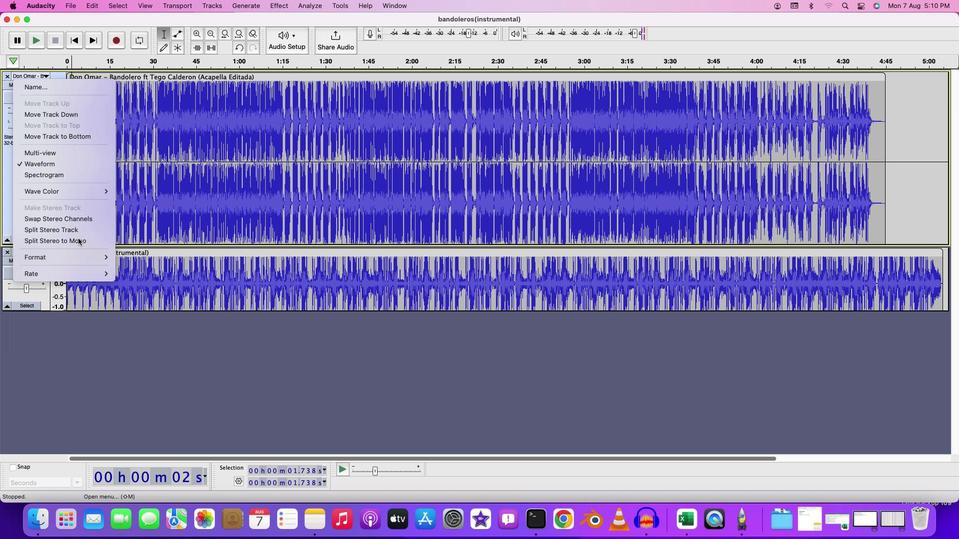 
Action: Mouse moved to (8, 76)
Screenshot: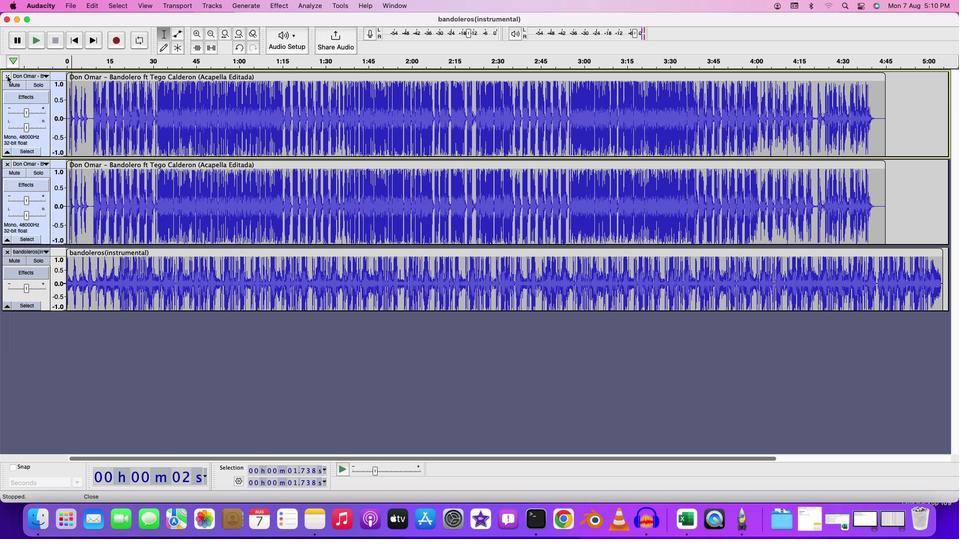 
Action: Mouse pressed left at (8, 76)
Screenshot: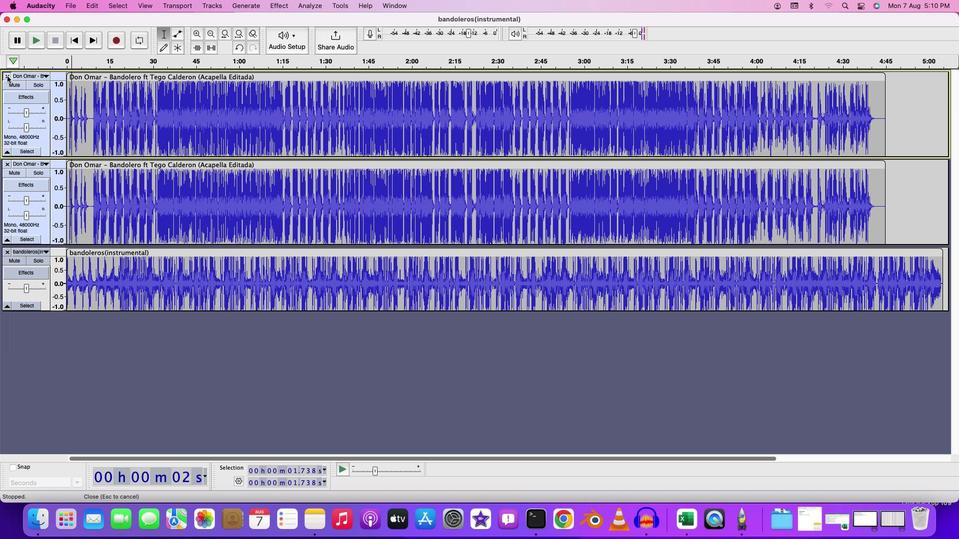 
Action: Mouse moved to (66, 87)
Screenshot: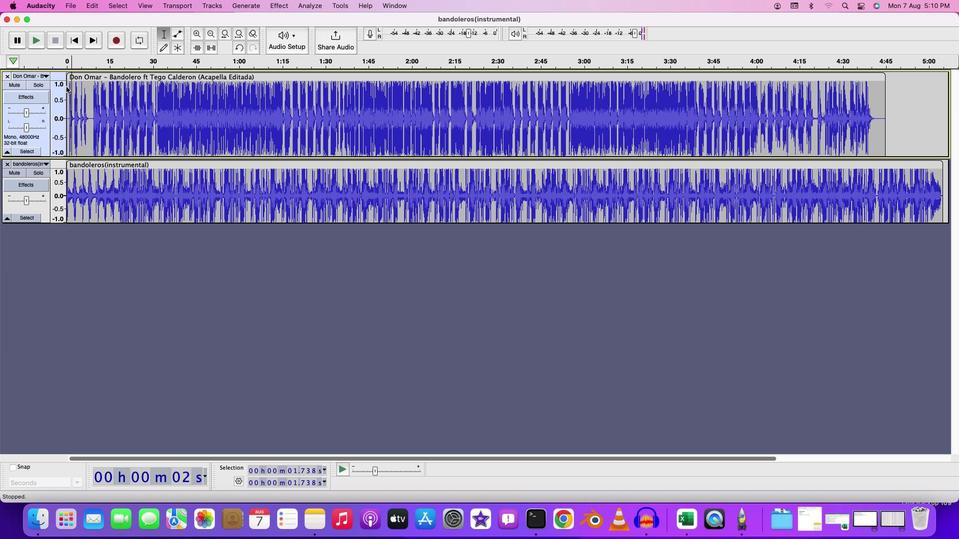 
Action: Mouse pressed left at (66, 87)
Screenshot: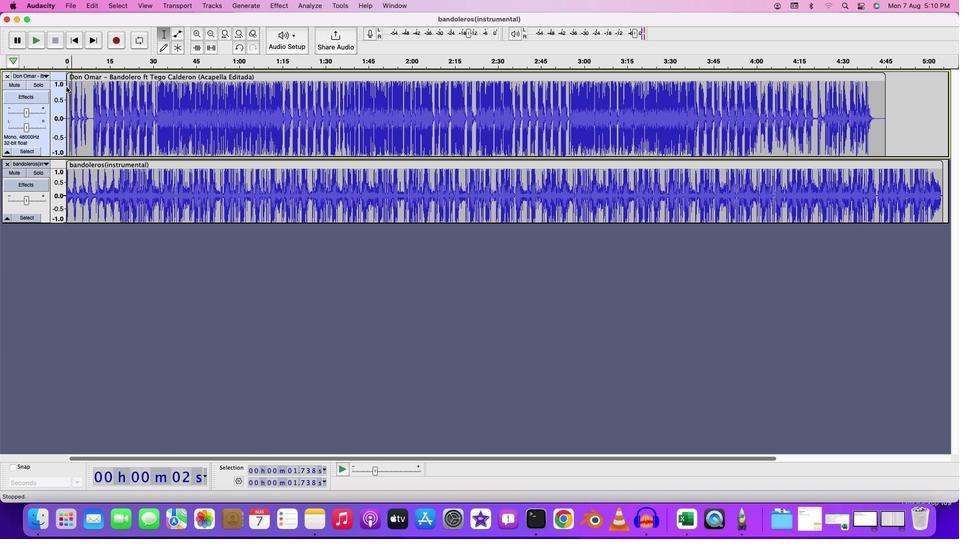 
Action: Mouse moved to (70, 93)
Screenshot: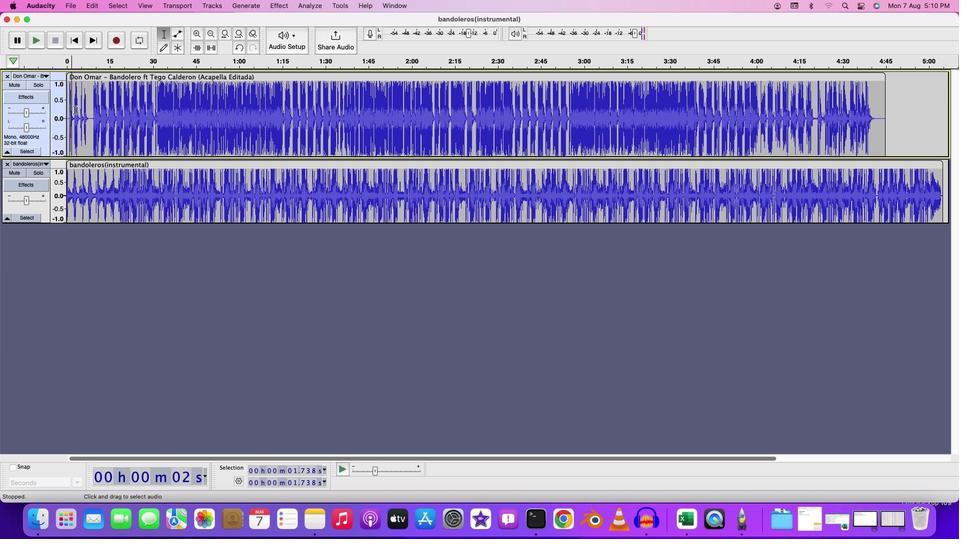 
Action: Key pressed Key.space
Screenshot: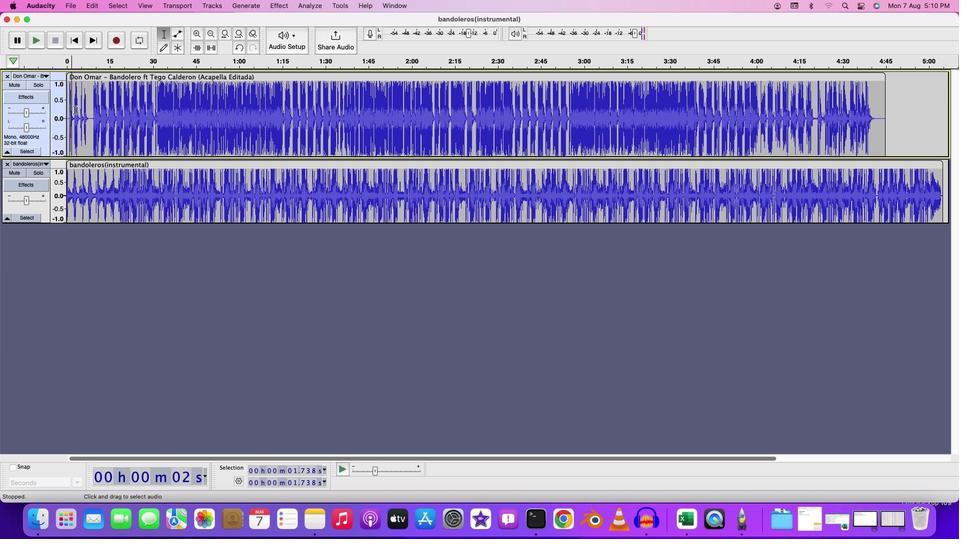 
Action: Mouse moved to (147, 92)
Screenshot: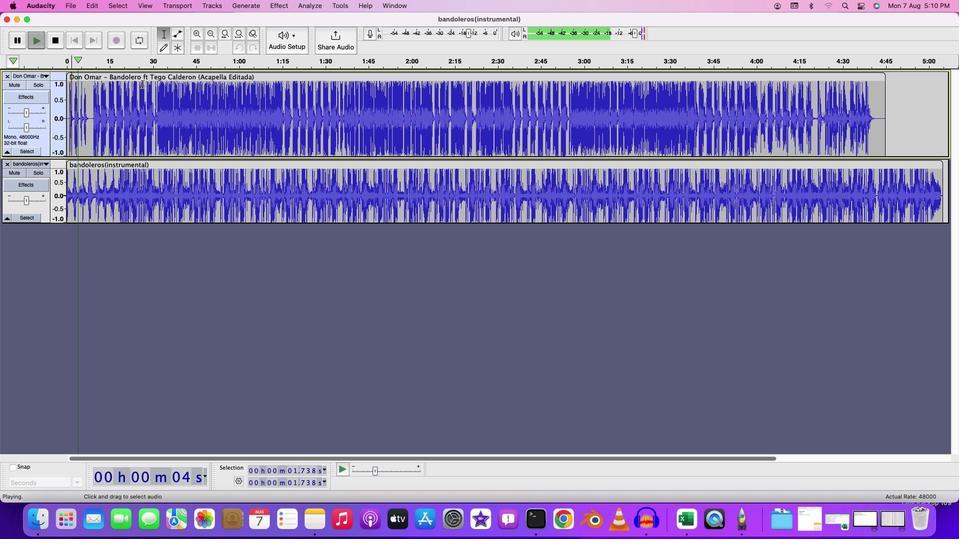 
Action: Key pressed Key.space
Screenshot: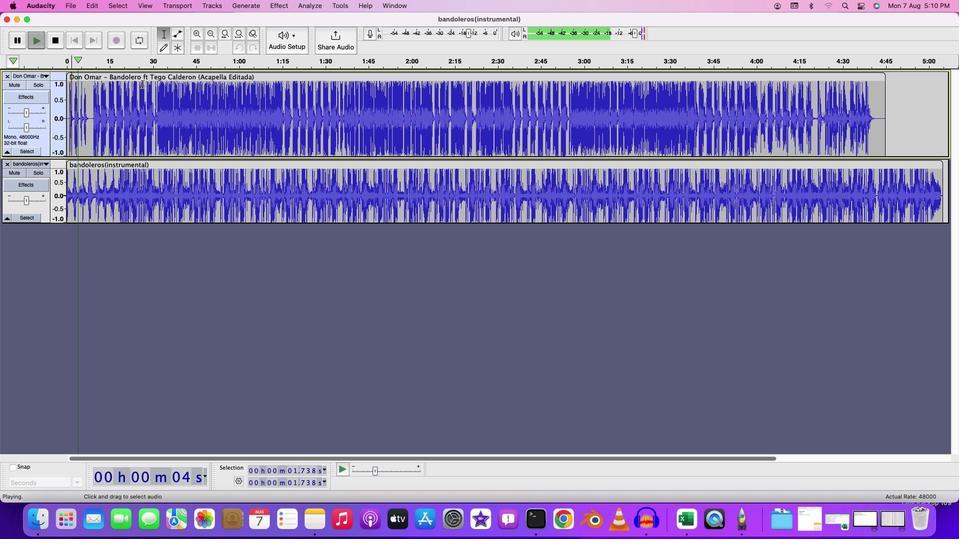 
Action: Mouse moved to (134, 77)
Screenshot: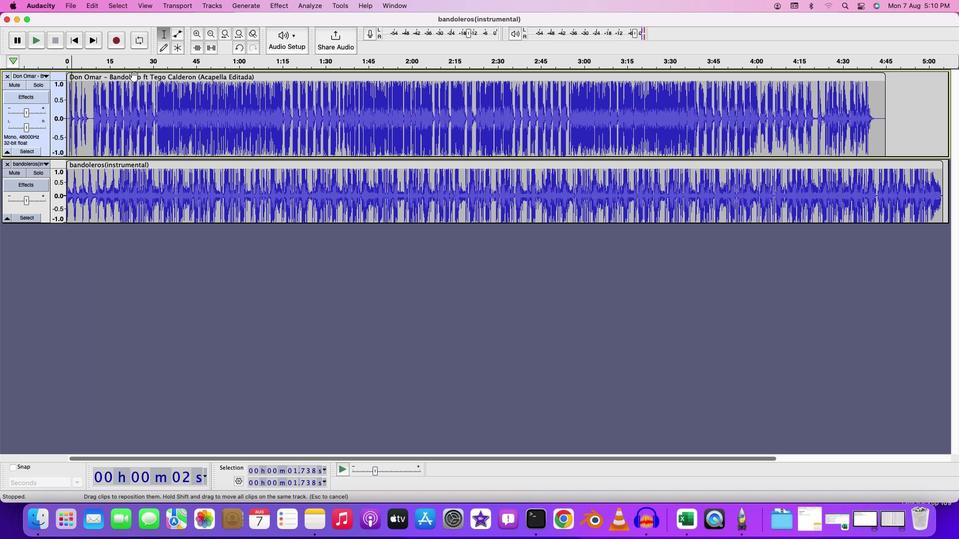 
Action: Mouse pressed left at (134, 77)
Screenshot: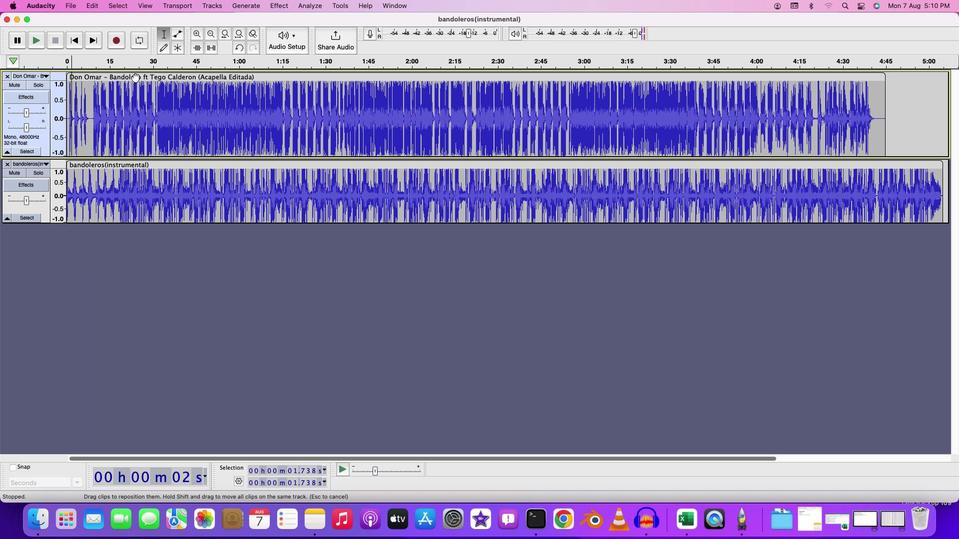 
Action: Mouse moved to (83, 99)
Screenshot: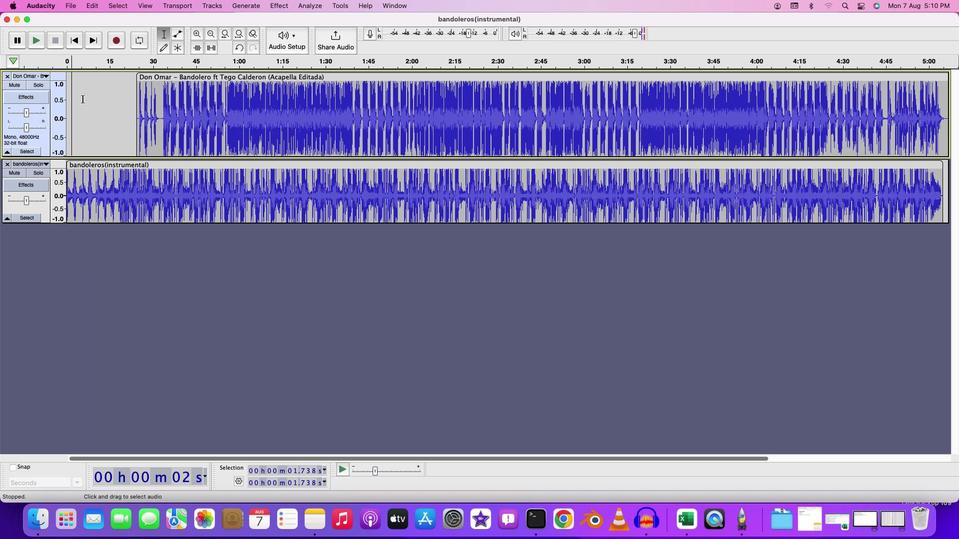 
Action: Key pressed Key.space
Screenshot: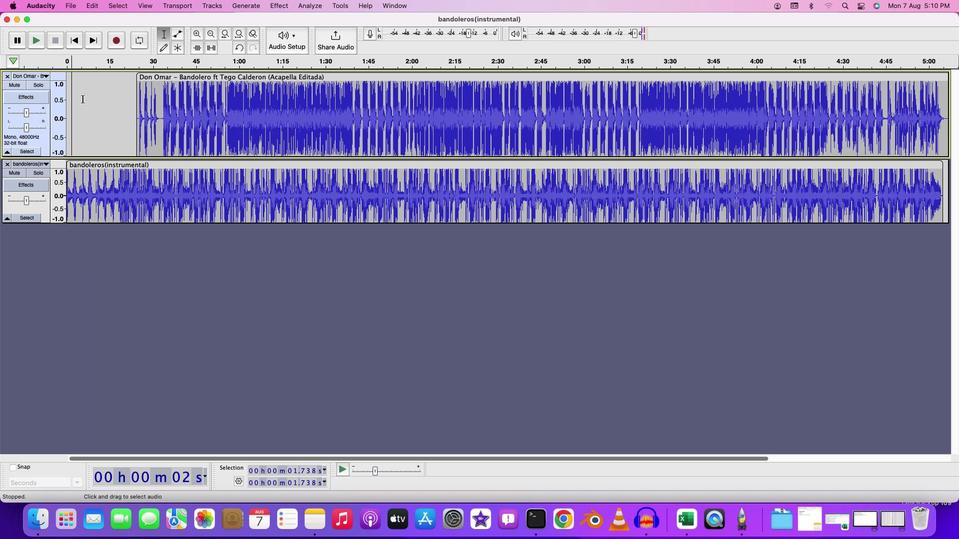 
Action: Mouse moved to (389, 158)
Screenshot: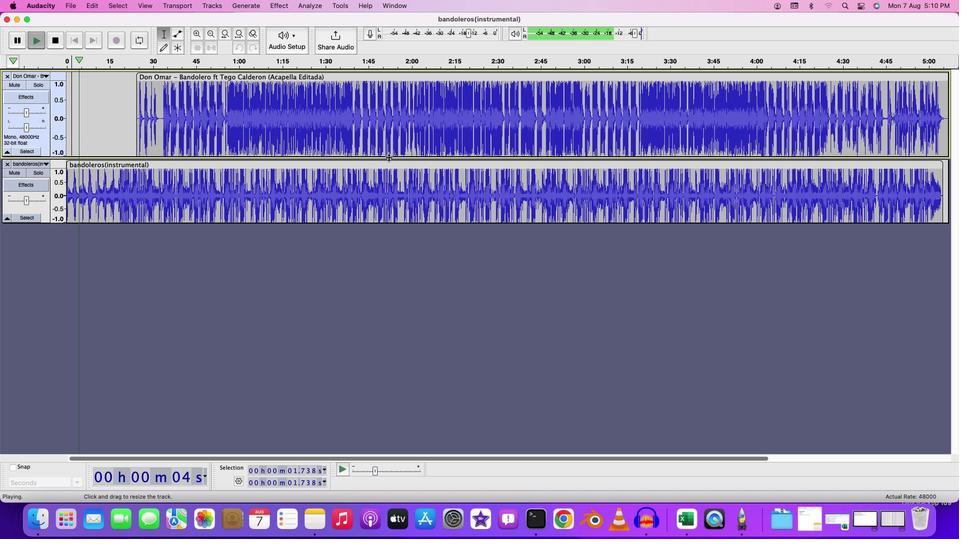 
Action: Mouse pressed left at (389, 158)
Screenshot: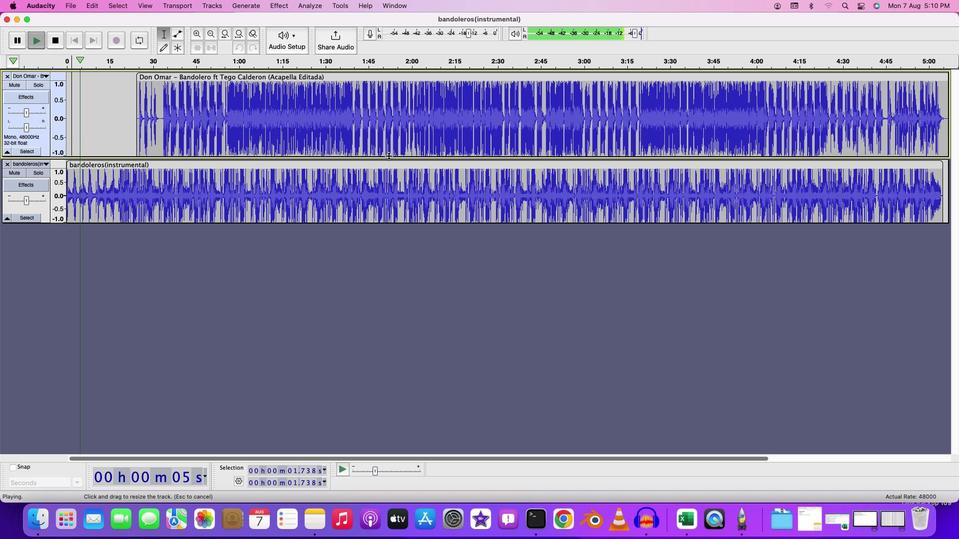 
Action: Mouse moved to (165, 78)
Screenshot: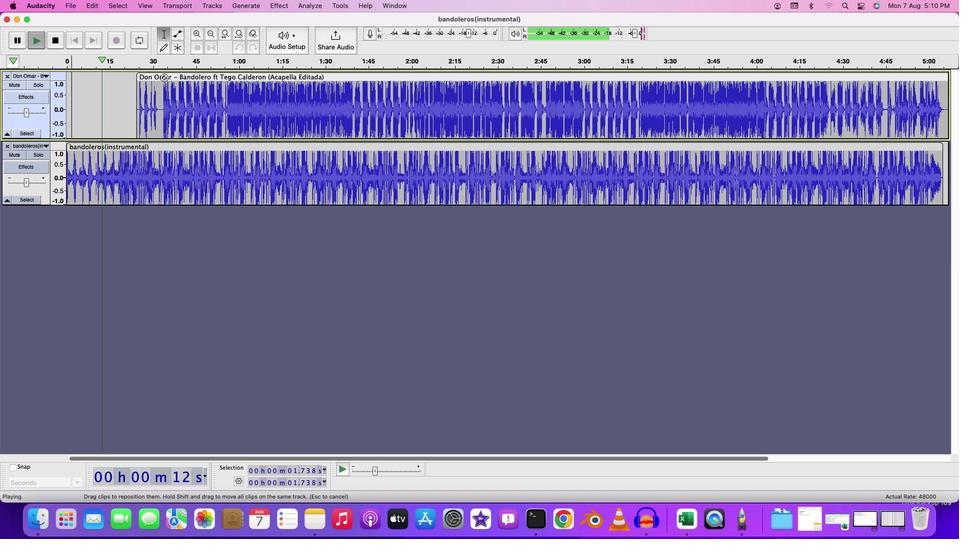 
Action: Key pressed Key.space
Screenshot: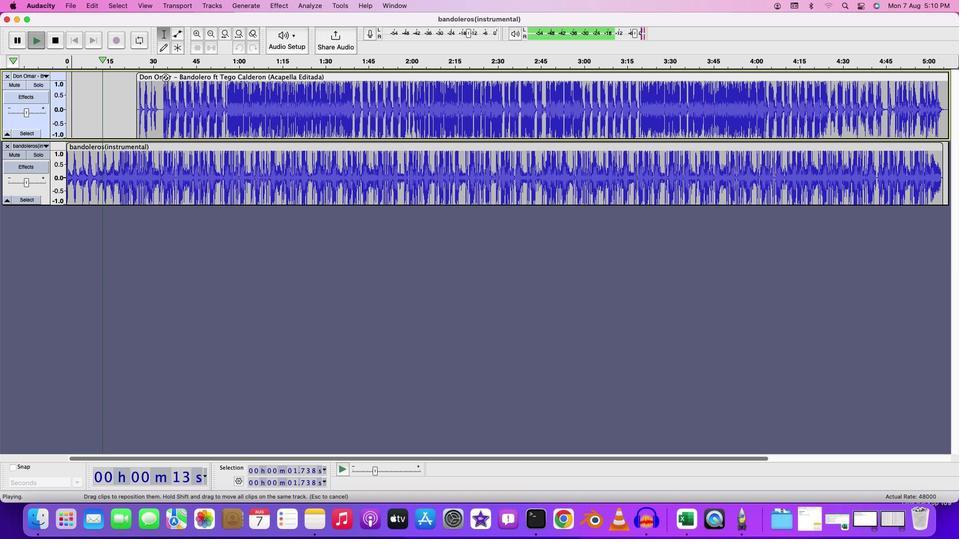 
Action: Mouse moved to (166, 77)
Screenshot: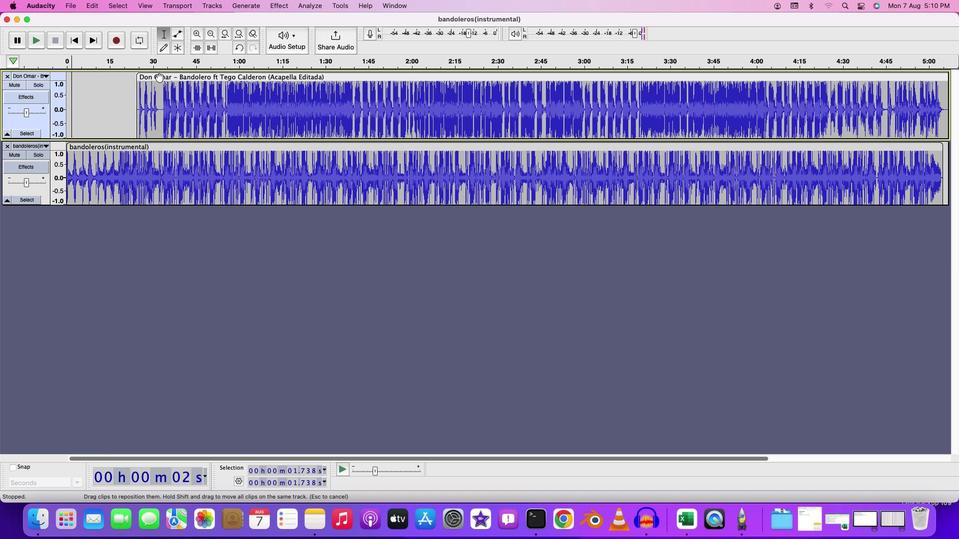 
Action: Mouse pressed left at (166, 77)
Screenshot: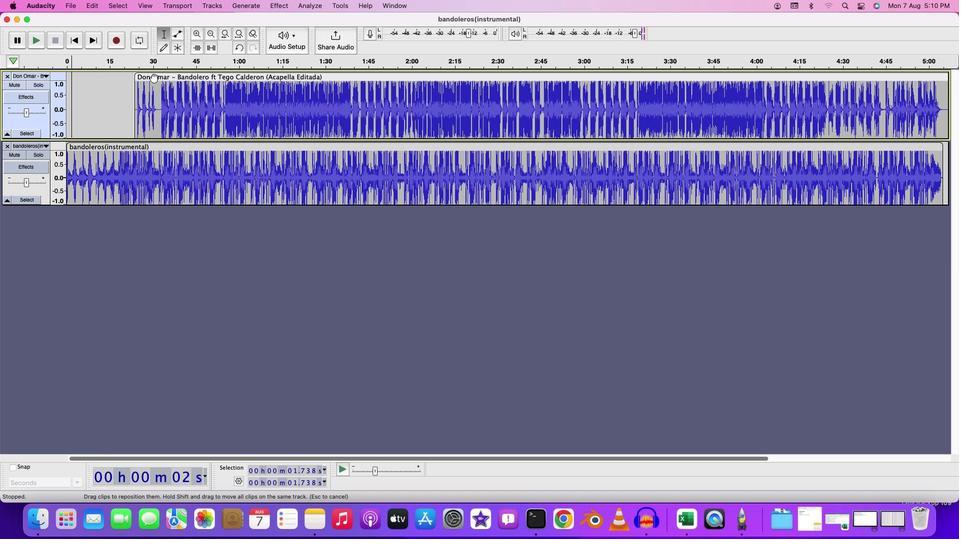 
Action: Mouse moved to (101, 91)
Screenshot: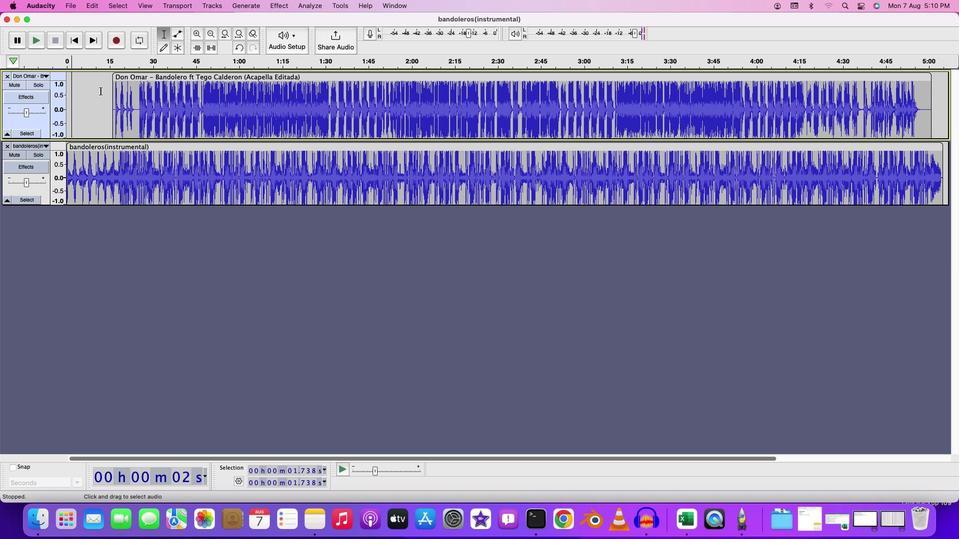 
Action: Mouse pressed left at (101, 91)
Screenshot: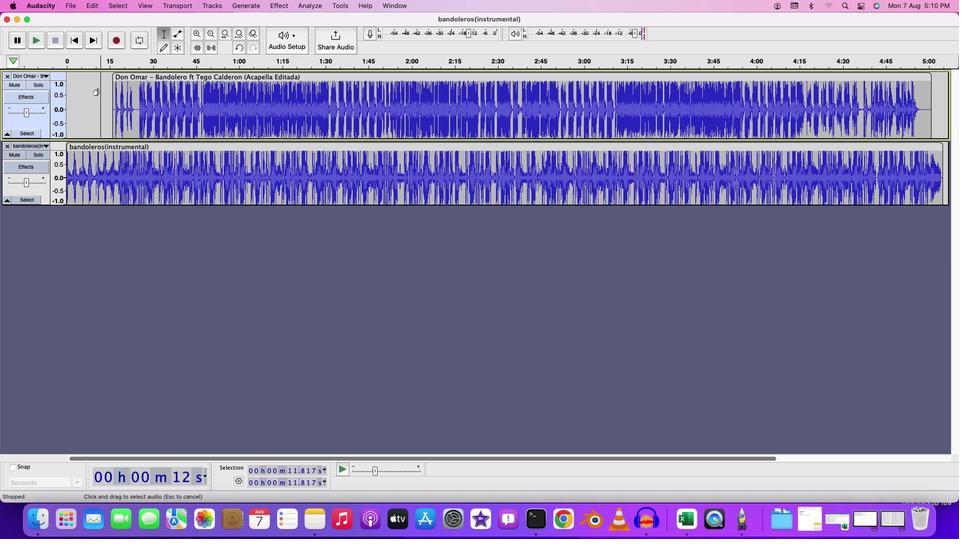 
Action: Key pressed Key.spaceKey.space
Screenshot: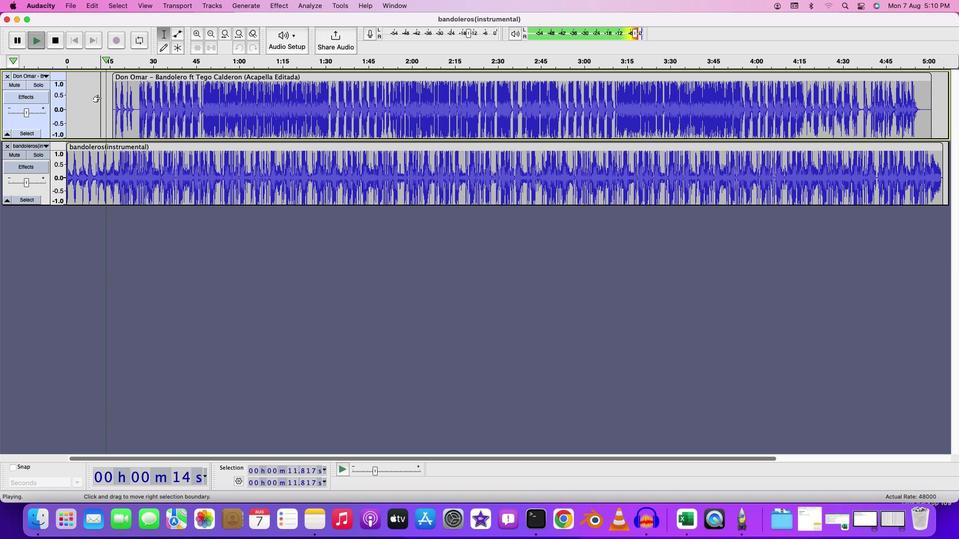 
Action: Mouse moved to (94, 98)
Screenshot: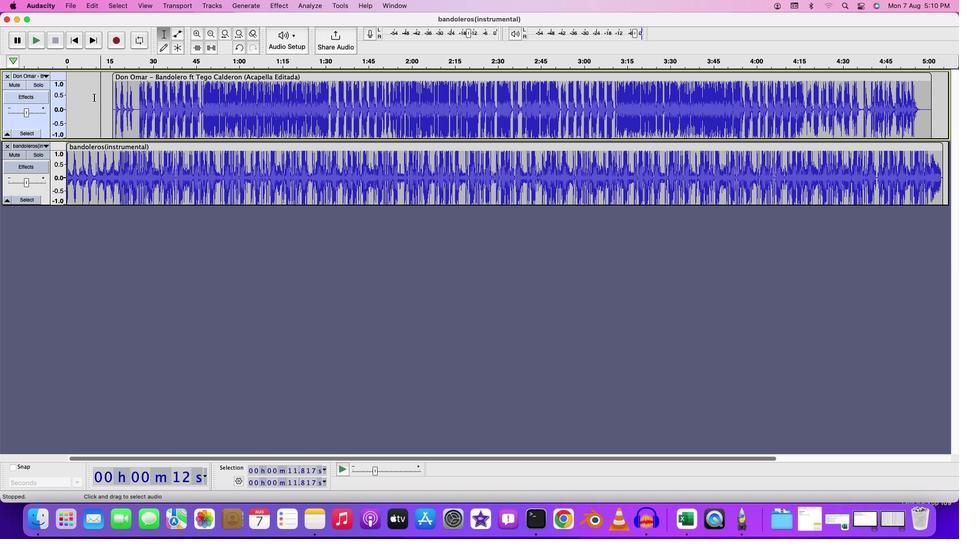 
Action: Mouse pressed left at (94, 98)
Screenshot: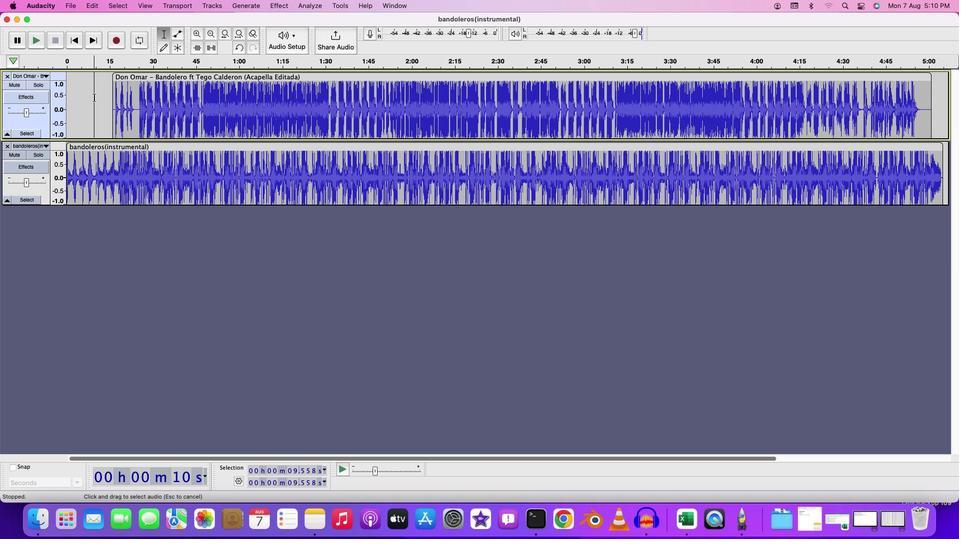 
Action: Key pressed Key.space
Screenshot: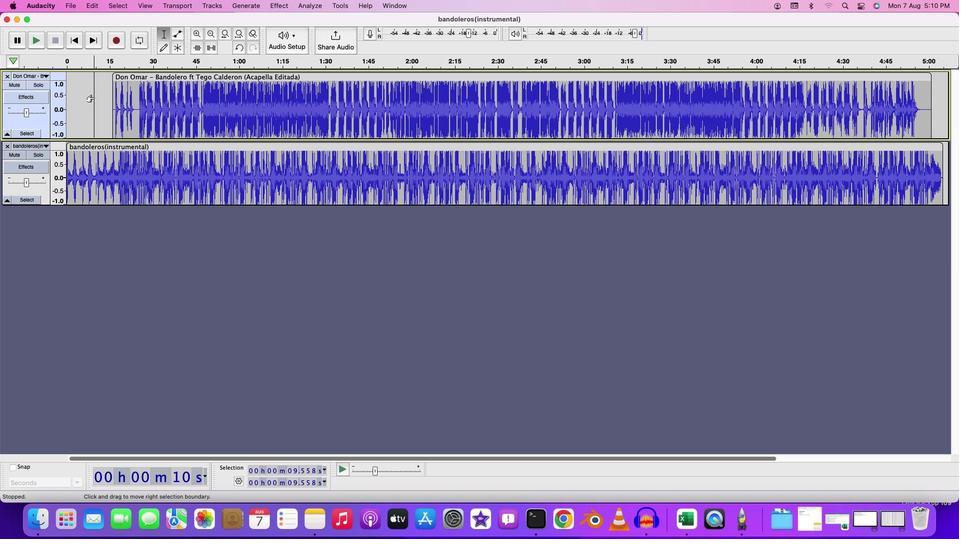 
Action: Mouse moved to (128, 79)
Screenshot: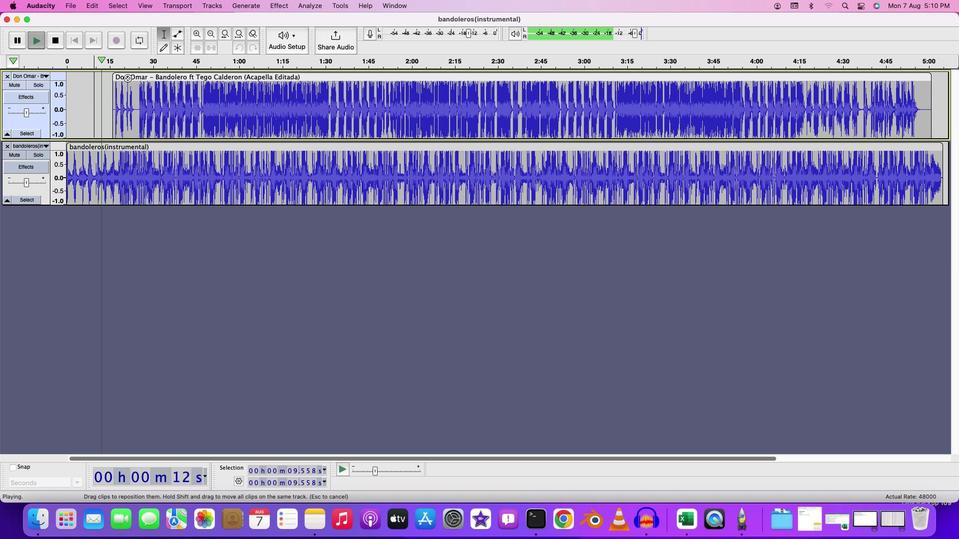 
Action: Key pressed Key.space
Screenshot: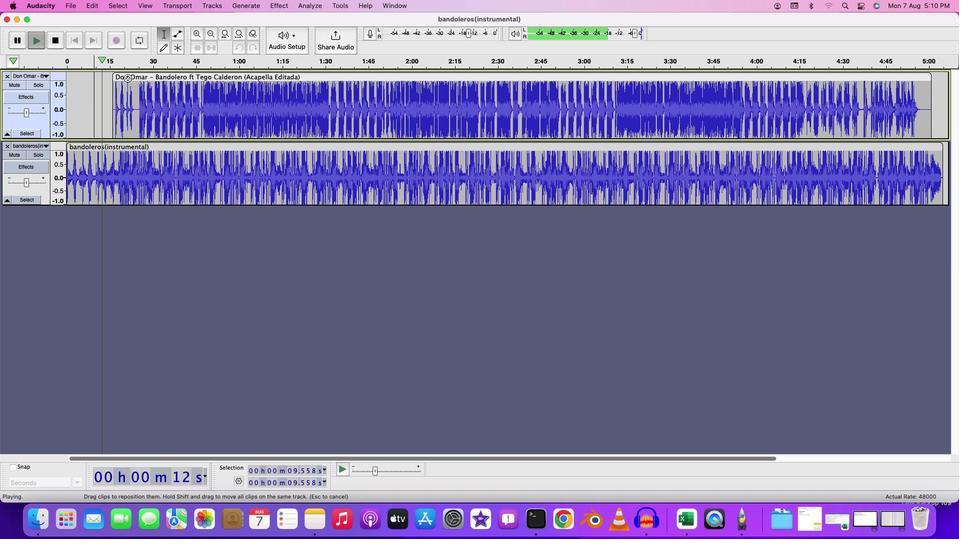 
Action: Mouse moved to (128, 78)
Screenshot: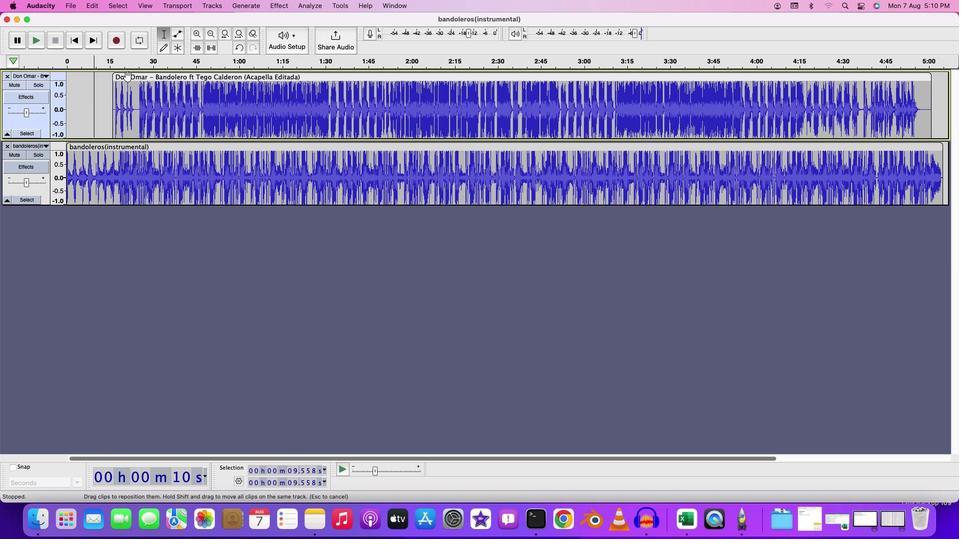 
Action: Mouse pressed left at (128, 78)
Screenshot: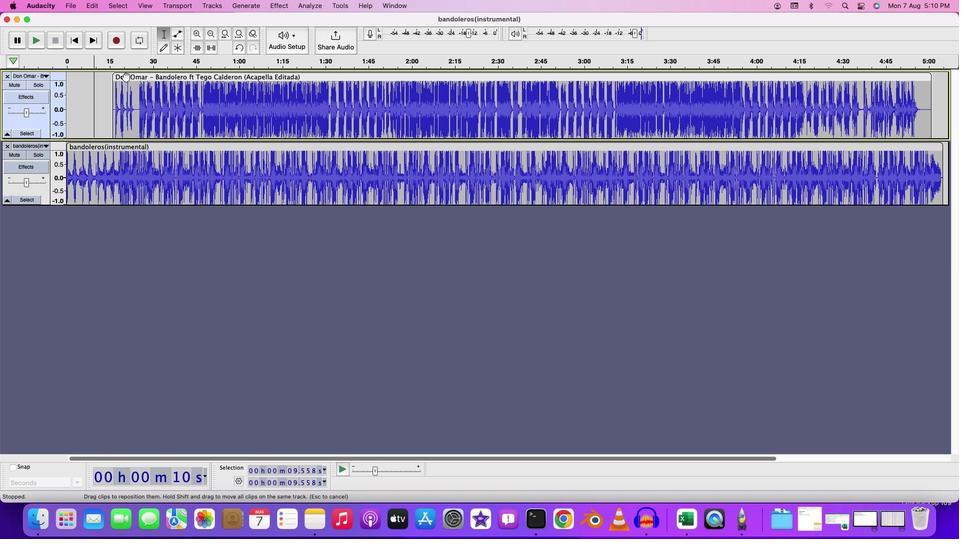 
Action: Mouse moved to (92, 92)
Screenshot: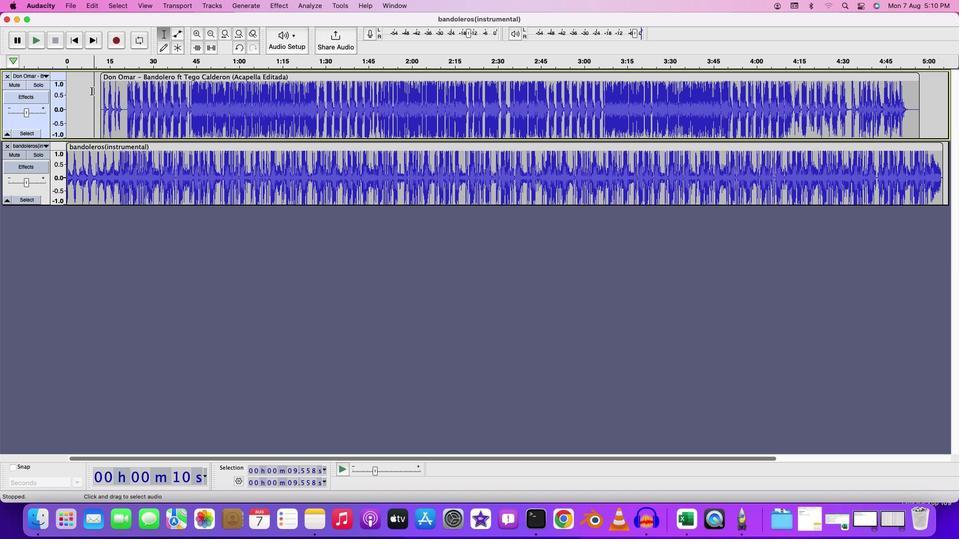 
Action: Mouse pressed left at (92, 92)
Screenshot: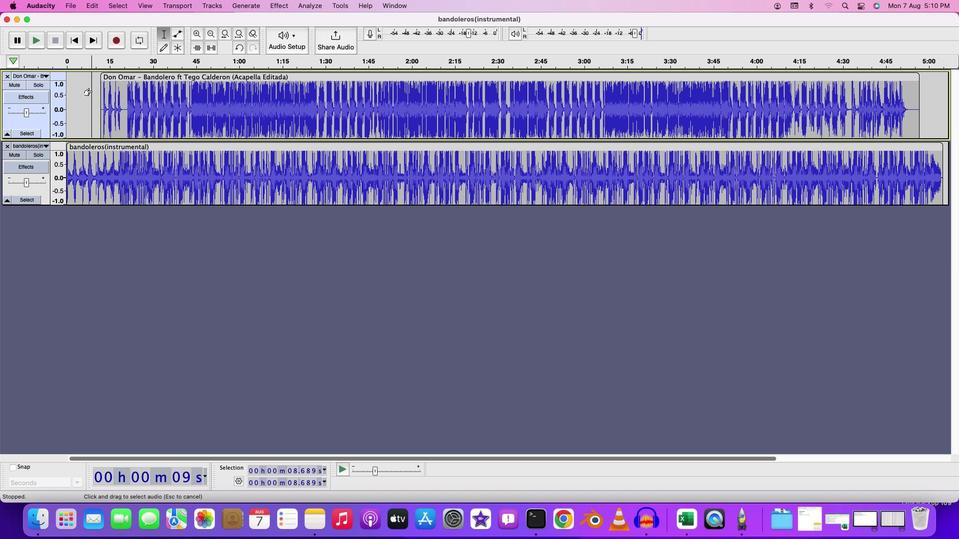 
Action: Key pressed Key.space
Screenshot: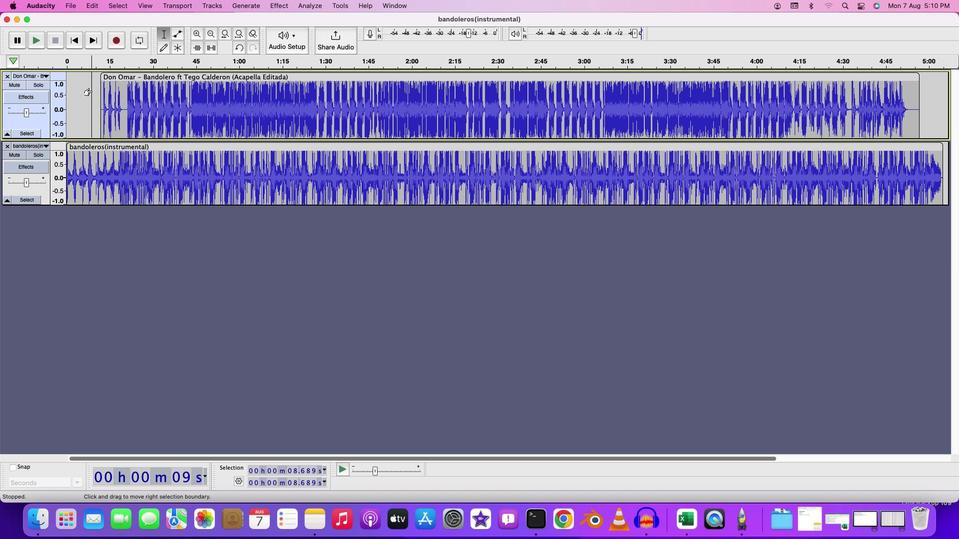 
Action: Mouse moved to (110, 87)
Screenshot: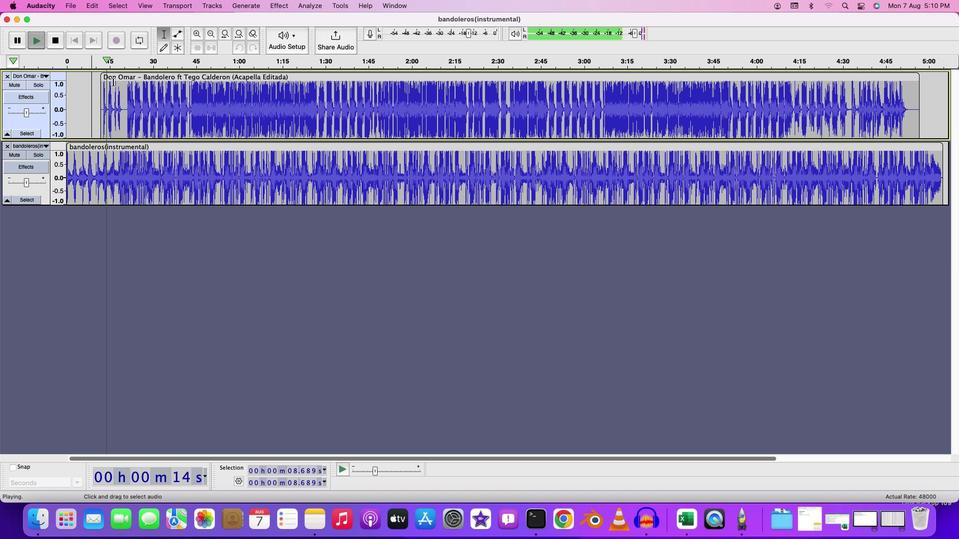 
Action: Key pressed Key.space
Screenshot: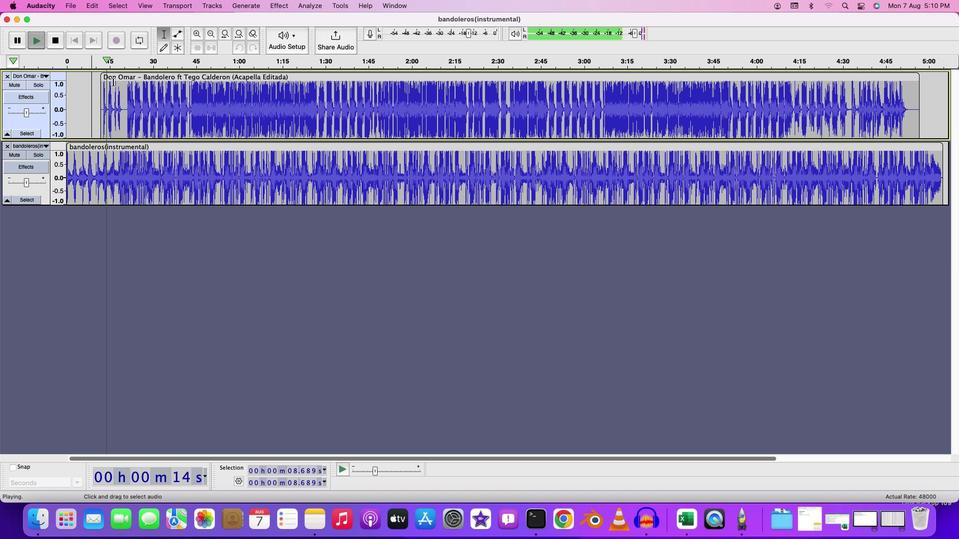 
Action: Mouse moved to (113, 78)
Screenshot: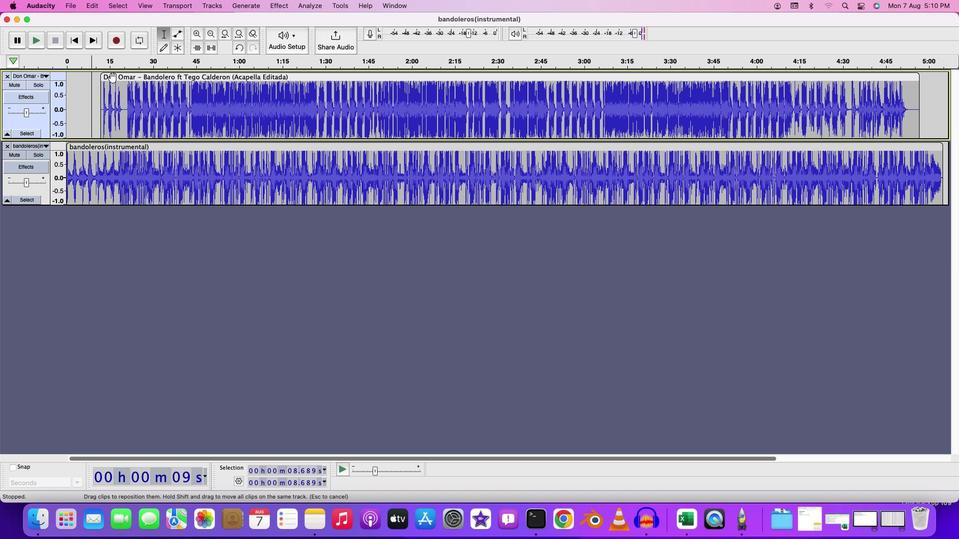 
Action: Mouse pressed left at (113, 78)
Screenshot: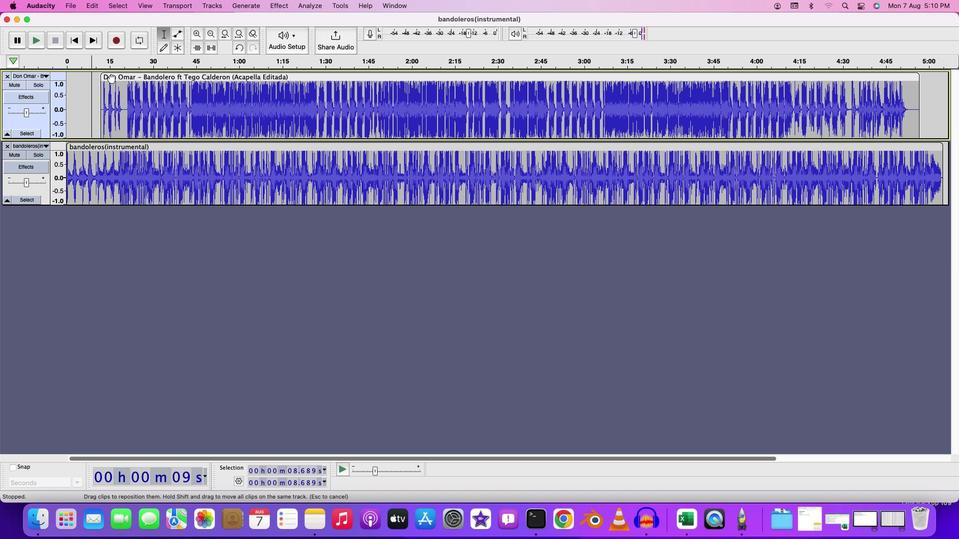 
Action: Mouse moved to (92, 98)
Screenshot: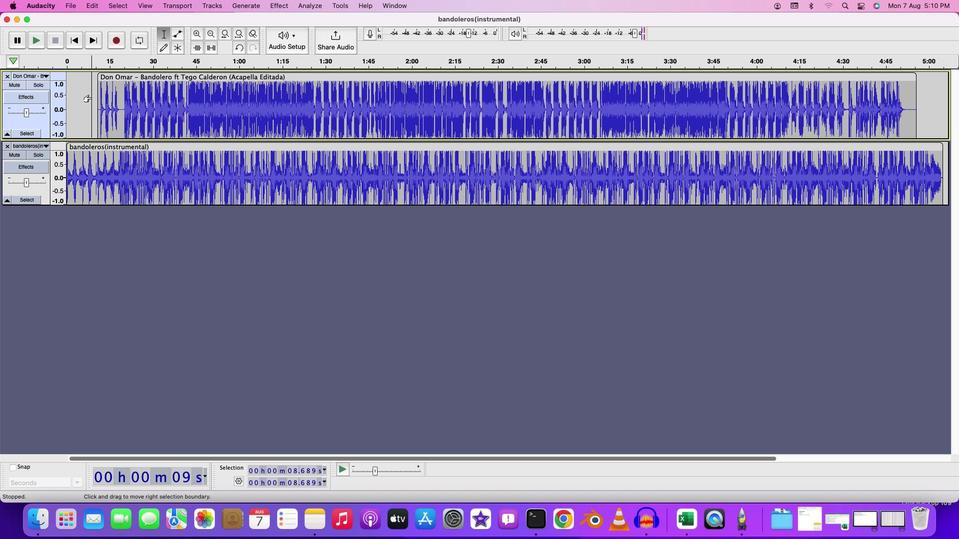 
Action: Mouse pressed left at (92, 98)
Screenshot: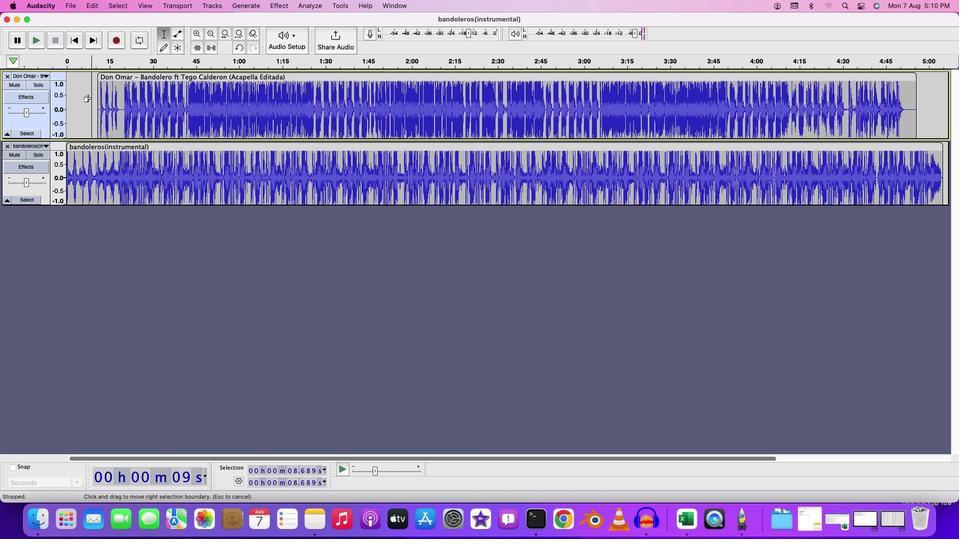 
Action: Mouse moved to (93, 98)
Screenshot: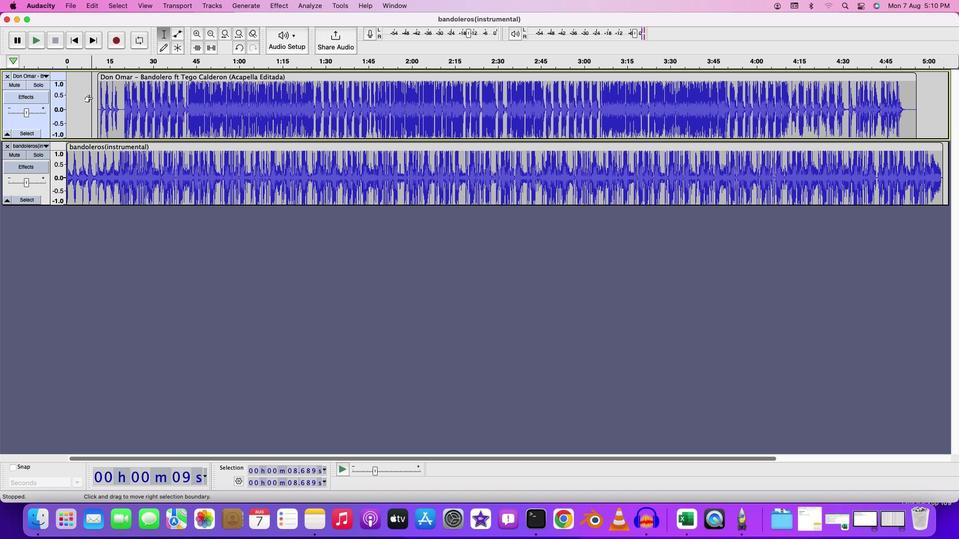 
Action: Key pressed Key.space
Screenshot: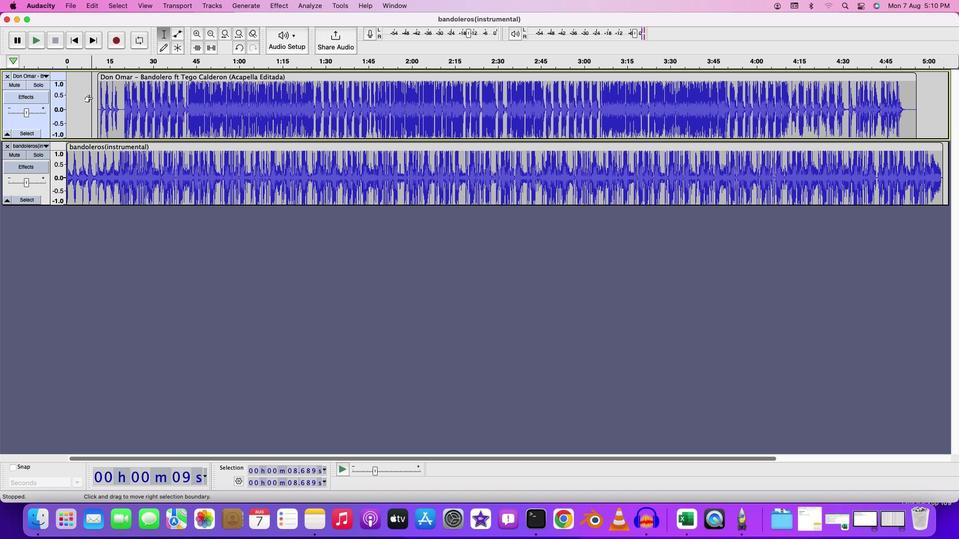 
Action: Mouse moved to (129, 81)
Screenshot: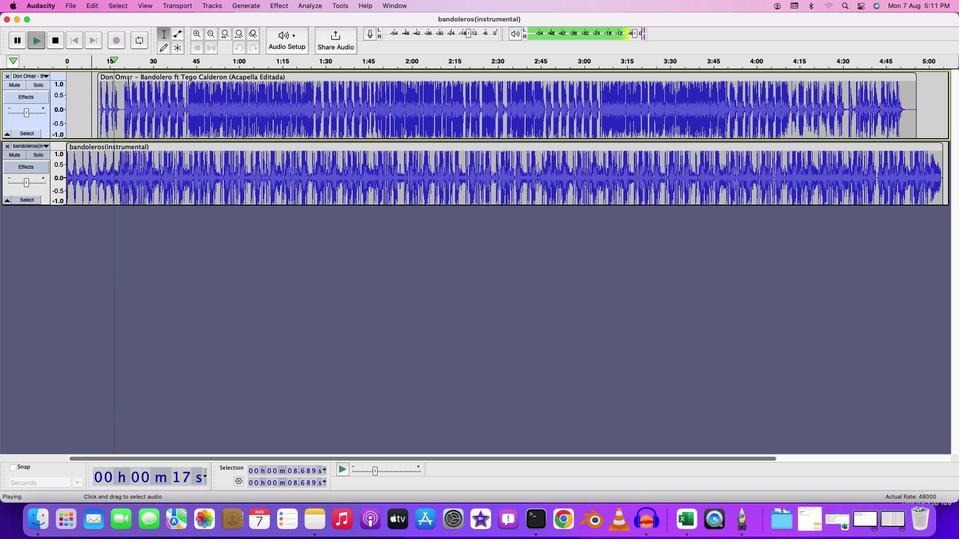 
Action: Key pressed Key.space
Screenshot: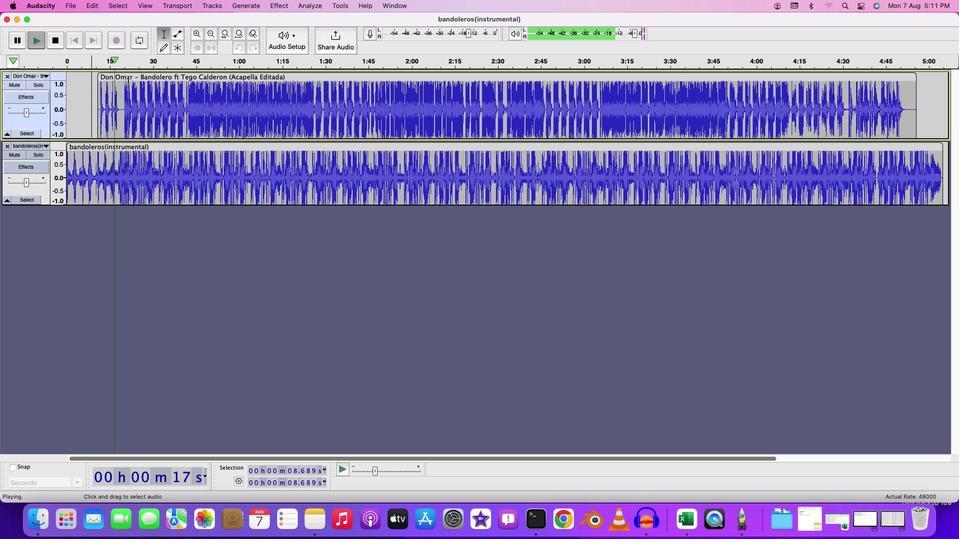 
Action: Mouse moved to (128, 79)
Screenshot: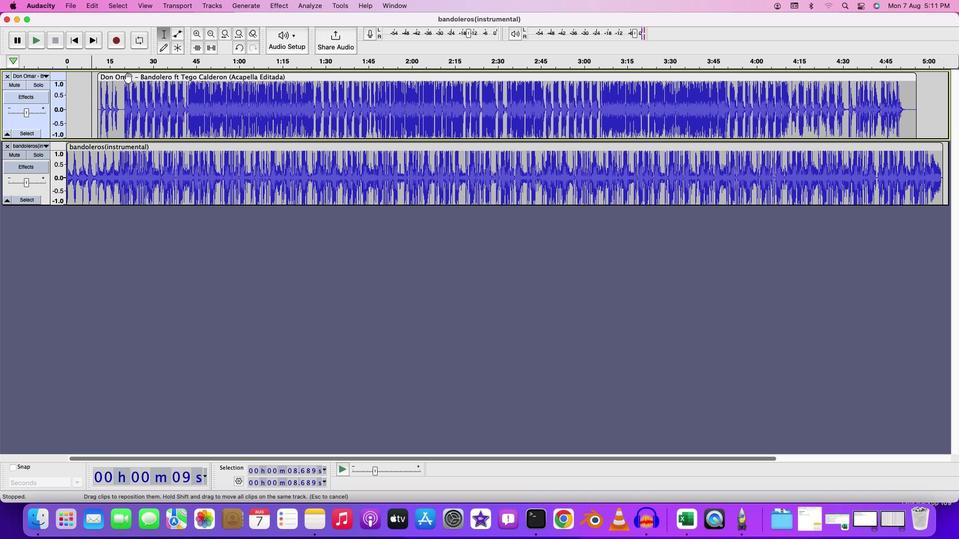 
Action: Mouse pressed left at (128, 79)
Screenshot: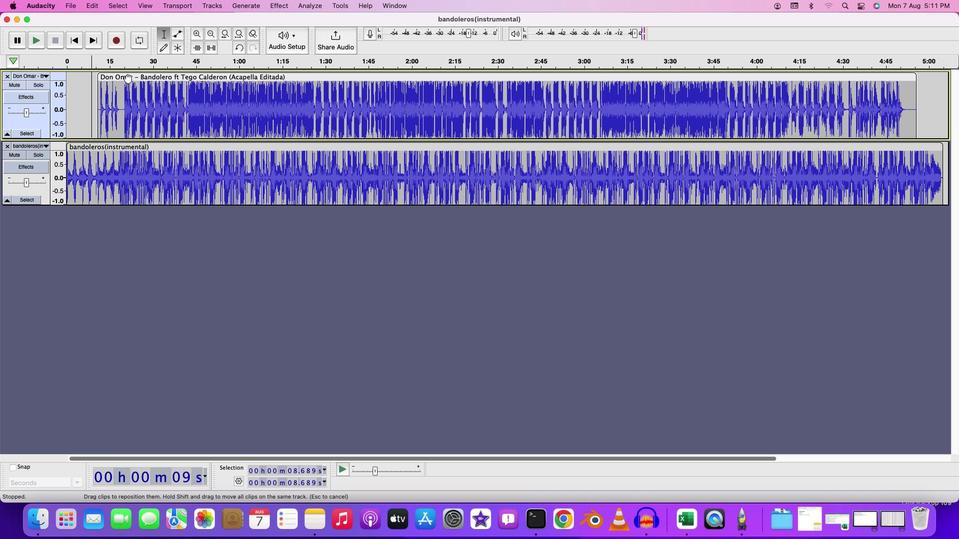 
Action: Mouse moved to (96, 97)
Screenshot: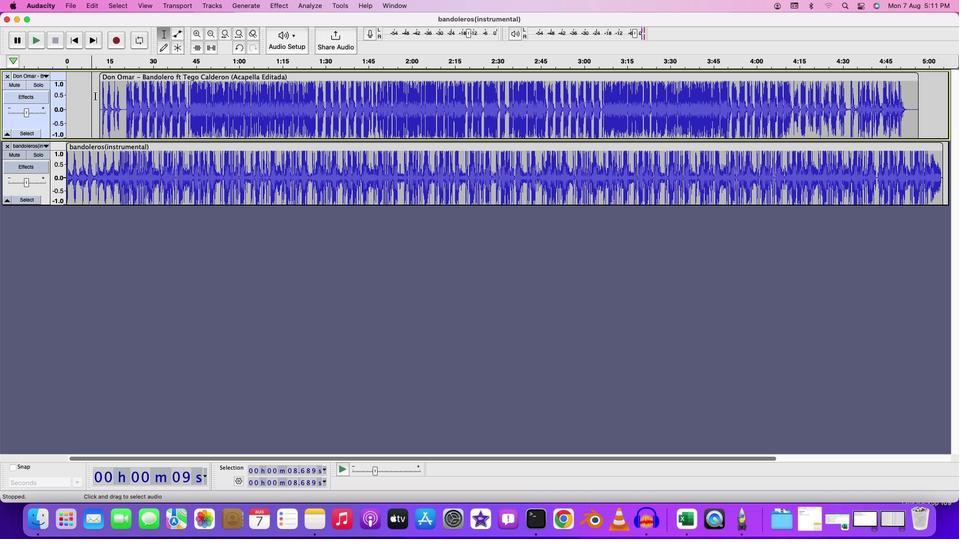 
Action: Mouse pressed left at (96, 97)
Screenshot: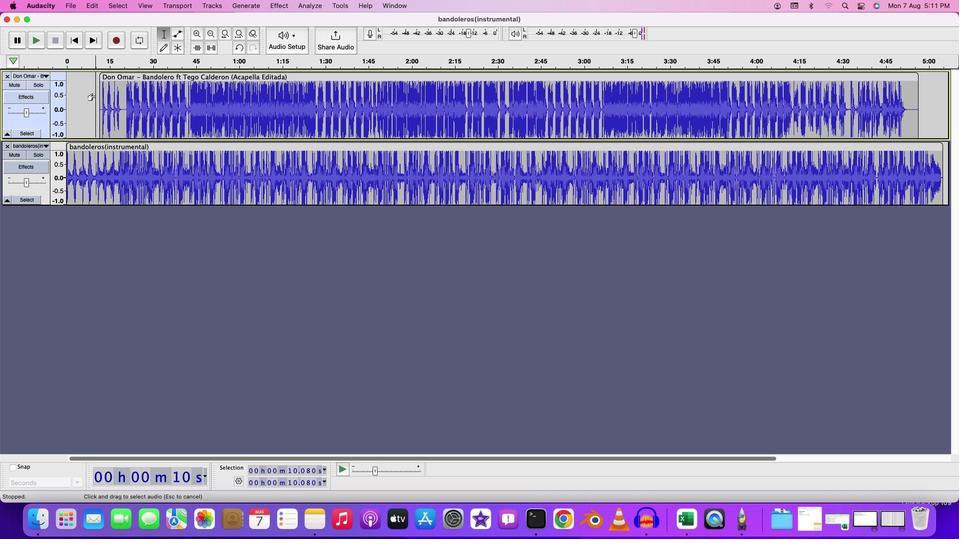 
Action: Key pressed Key.space
Screenshot: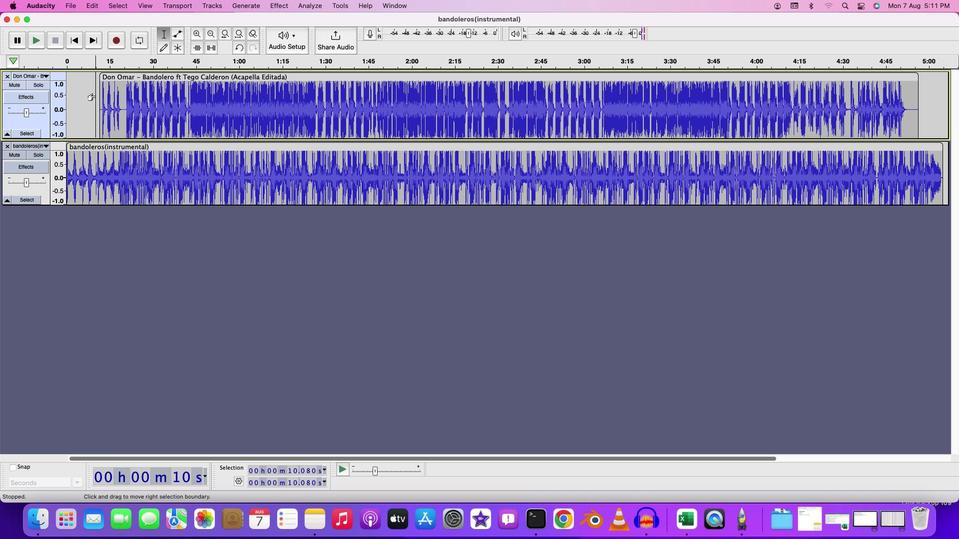 
Action: Mouse moved to (109, 96)
Screenshot: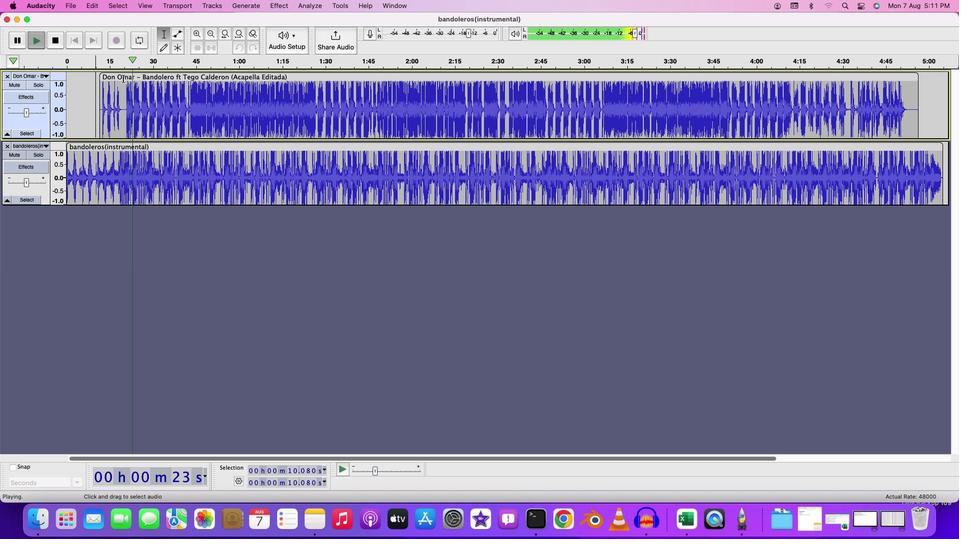 
Action: Key pressed Key.space
Screenshot: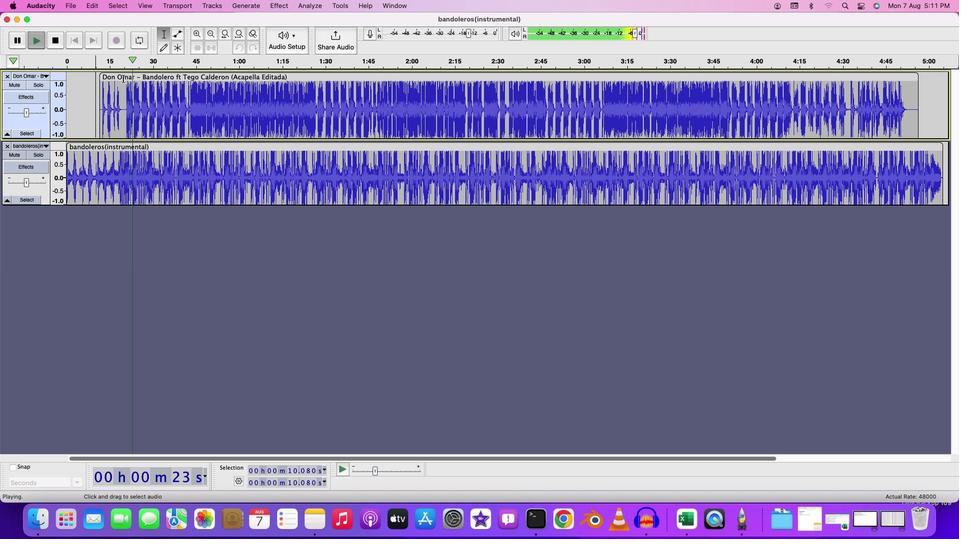 
Action: Mouse moved to (124, 77)
Screenshot: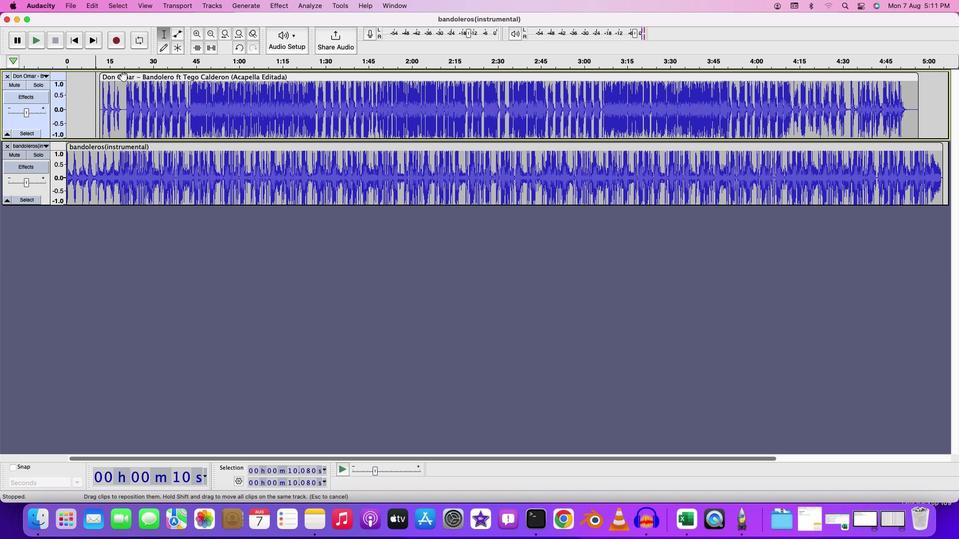 
Action: Mouse pressed left at (124, 77)
Screenshot: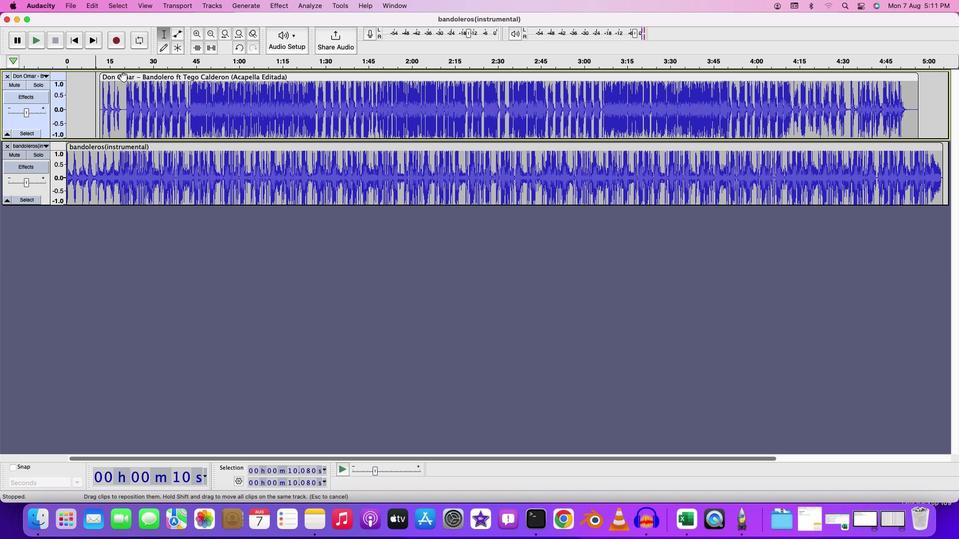 
Action: Mouse moved to (95, 85)
Screenshot: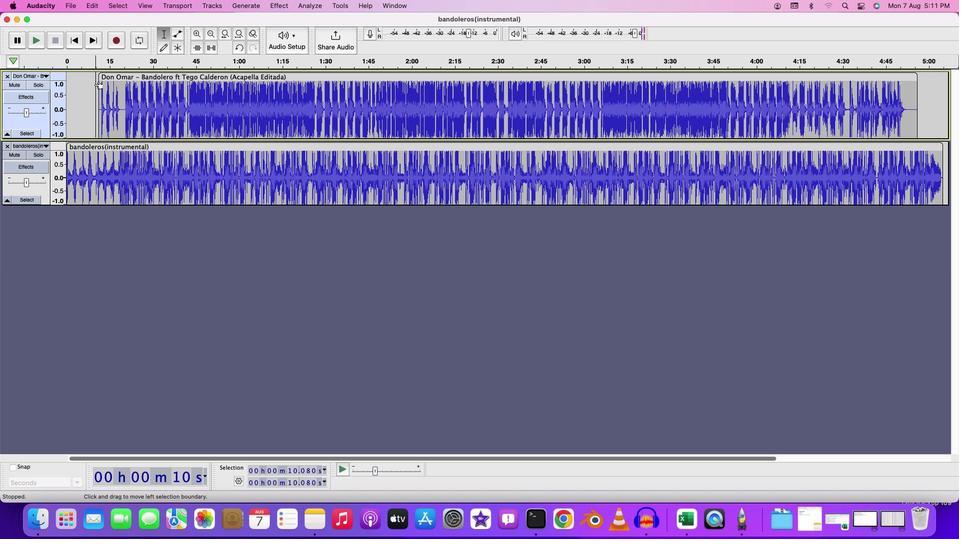 
Action: Mouse pressed left at (95, 85)
Screenshot: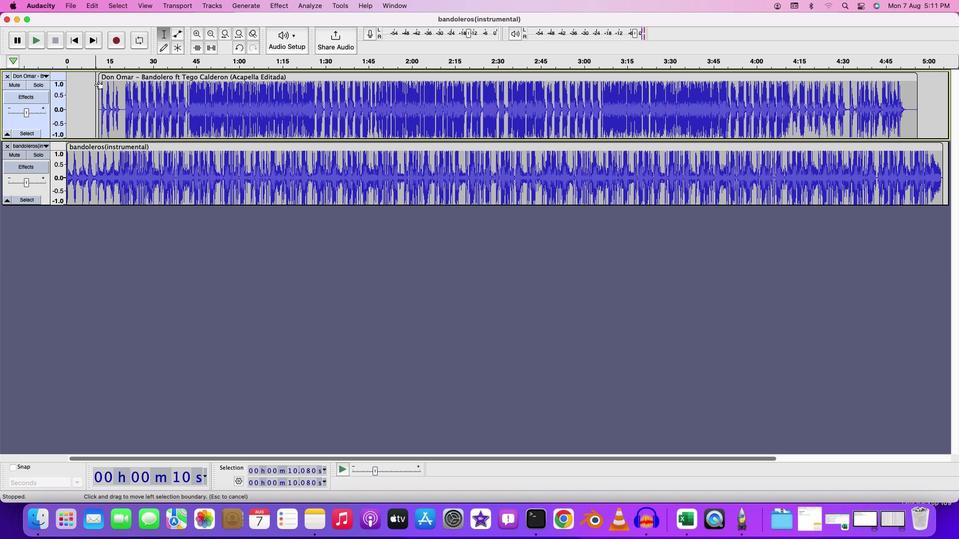 
Action: Key pressed Key.space
Screenshot: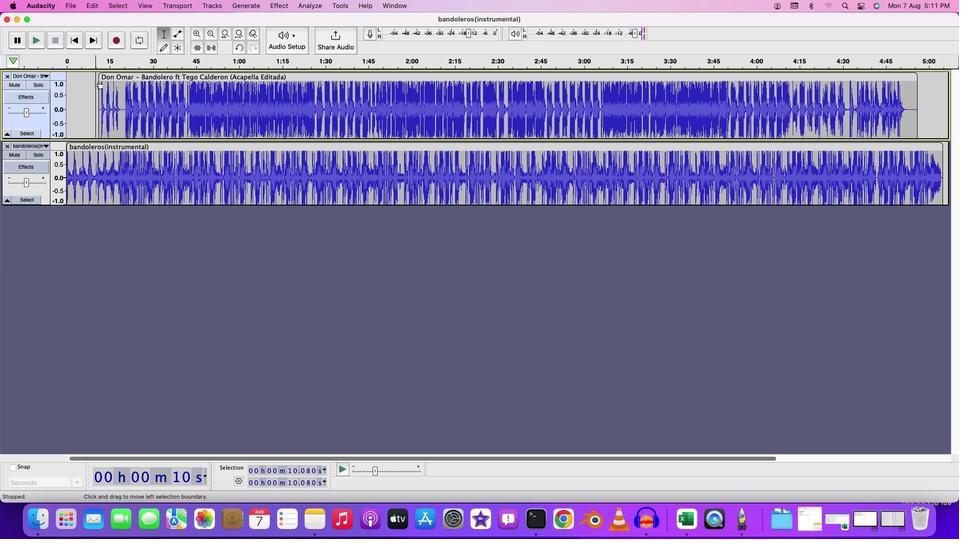 
Action: Mouse moved to (187, 89)
Screenshot: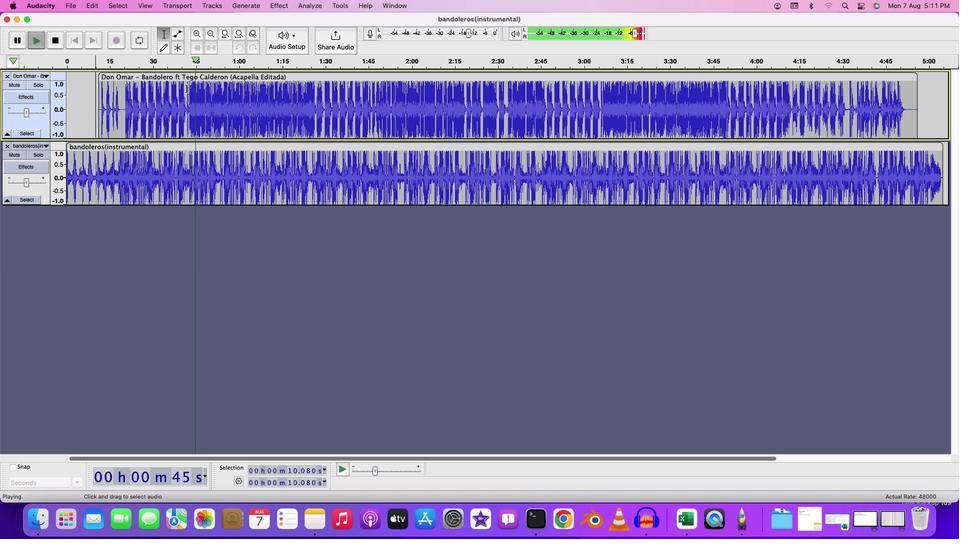
Action: Mouse pressed left at (187, 89)
Screenshot: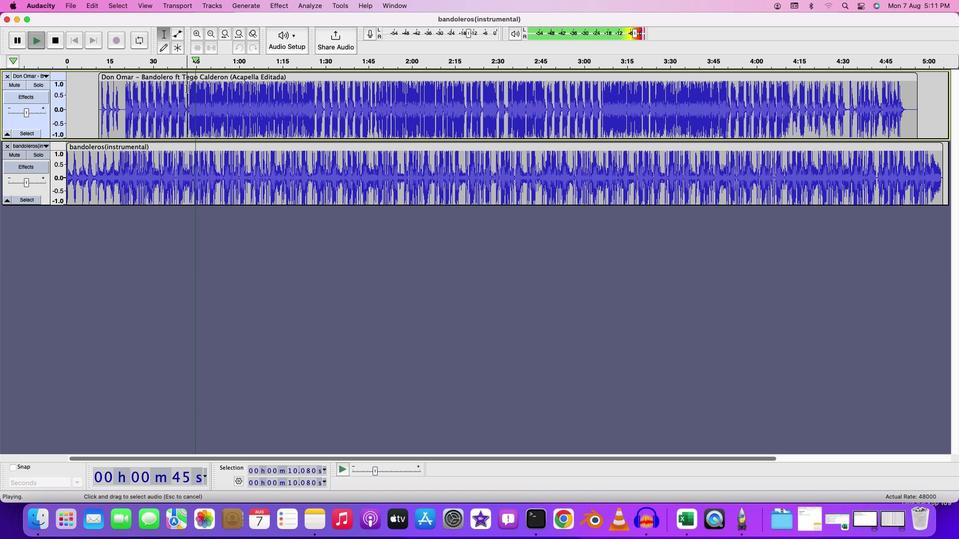 
Action: Key pressed Key.space
Screenshot: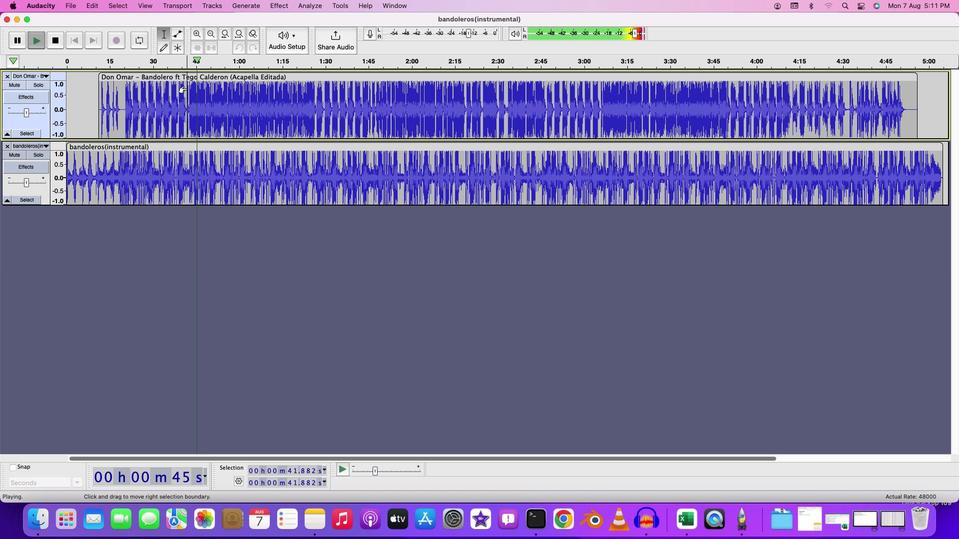 
Action: Mouse moved to (180, 87)
Screenshot: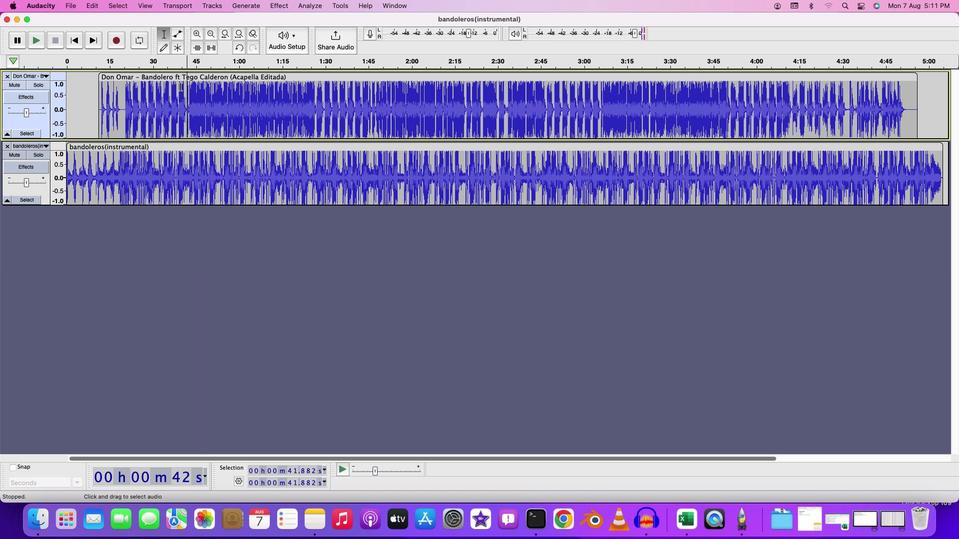 
Action: Mouse pressed left at (180, 87)
Screenshot: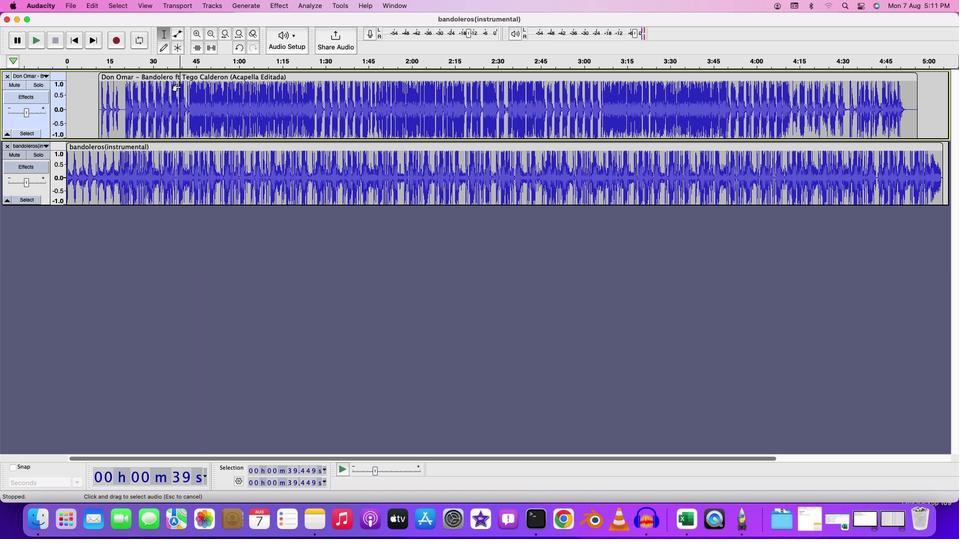 
Action: Key pressed Key.space
Screenshot: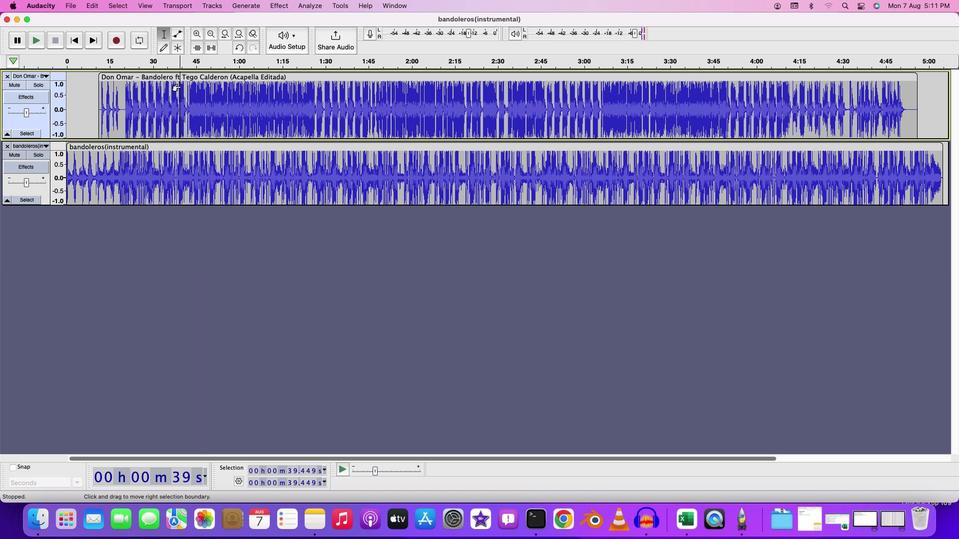 
Action: Mouse moved to (191, 103)
Screenshot: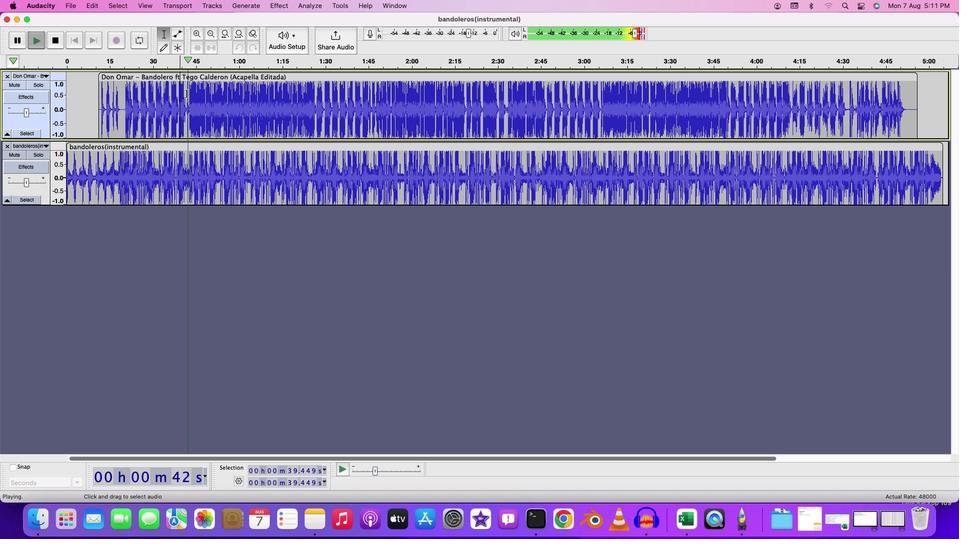 
Action: Key pressed Key.space
Screenshot: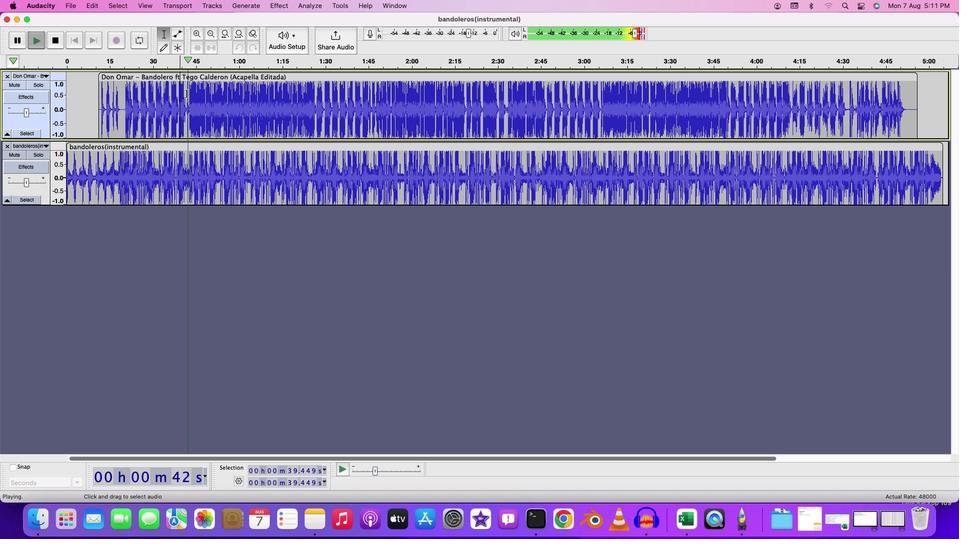 
Action: Mouse moved to (188, 91)
Screenshot: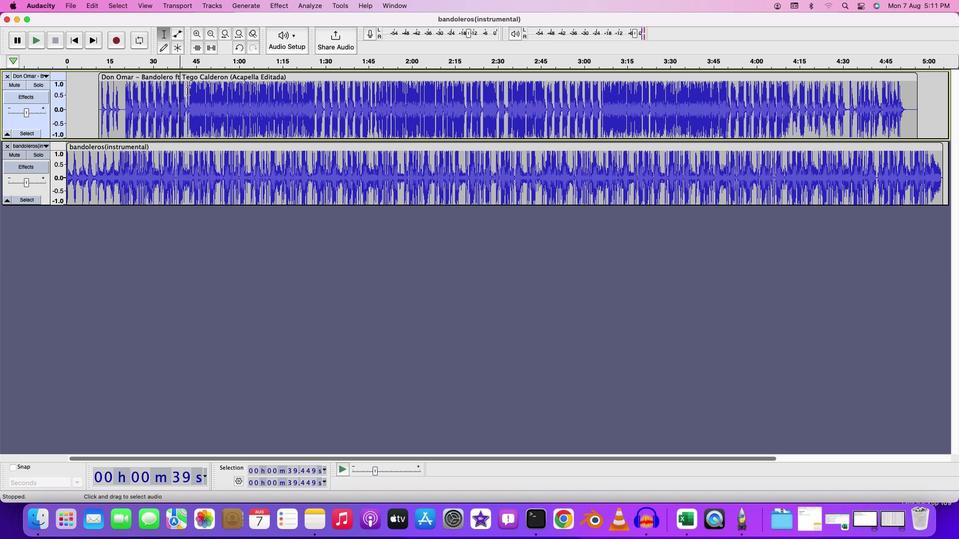 
Action: Mouse pressed left at (188, 91)
Screenshot: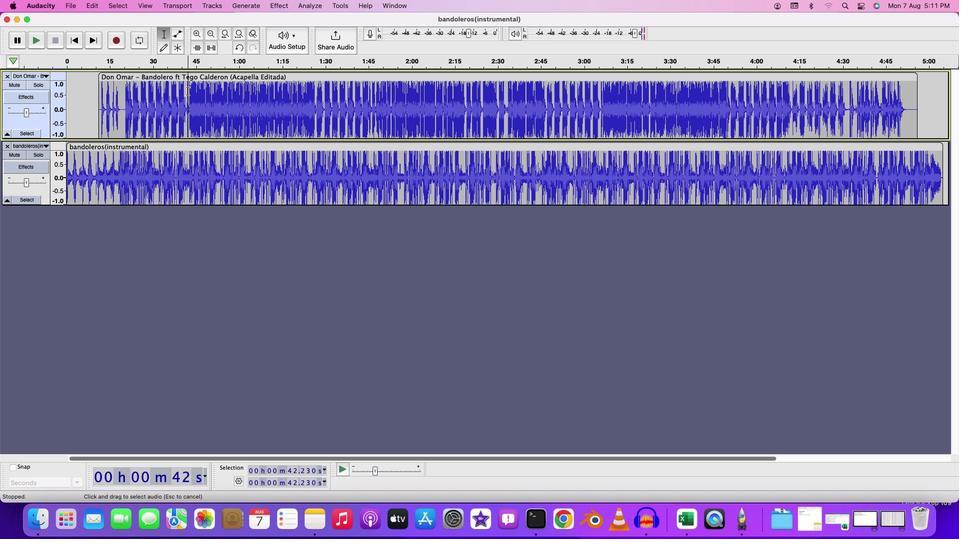 
Action: Mouse moved to (373, 119)
Screenshot: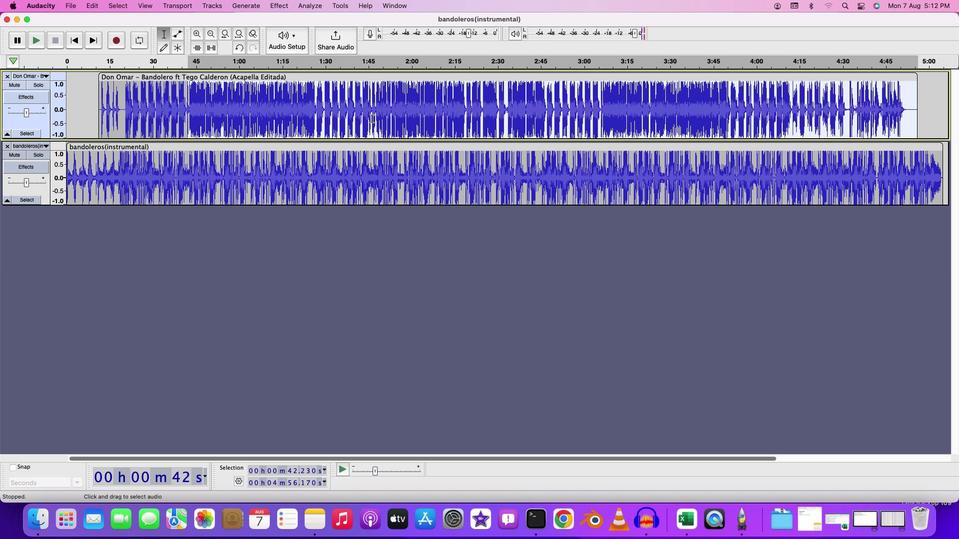 
Action: Key pressed Key.cmd'x'
Screenshot: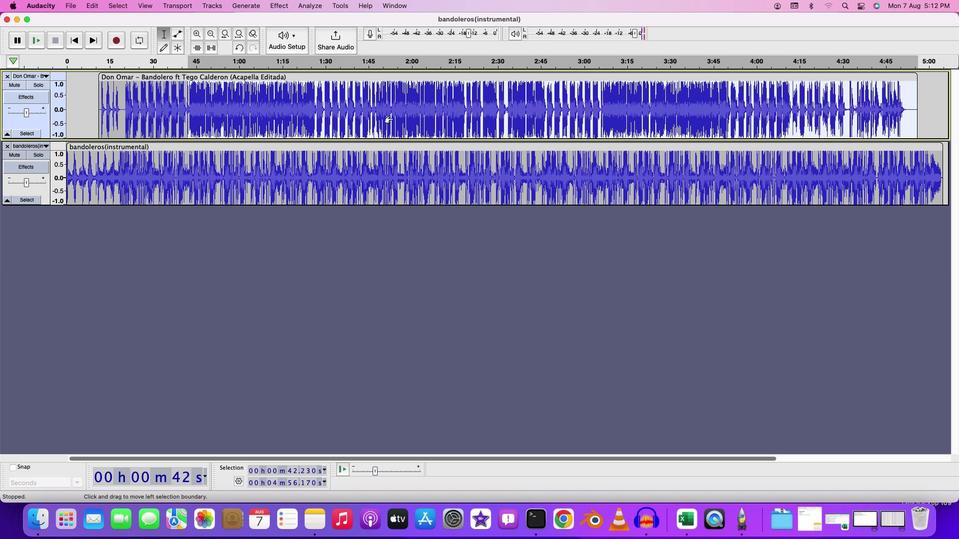 
Action: Mouse moved to (763, 121)
Screenshot: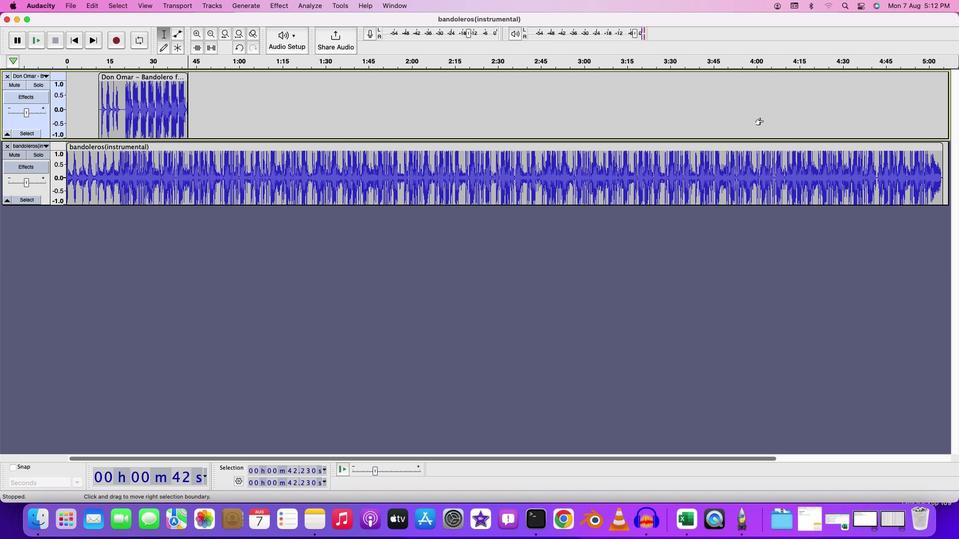 
Action: Key pressed Key.cmd
Screenshot: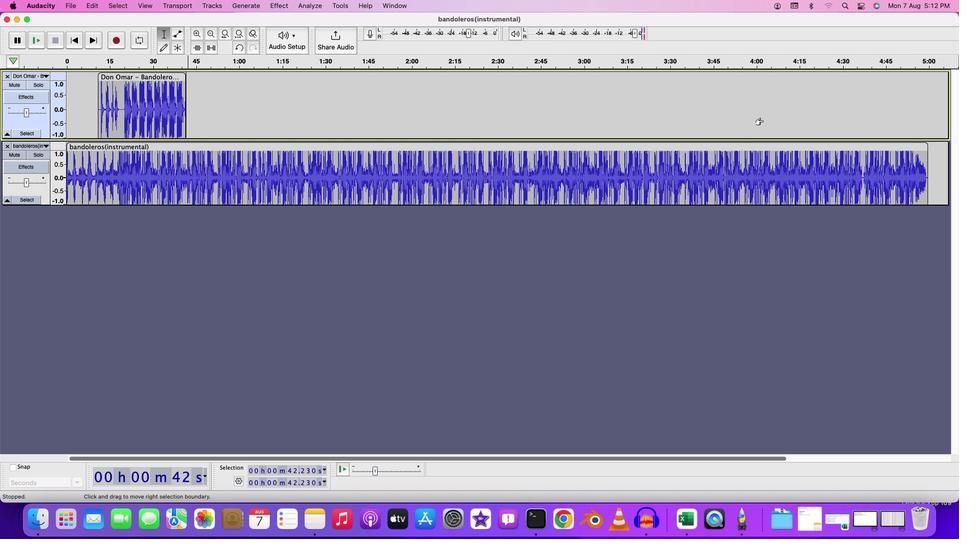 
Action: Mouse scrolled (763, 121) with delta (0, 0)
Screenshot: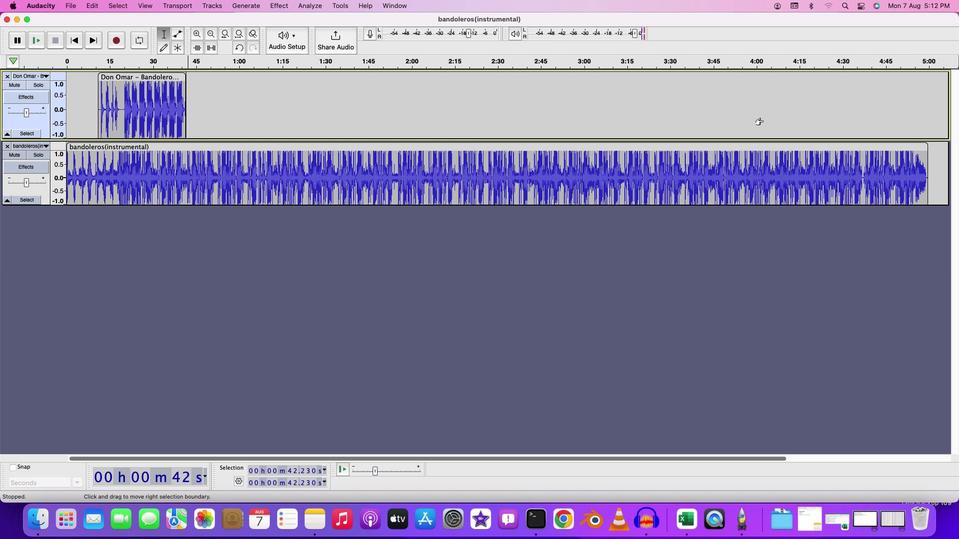 
Action: Mouse scrolled (763, 121) with delta (0, 0)
Screenshot: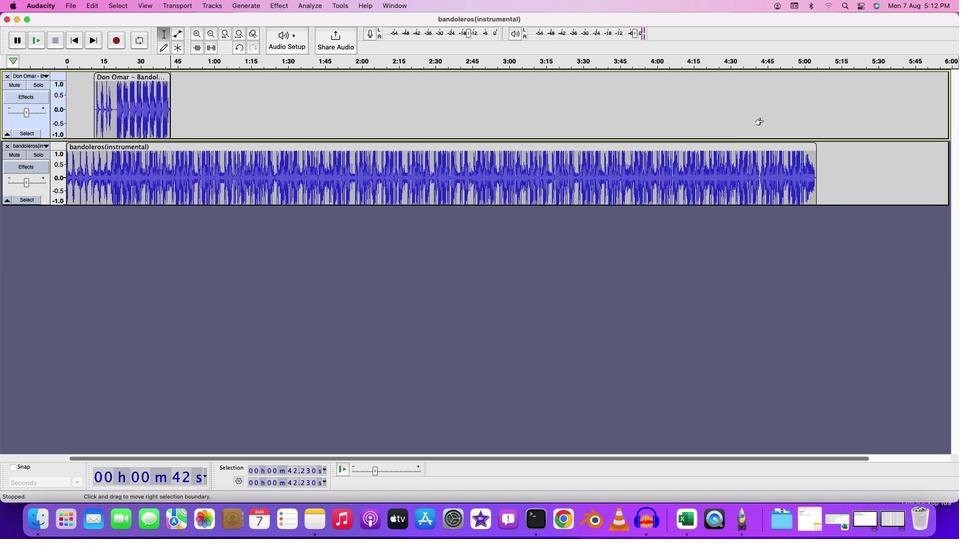 
Action: Mouse moved to (848, 90)
Screenshot: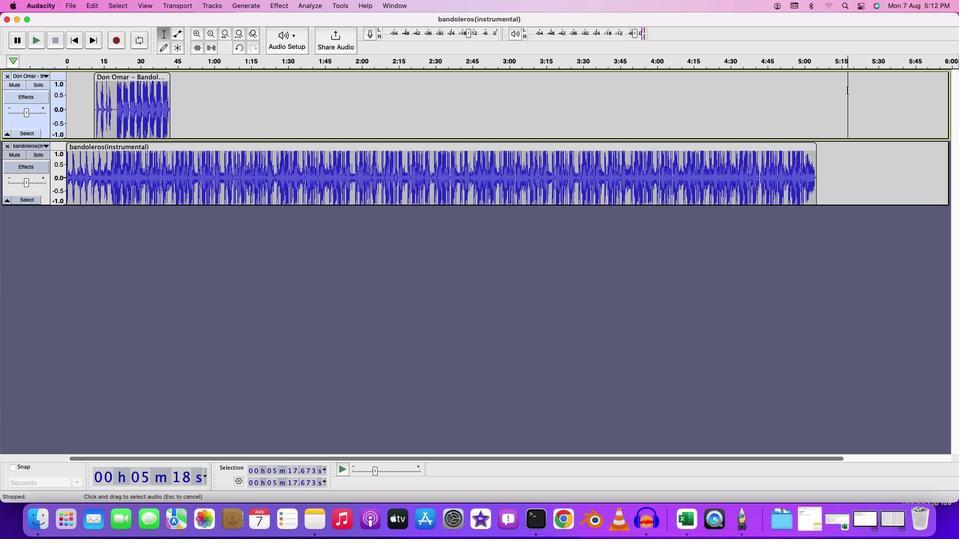 
Action: Mouse pressed left at (848, 90)
Screenshot: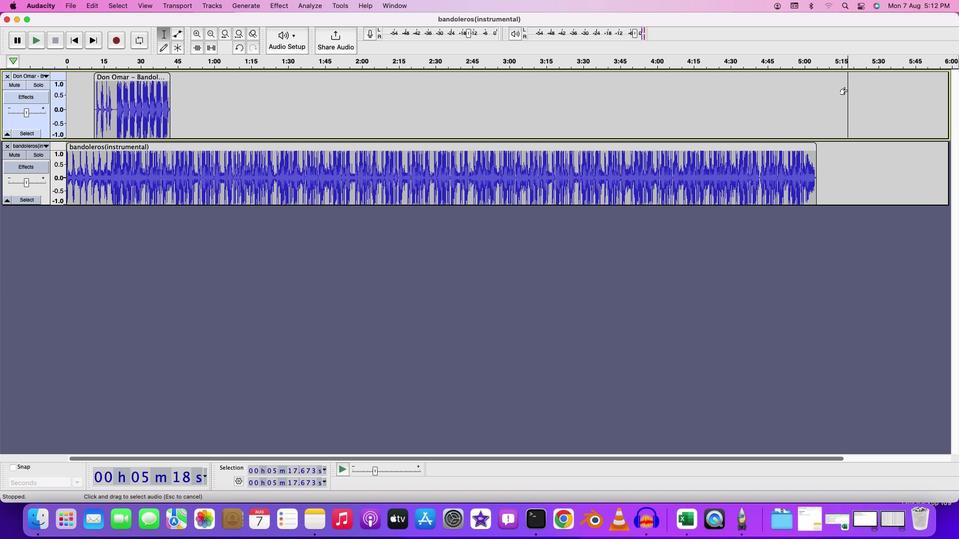 
Action: Mouse moved to (848, 91)
Screenshot: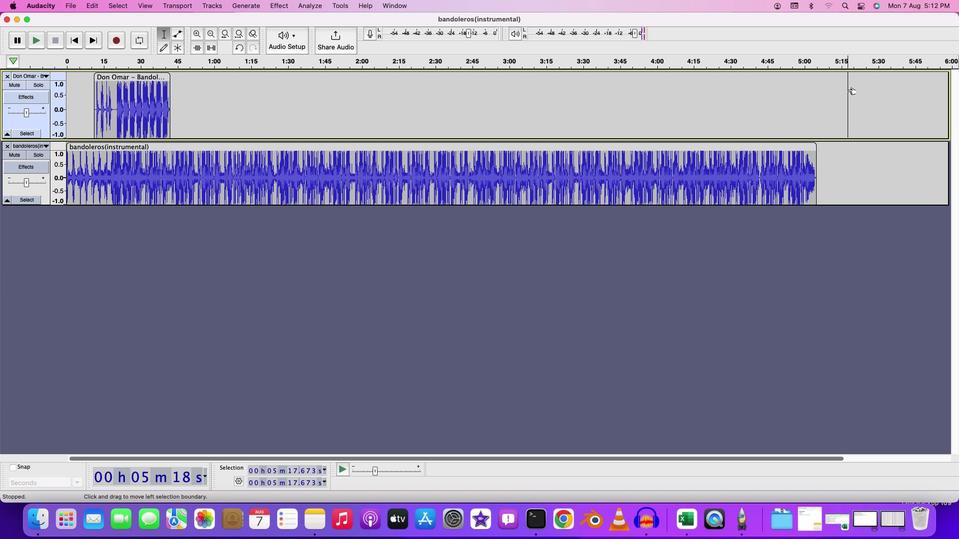 
Action: Key pressed Key.cmd
Screenshot: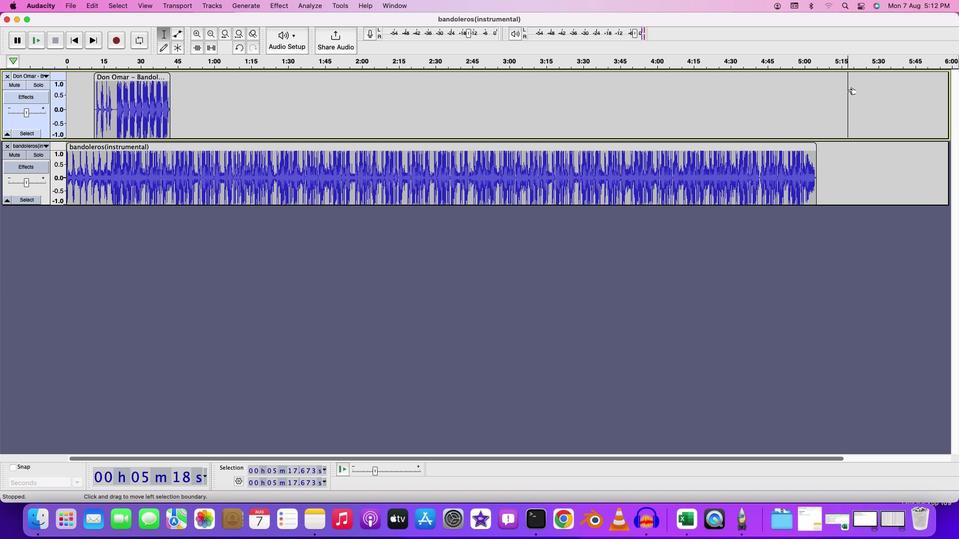 
Action: Mouse moved to (848, 91)
Screenshot: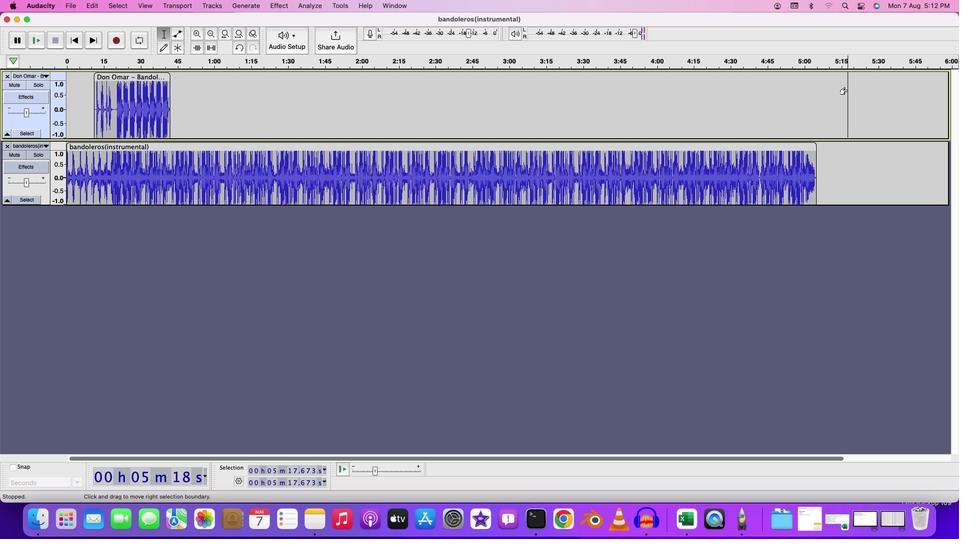 
Action: Key pressed 'v'
Screenshot: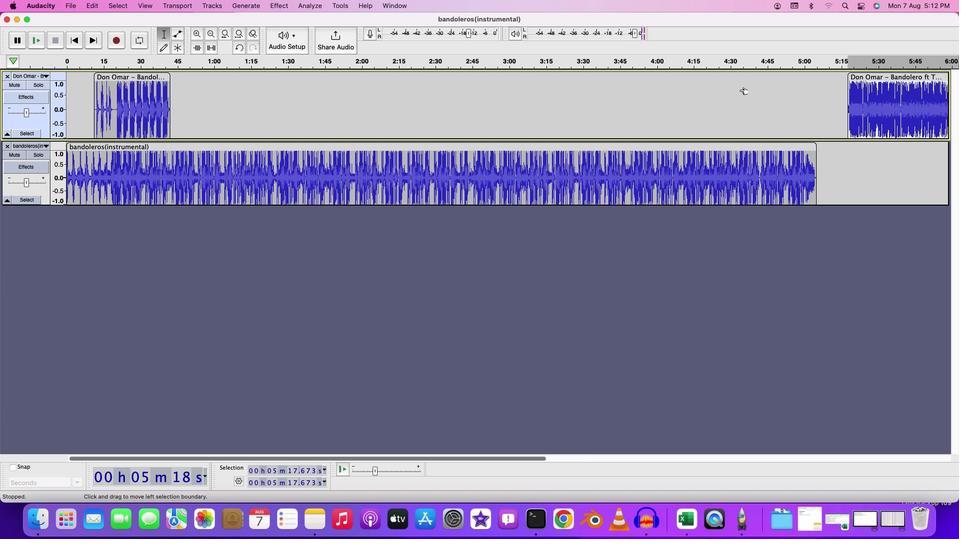 
Action: Mouse moved to (156, 96)
Screenshot: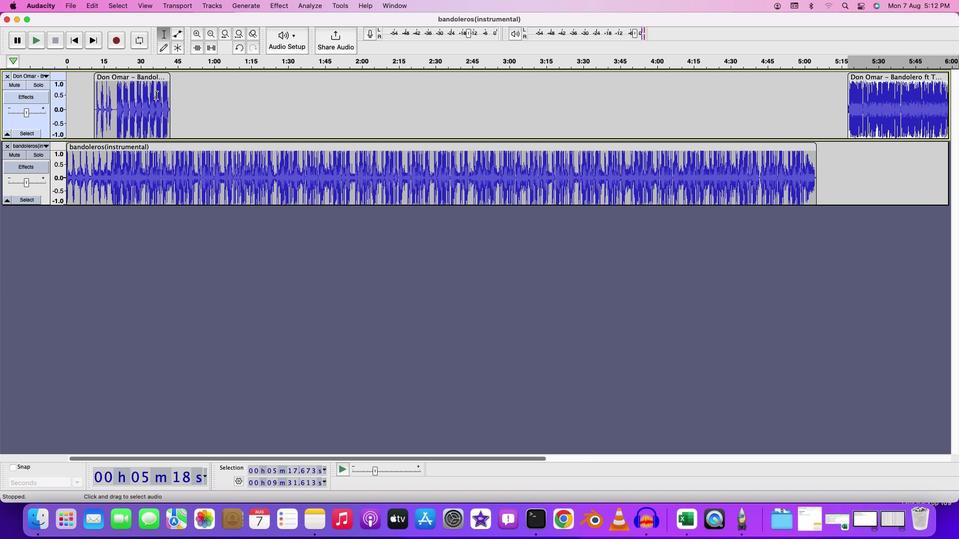 
Action: Mouse pressed left at (156, 96)
Screenshot: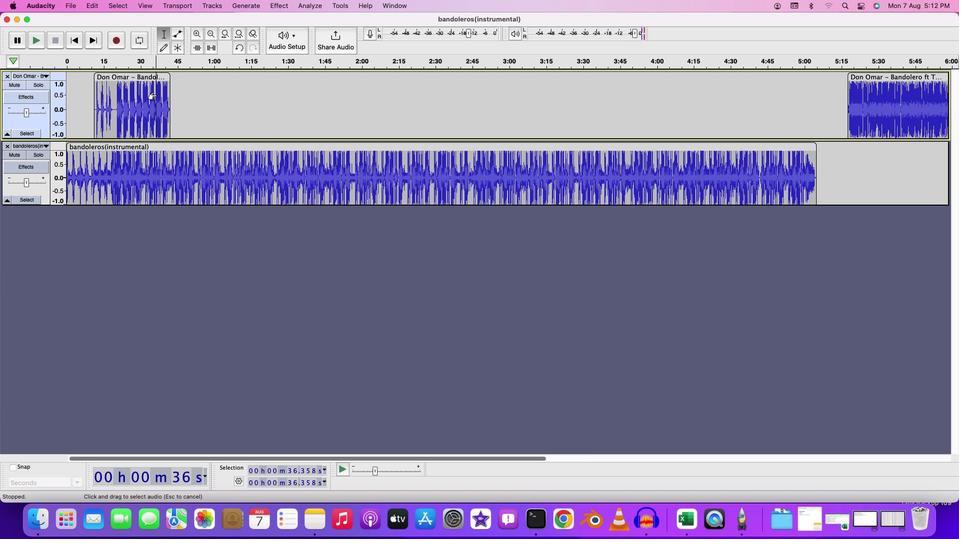 
Action: Key pressed Key.space
Screenshot: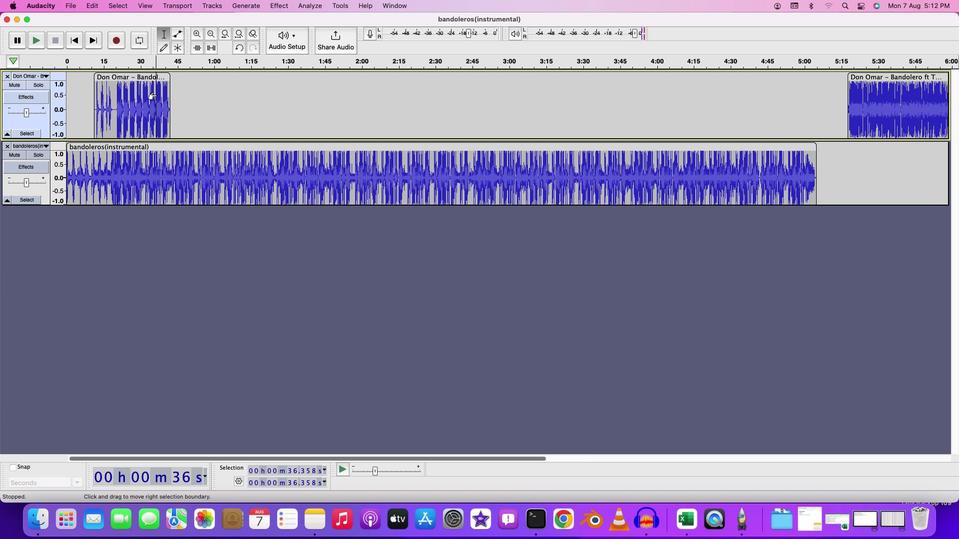 
Action: Mouse moved to (165, 95)
Screenshot: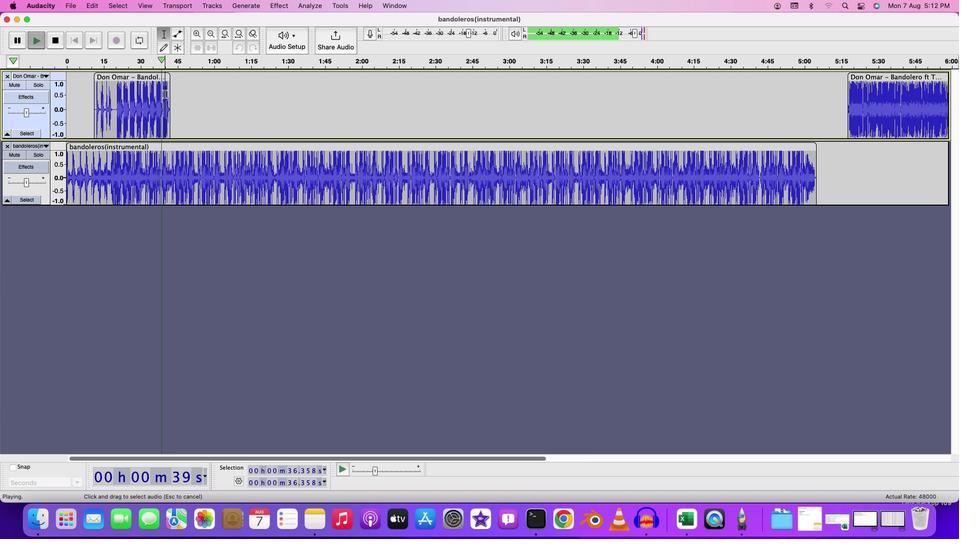 
Action: Mouse pressed left at (165, 95)
Screenshot: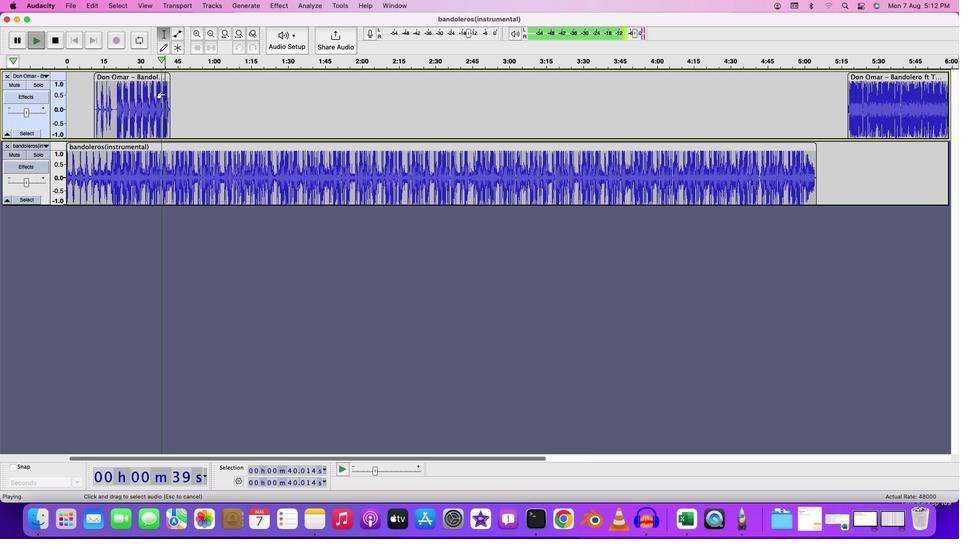 
Action: Key pressed Key.space
Screenshot: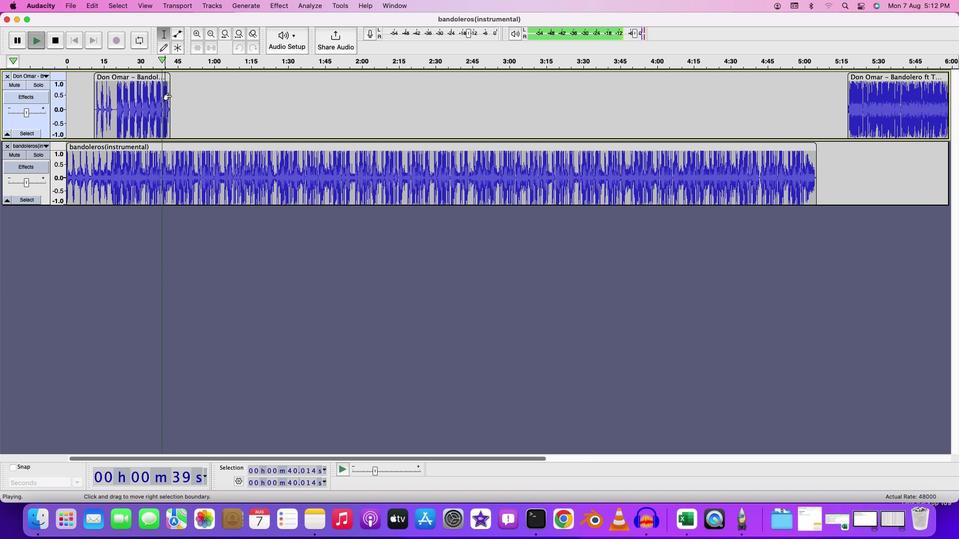 
Action: Mouse moved to (208, 127)
Screenshot: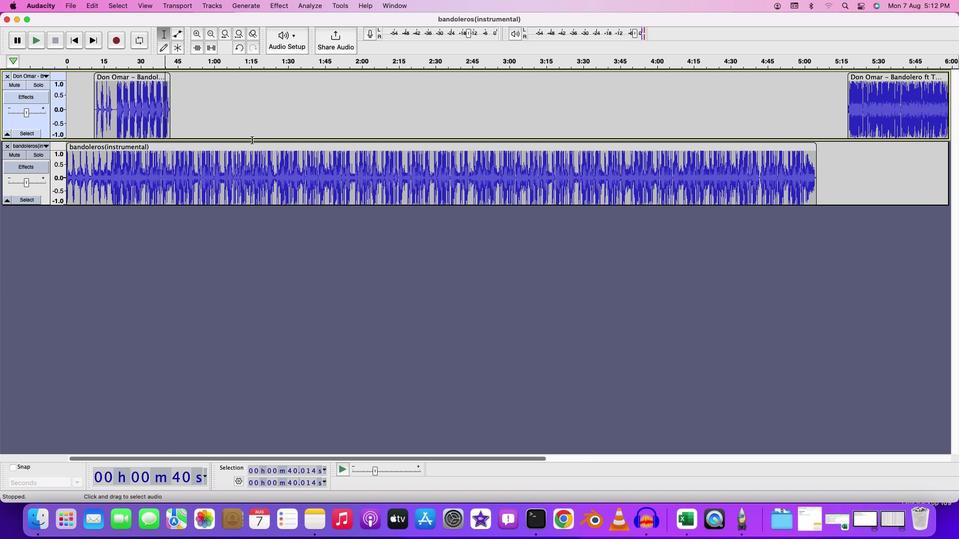 
Action: Key pressed Key.space
Screenshot: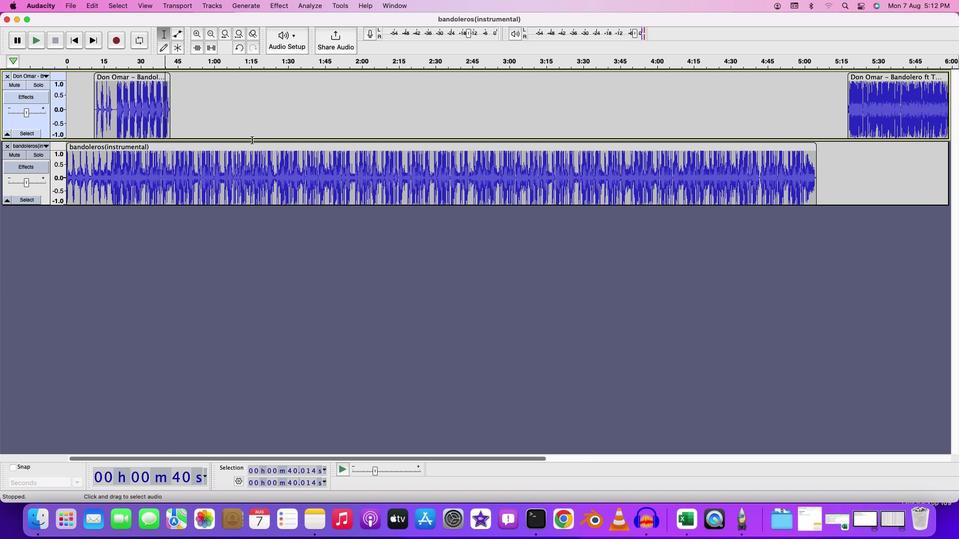 
Action: Mouse moved to (252, 137)
Screenshot: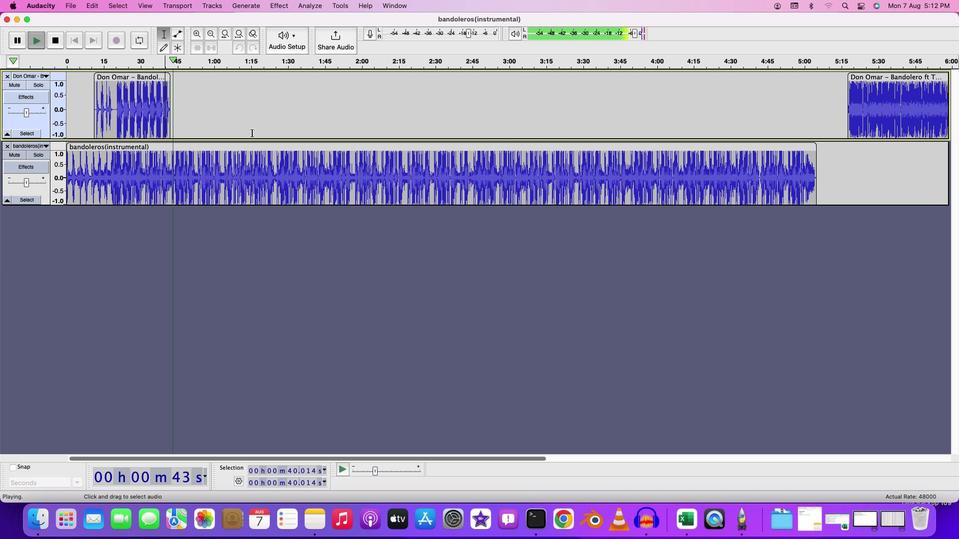 
Action: Key pressed Key.space
Screenshot: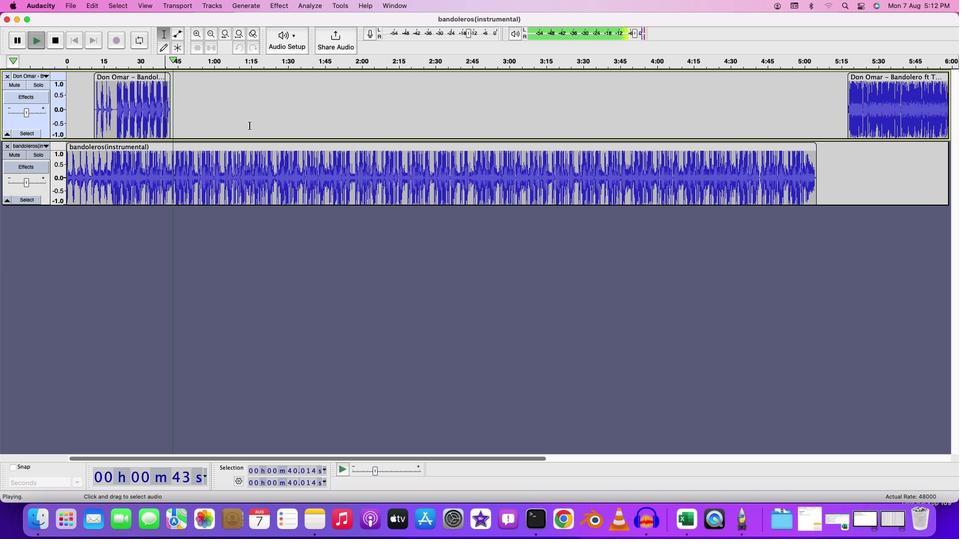 
Action: Mouse moved to (170, 84)
Screenshot: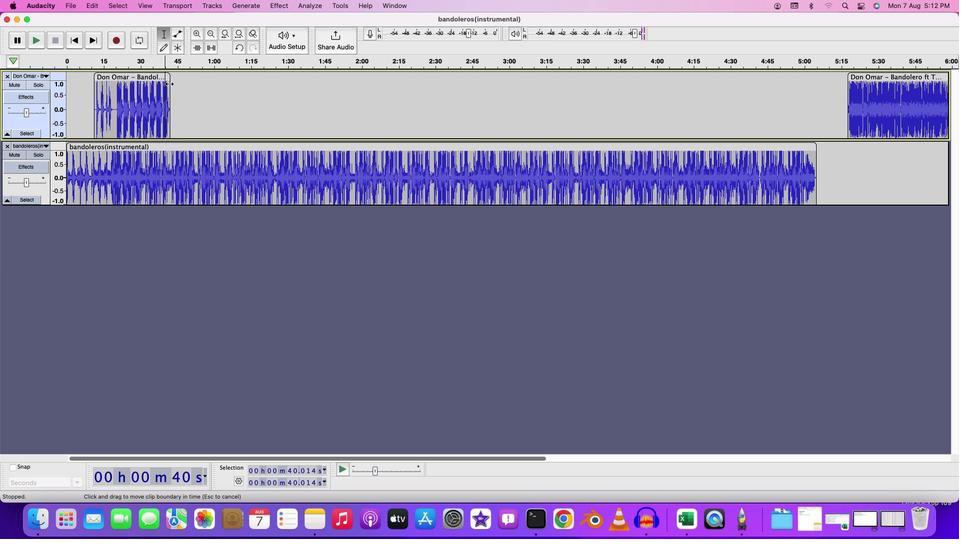 
Action: Mouse pressed left at (170, 84)
Screenshot: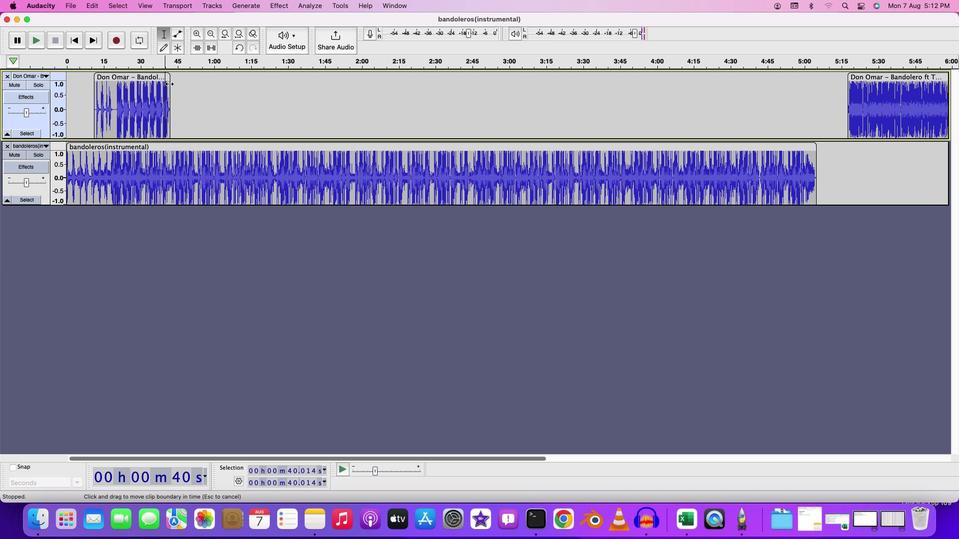 
Action: Mouse moved to (66, 9)
Screenshot: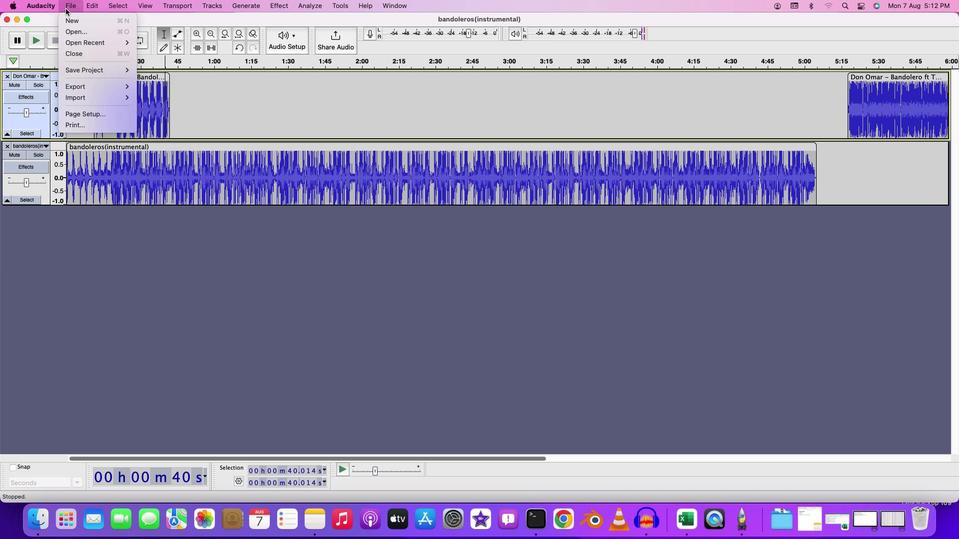 
Action: Mouse pressed left at (66, 9)
Screenshot: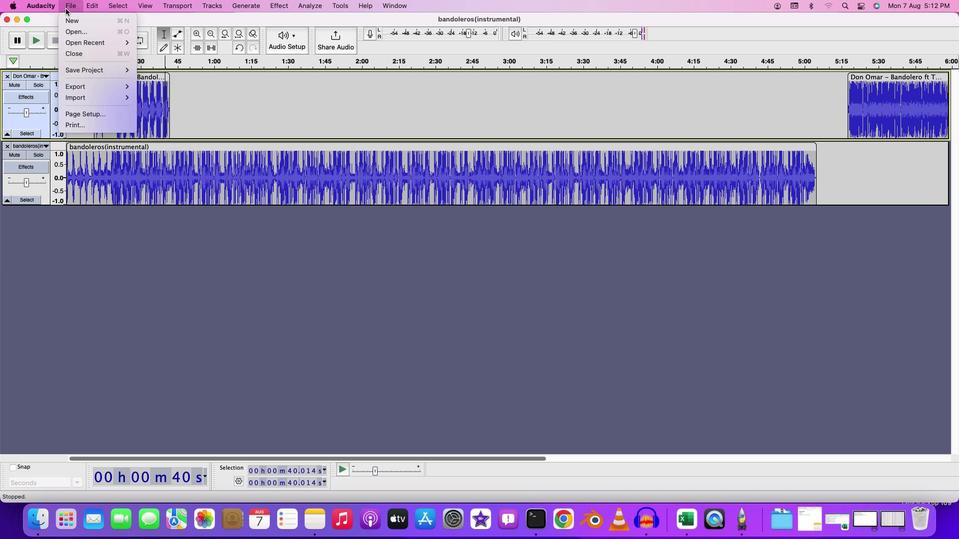 
Action: Mouse moved to (81, 29)
Screenshot: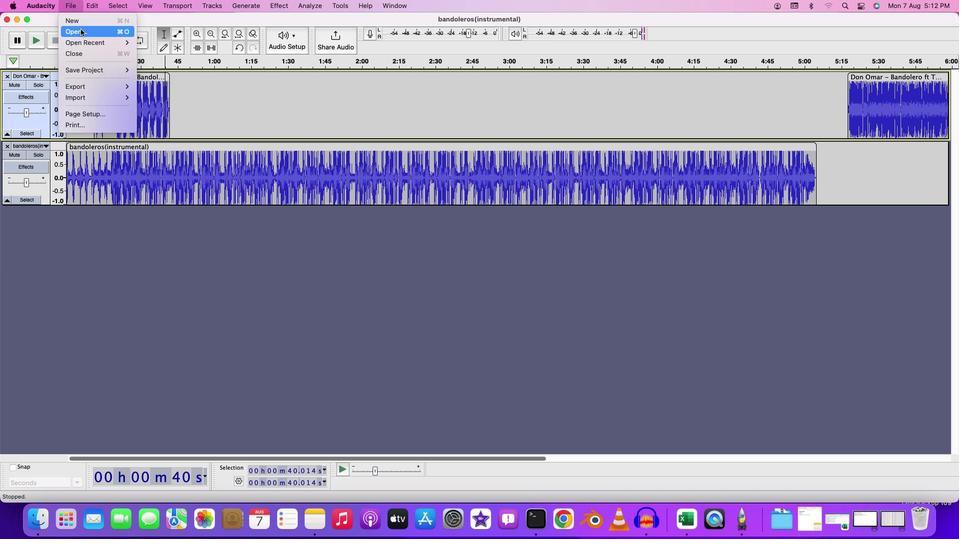 
Action: Mouse pressed left at (81, 29)
Screenshot: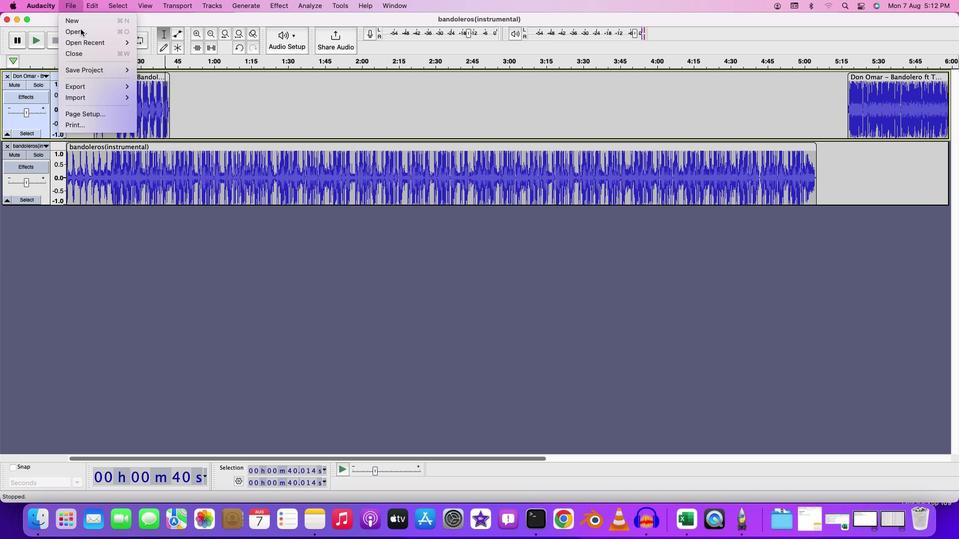 
Action: Mouse moved to (525, 171)
Screenshot: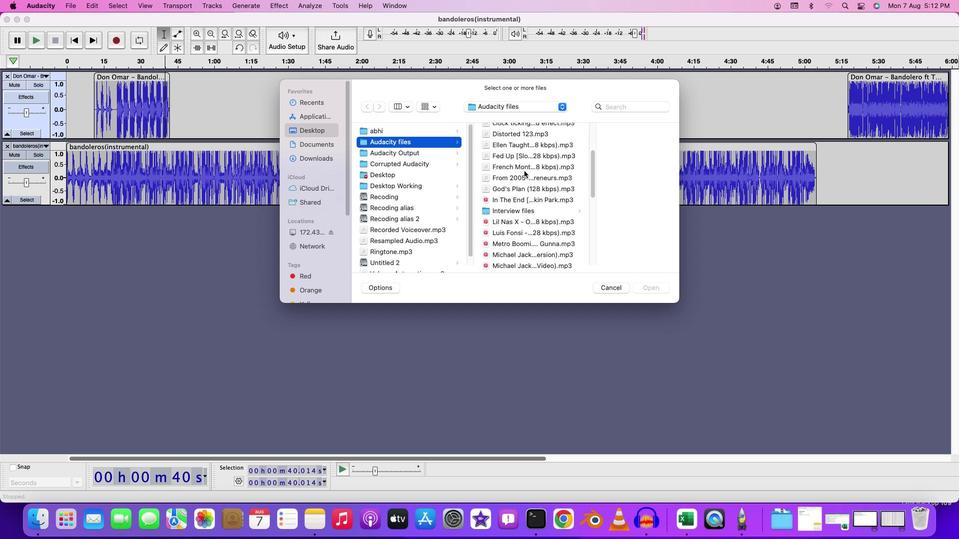 
Action: Mouse scrolled (525, 171) with delta (0, 0)
Screenshot: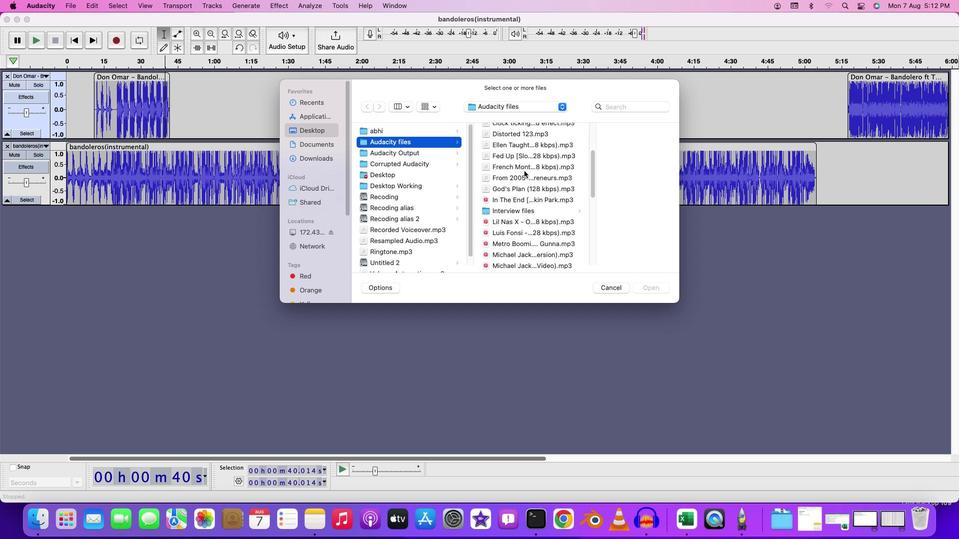 
Action: Mouse moved to (525, 171)
Screenshot: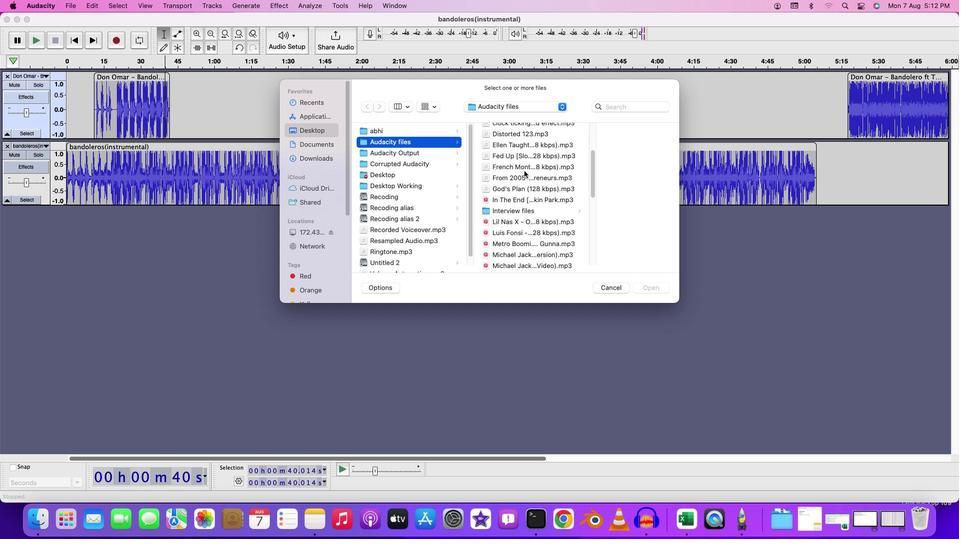 
Action: Mouse scrolled (525, 171) with delta (0, 0)
Screenshot: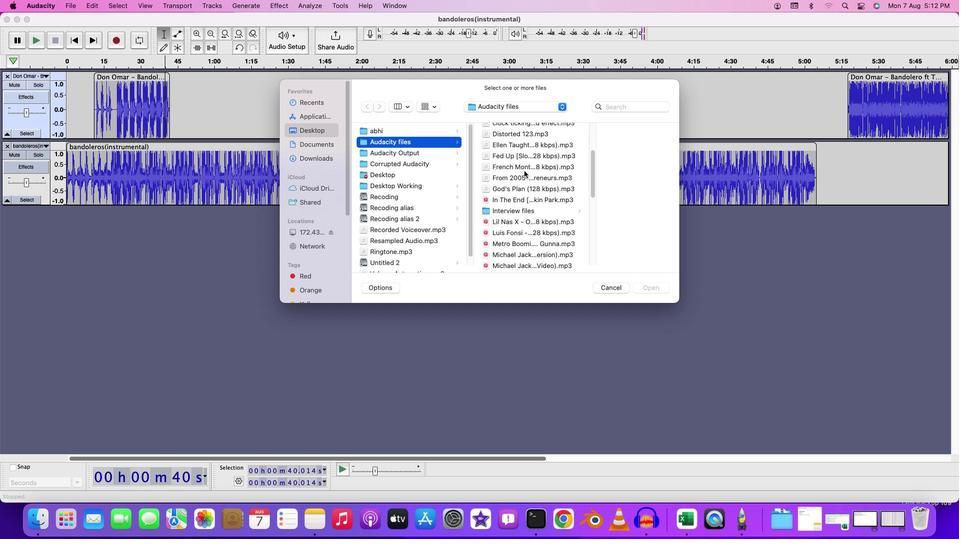 
Action: Mouse moved to (525, 171)
Screenshot: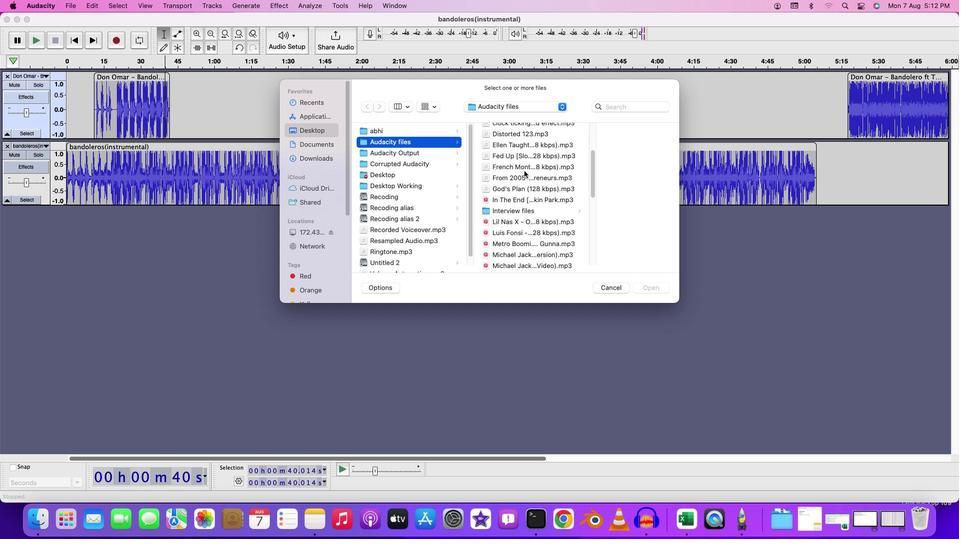 
Action: Mouse scrolled (525, 171) with delta (0, 0)
Screenshot: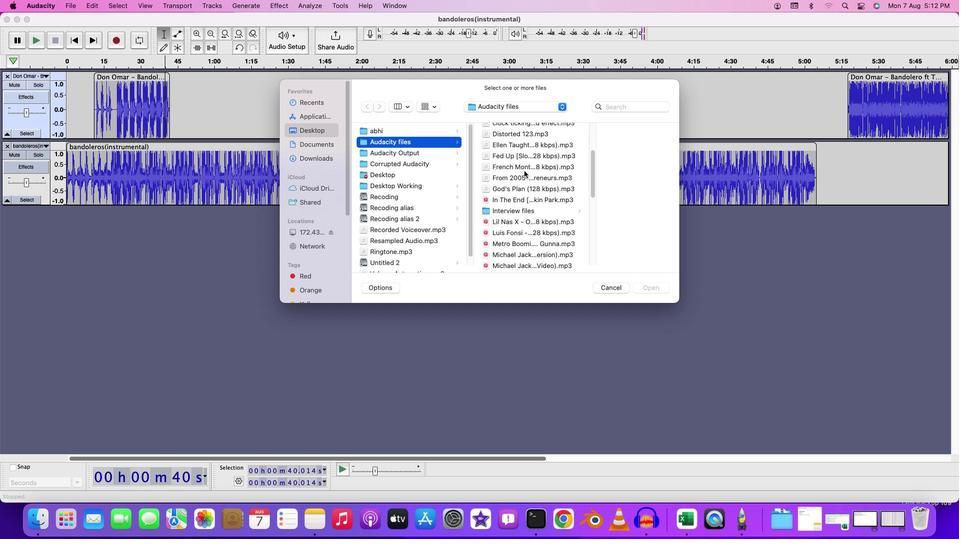 
Action: Mouse scrolled (525, 171) with delta (0, 0)
Screenshot: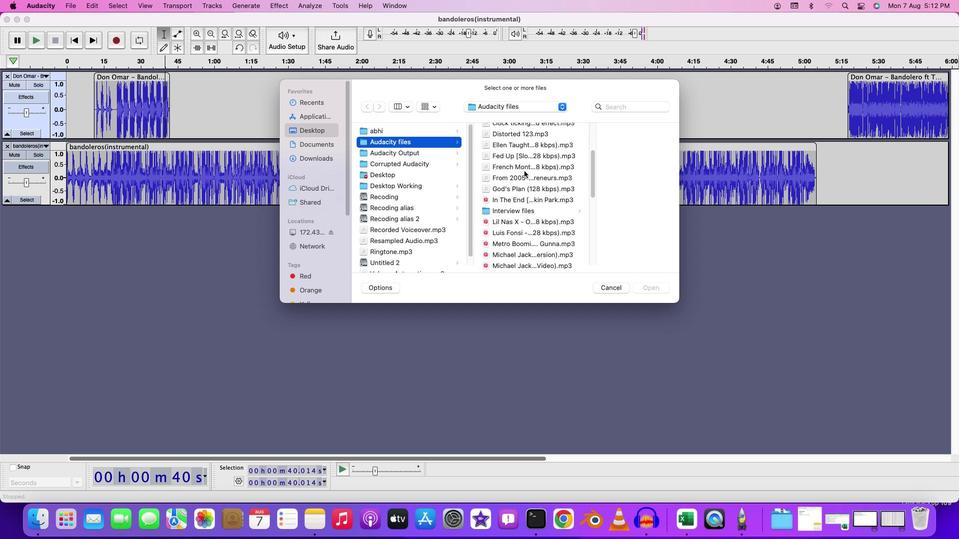 
Action: Mouse scrolled (525, 171) with delta (0, -1)
Screenshot: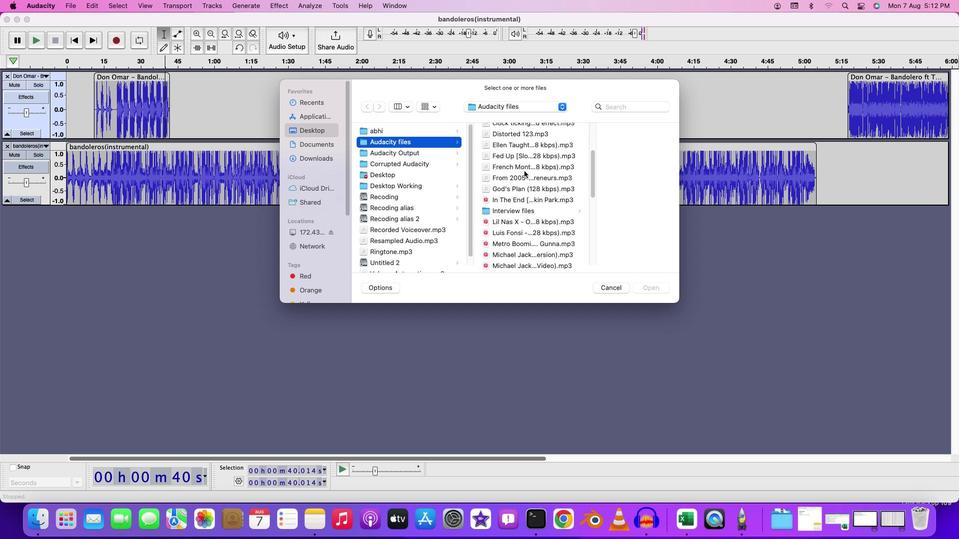 
Action: Mouse moved to (510, 249)
Screenshot: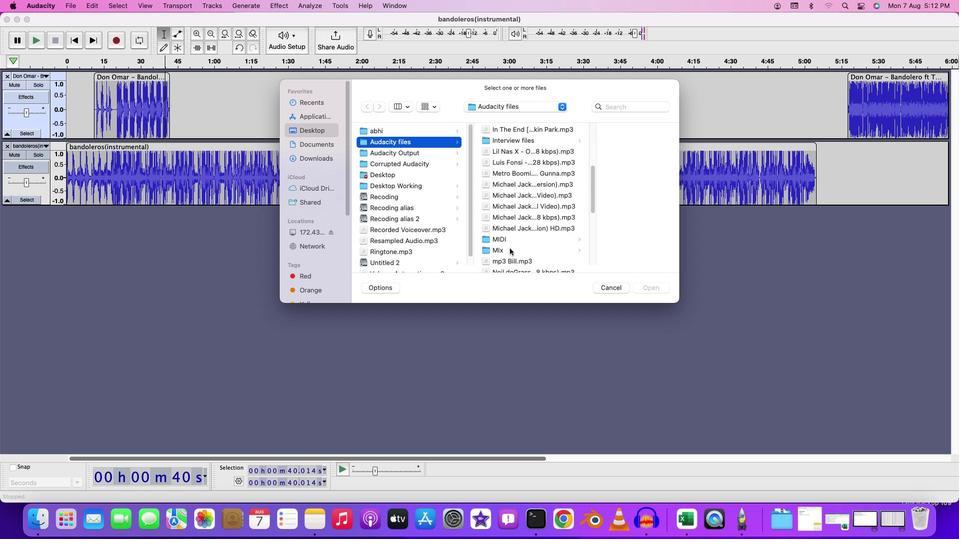 
Action: Mouse pressed left at (510, 249)
Screenshot: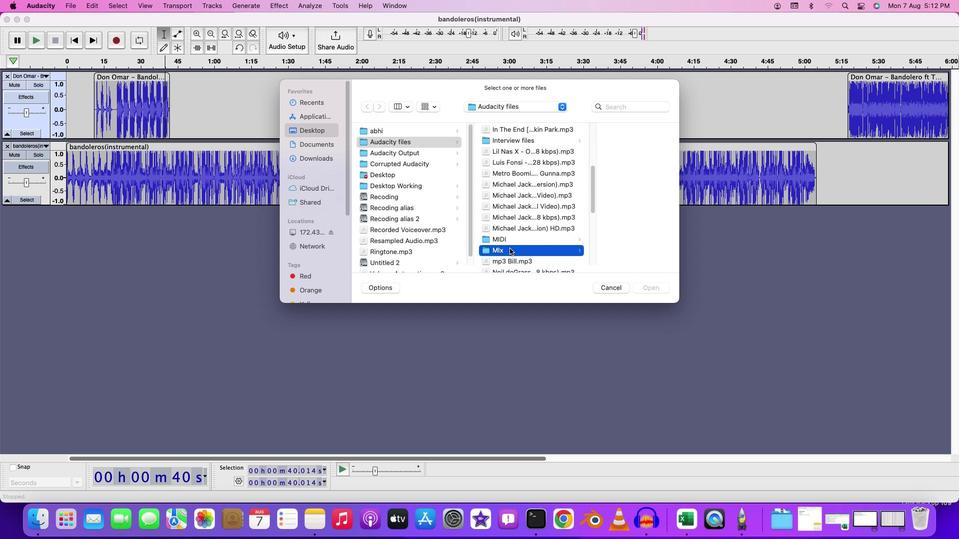 
Action: Mouse moved to (578, 141)
Screenshot: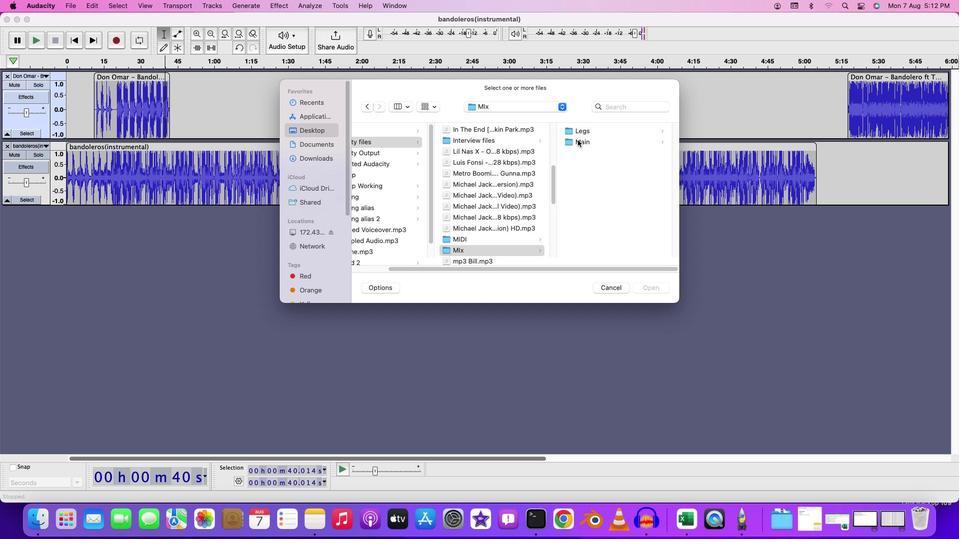 
Action: Mouse pressed left at (578, 141)
Screenshot: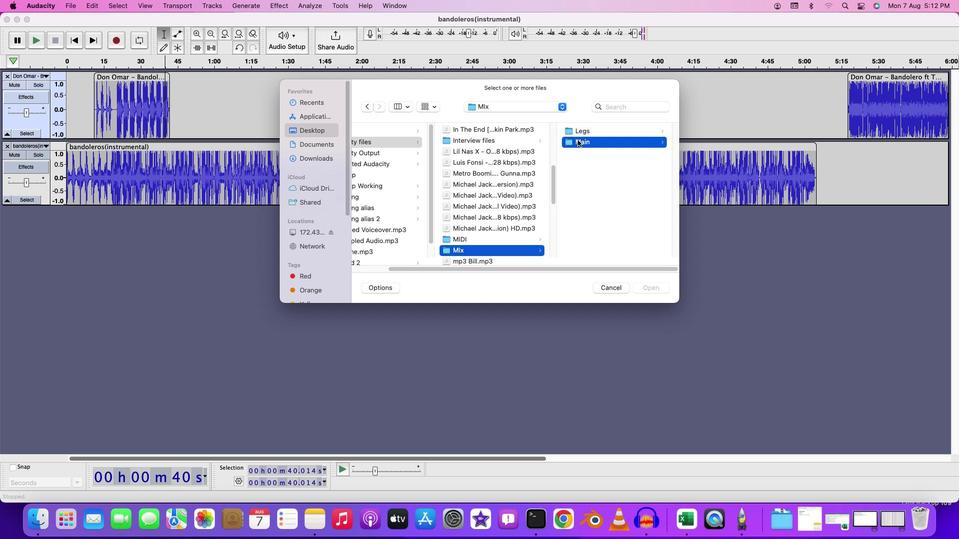 
Action: Mouse moved to (580, 134)
Screenshot: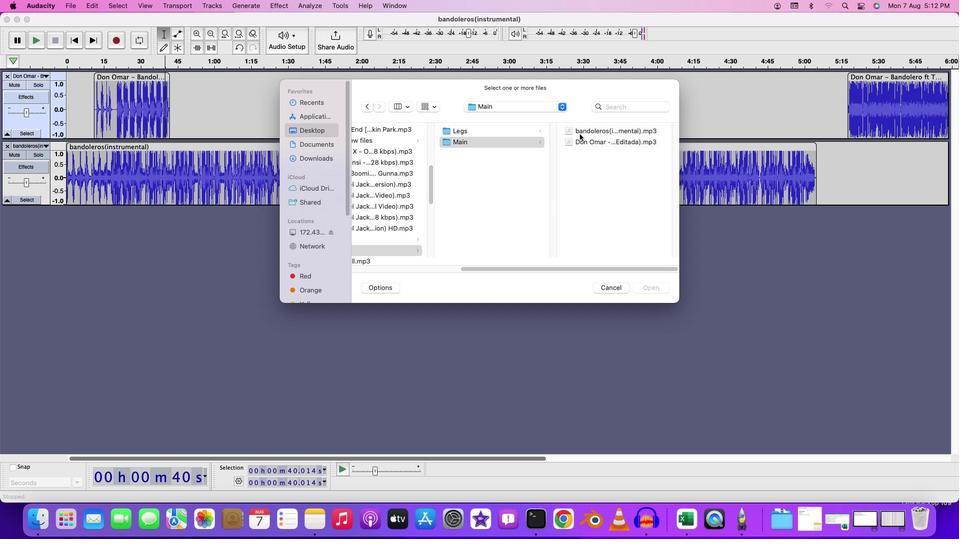 
Action: Mouse pressed left at (580, 134)
Screenshot: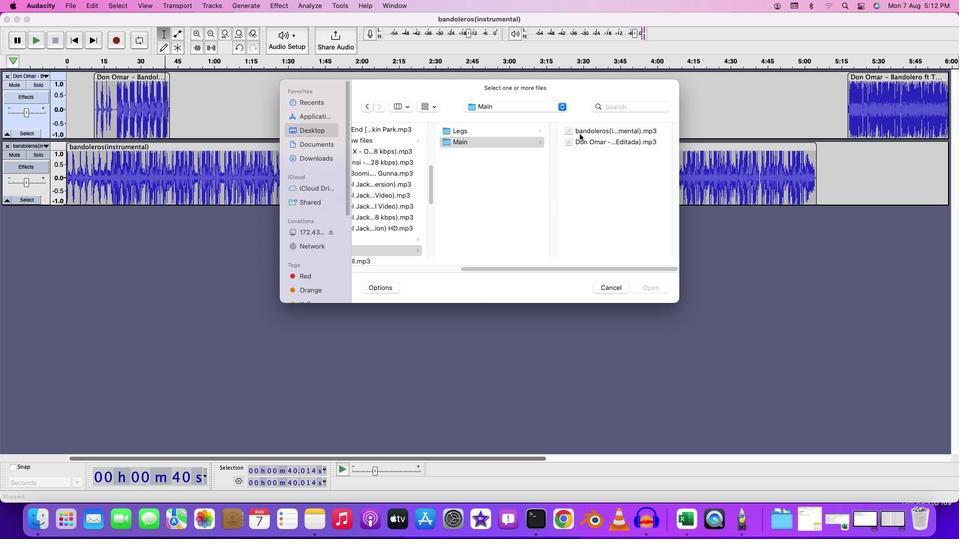 
Action: Mouse moved to (370, 108)
Screenshot: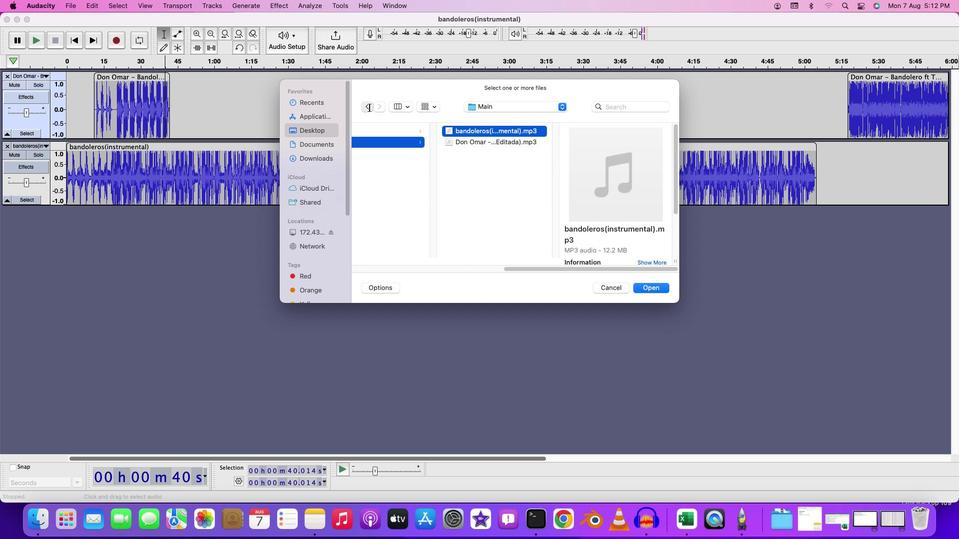 
Action: Mouse pressed left at (370, 108)
Screenshot: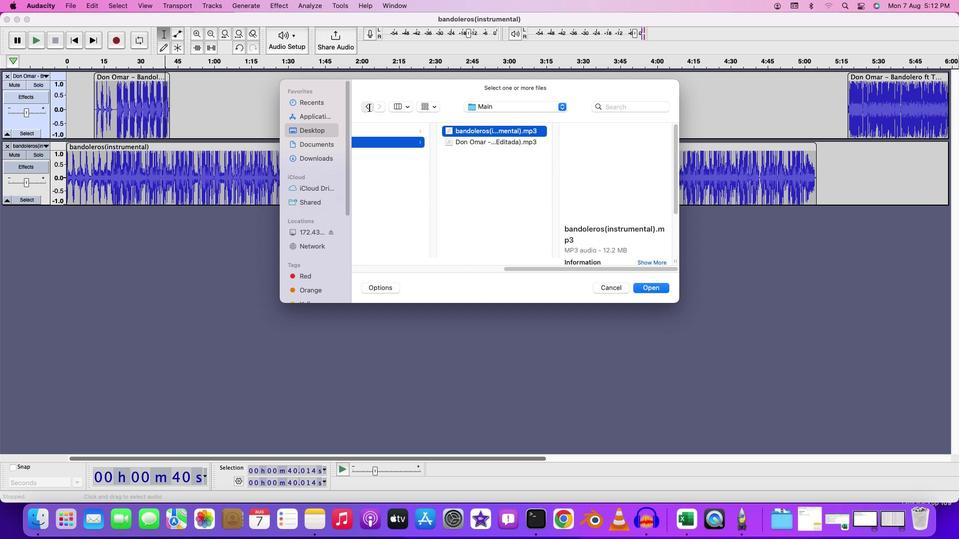 
Action: Mouse moved to (589, 134)
Screenshot: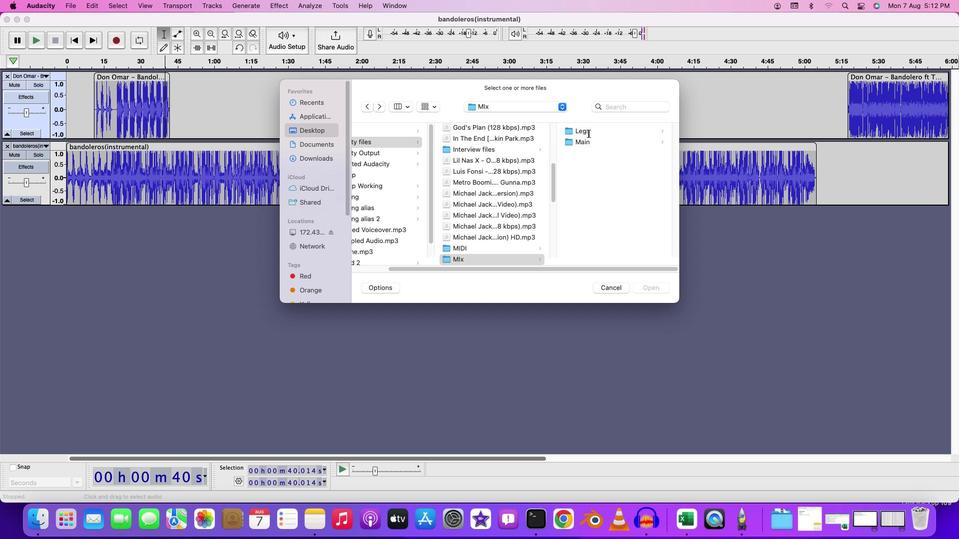 
Action: Mouse pressed left at (589, 134)
Screenshot: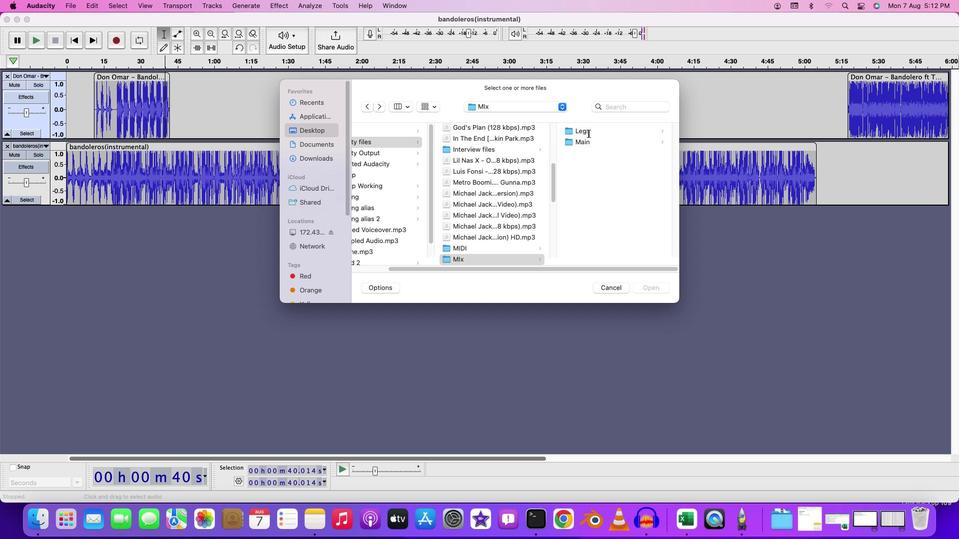 
Action: Mouse moved to (556, 160)
Screenshot: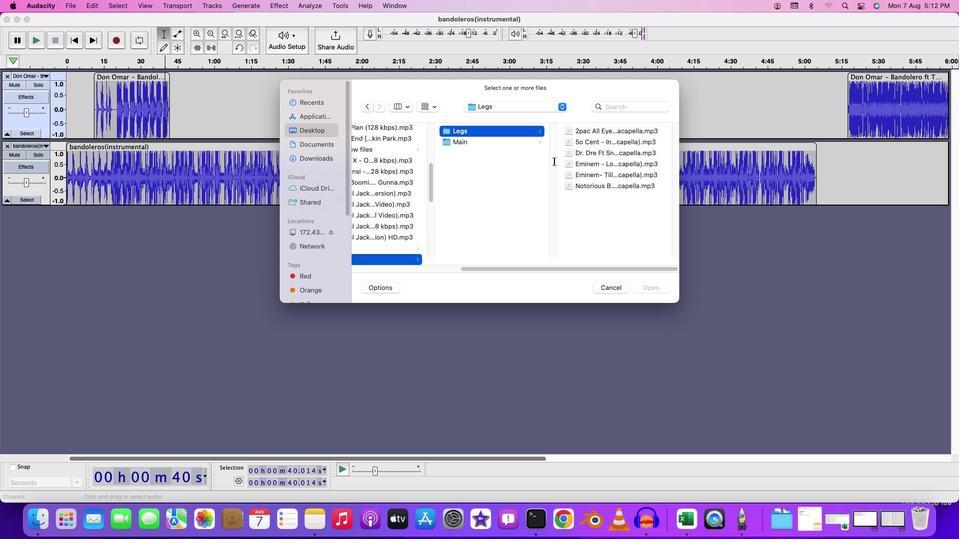 
Action: Mouse pressed left at (556, 160)
Screenshot: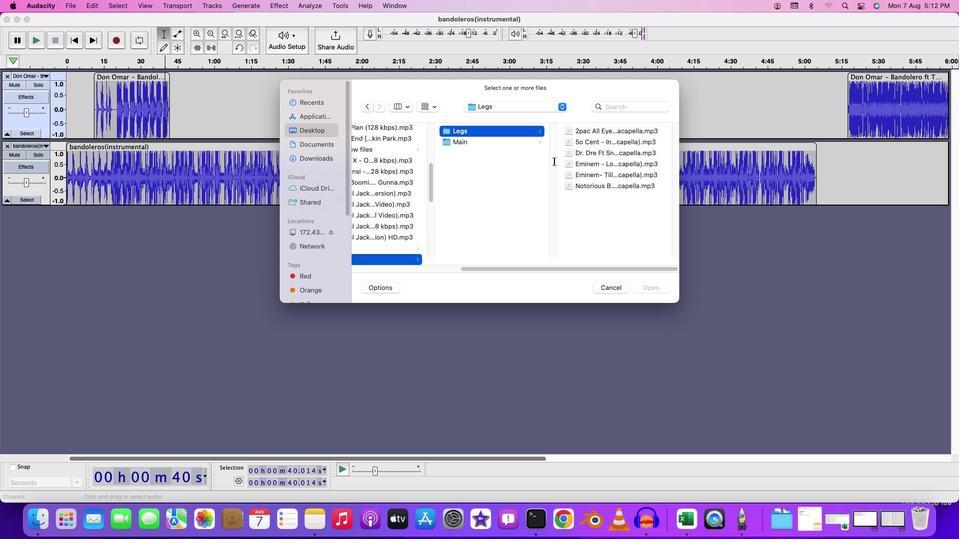 
Action: Mouse moved to (534, 179)
Screenshot: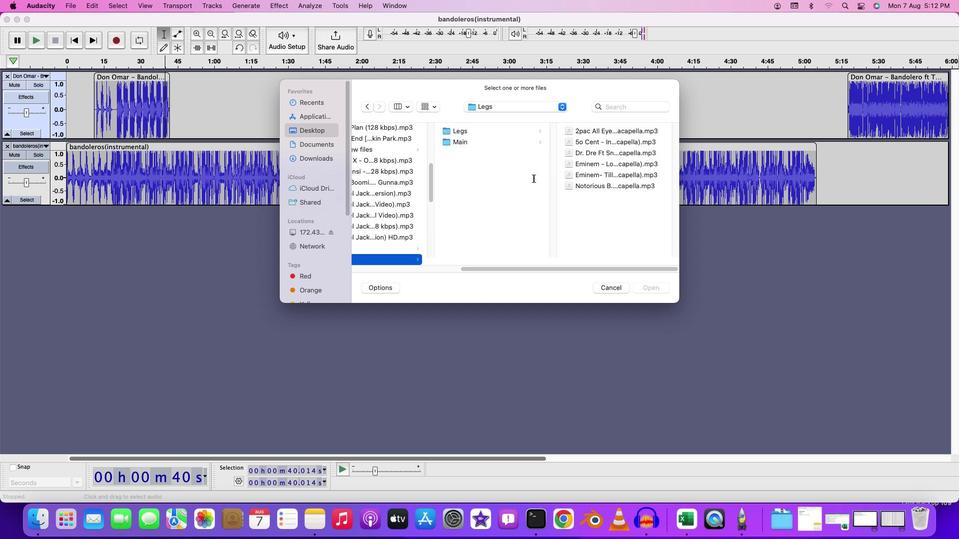 
Action: Mouse pressed left at (534, 179)
Screenshot: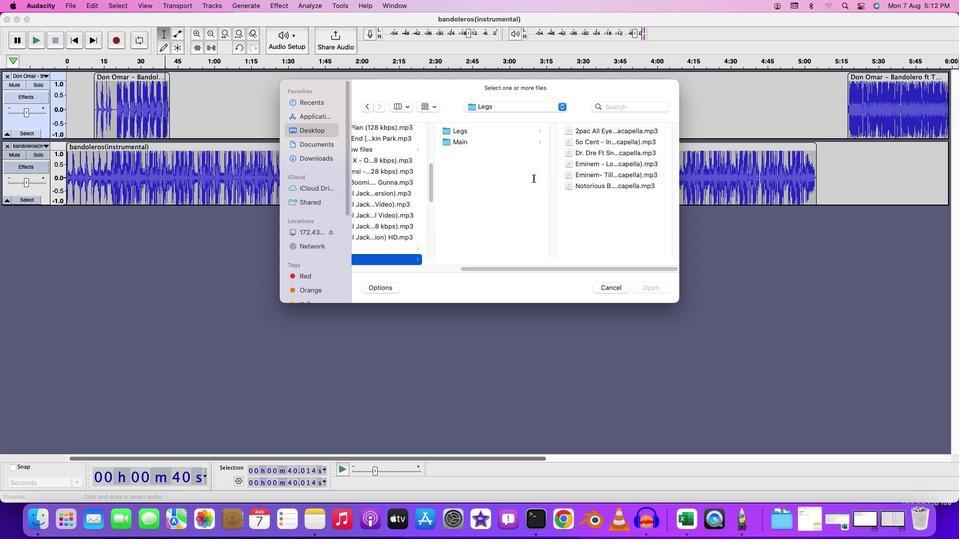 
Action: Mouse moved to (496, 131)
Screenshot: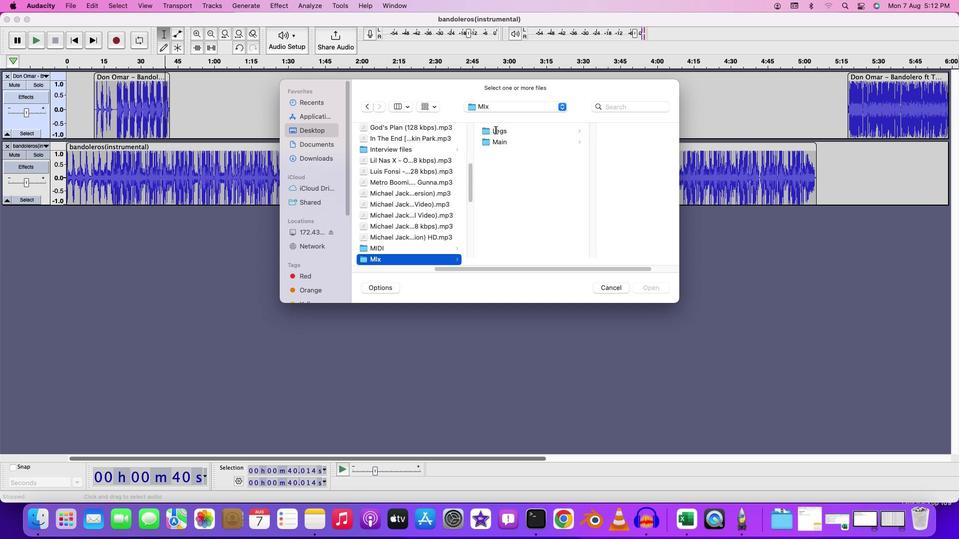 
Action: Mouse pressed left at (496, 131)
Screenshot: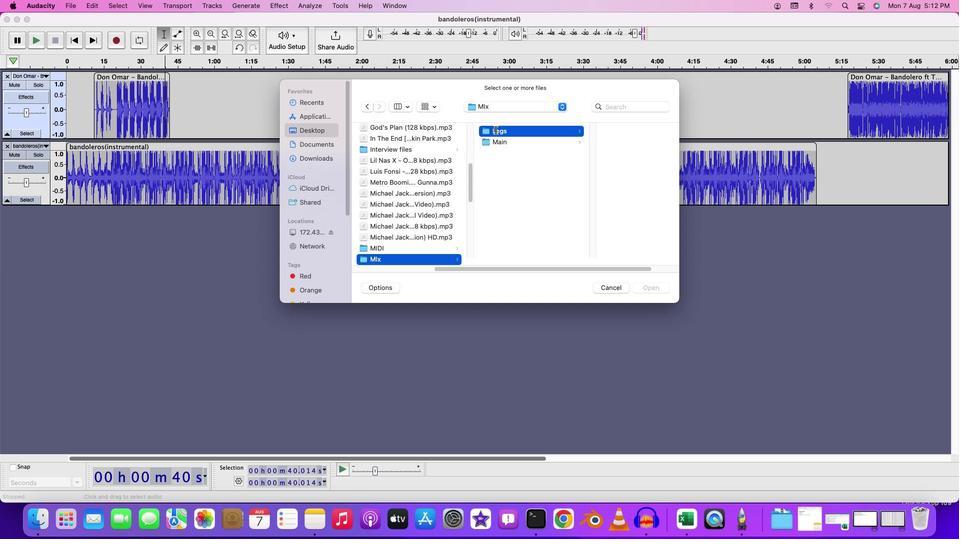 
Action: Mouse moved to (596, 132)
Screenshot: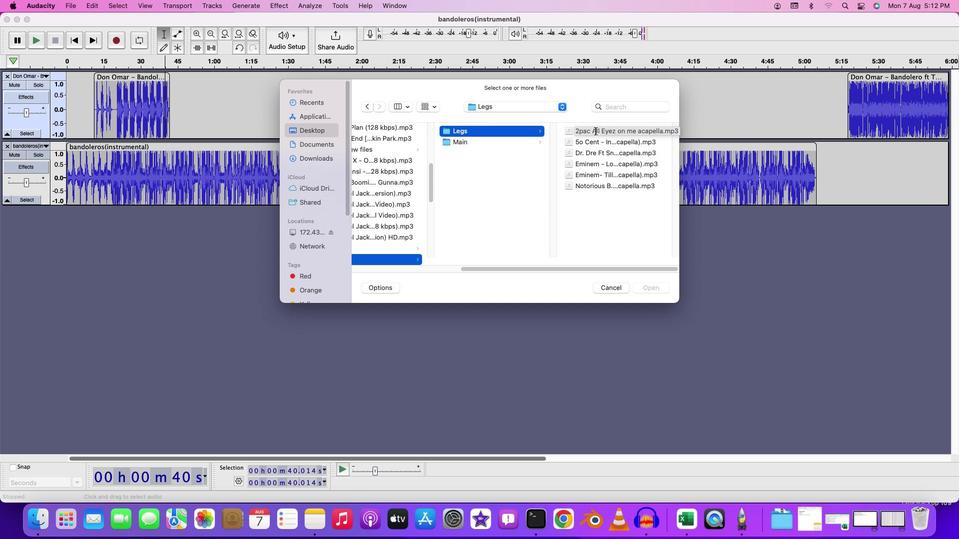 
Action: Mouse pressed left at (596, 132)
Screenshot: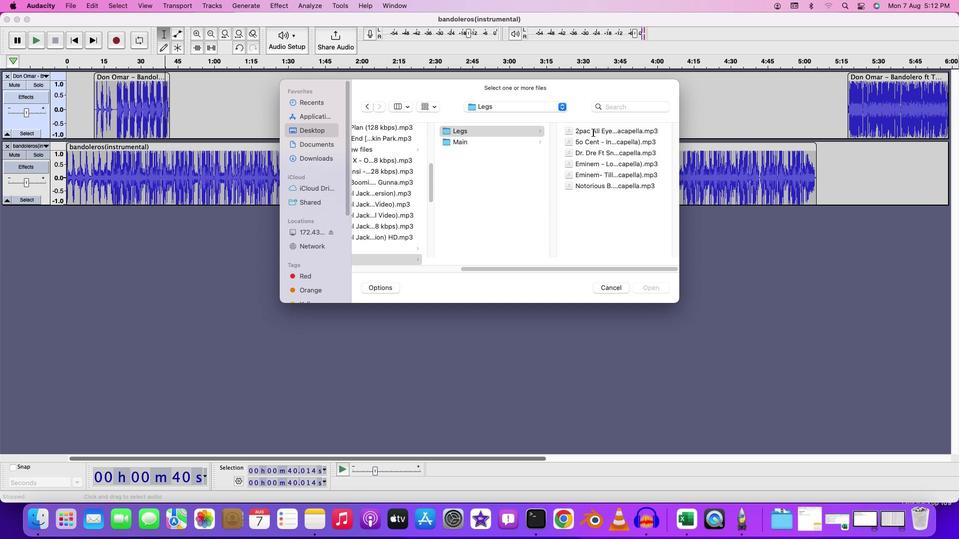
Action: Mouse moved to (438, 88)
Screenshot: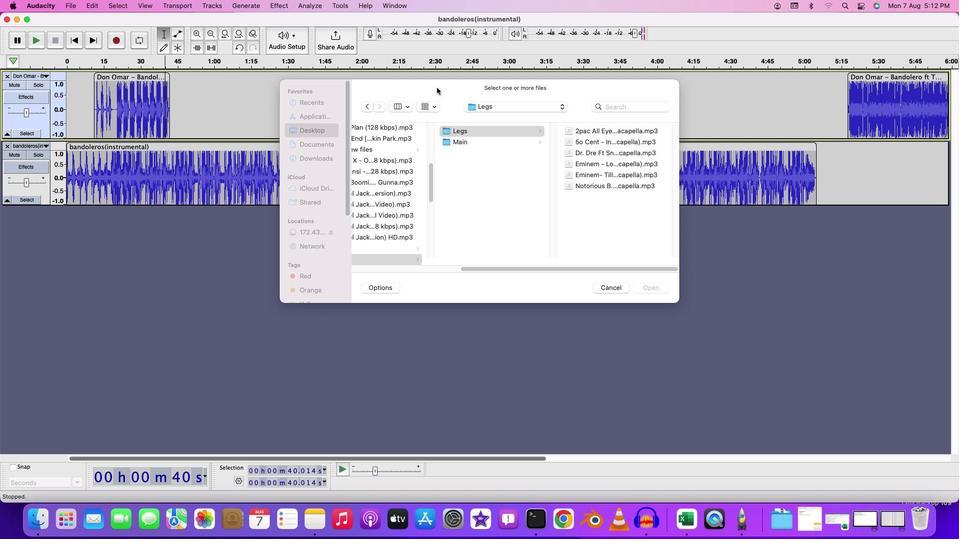 
Action: Mouse pressed left at (438, 88)
